 Task: Look for space in Jumri Tilaiya, India from 12th July, 2023 to 16th July, 2023 for 8 adults in price range Rs.10000 to Rs.16000. Place can be private room with 8 bedrooms having 8 beds and 8 bathrooms. Property type can be house, flat, guest house. Amenities needed are: wifi, TV, free parkinig on premises, gym, breakfast. Booking option can be shelf check-in. Required host language is English.
Action: Mouse moved to (416, 92)
Screenshot: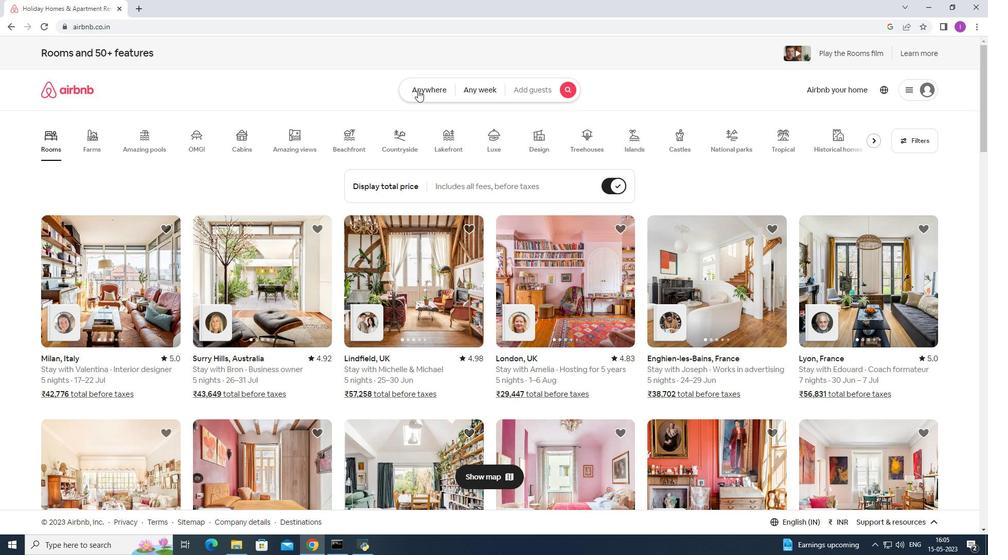 
Action: Mouse pressed left at (416, 92)
Screenshot: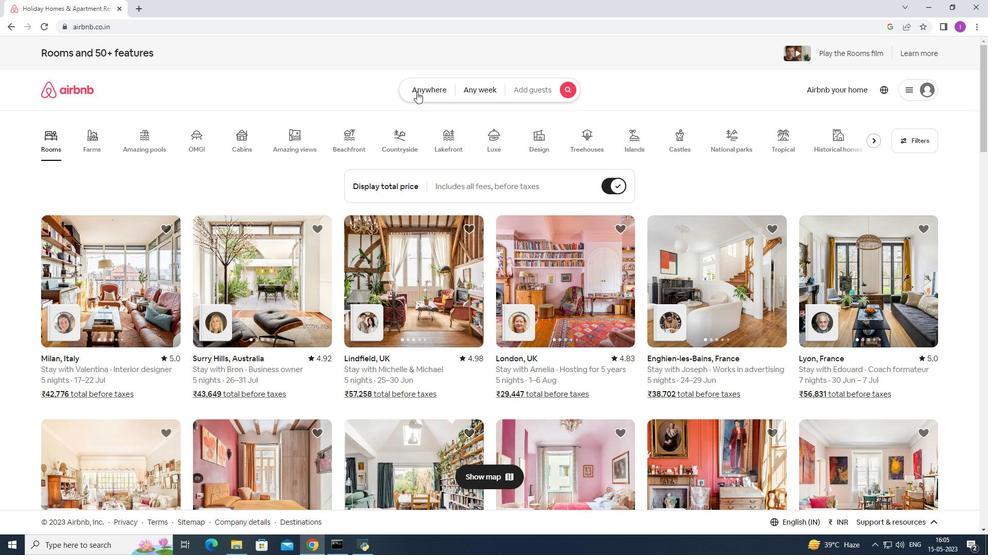 
Action: Mouse moved to (357, 133)
Screenshot: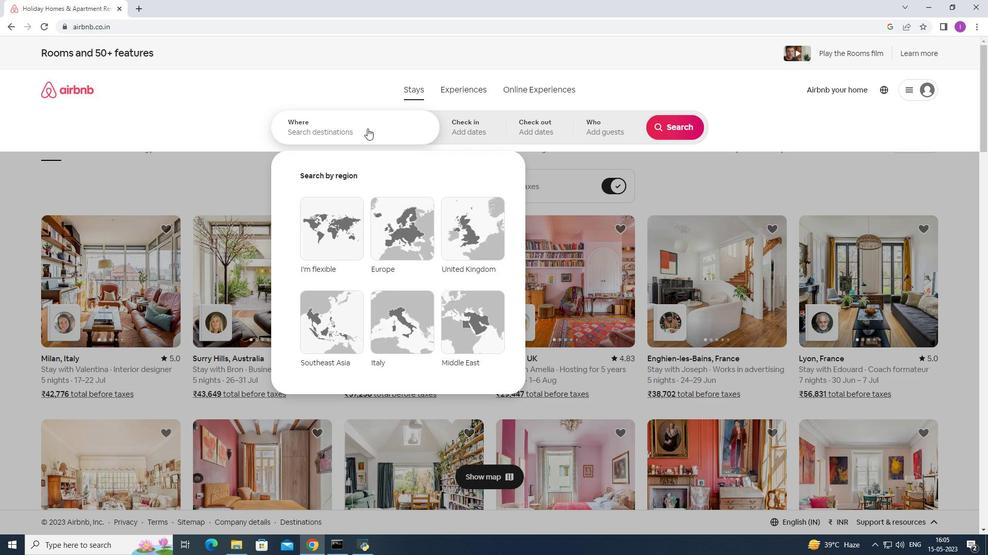 
Action: Mouse pressed left at (357, 133)
Screenshot: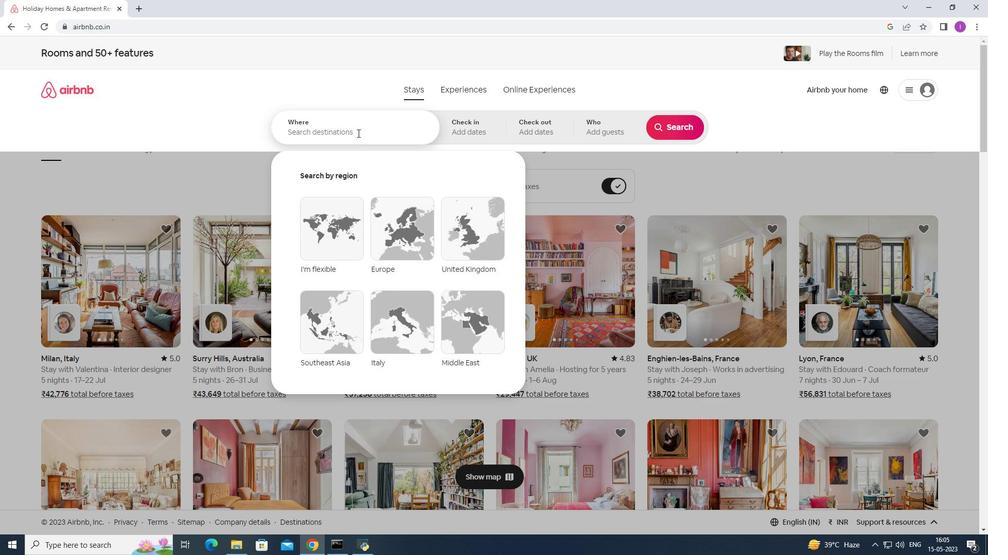 
Action: Mouse moved to (350, 129)
Screenshot: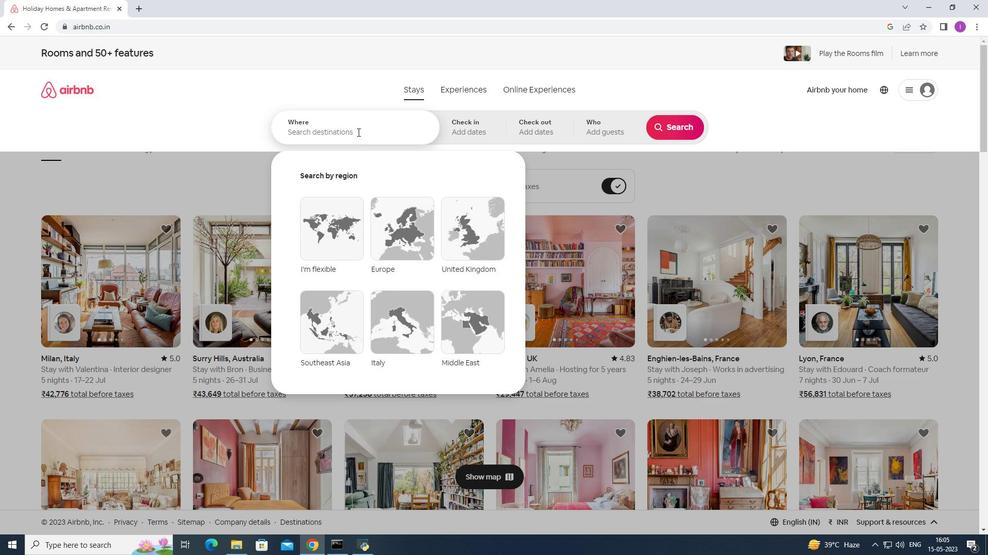 
Action: Key pressed <Key.shift><Key.shift><Key.shift><Key.shift><Key.shift><Key.shift>Jumri<Key.space><Key.shift>Tilaiya,<Key.shift>Indu<Key.backspace>ia
Screenshot: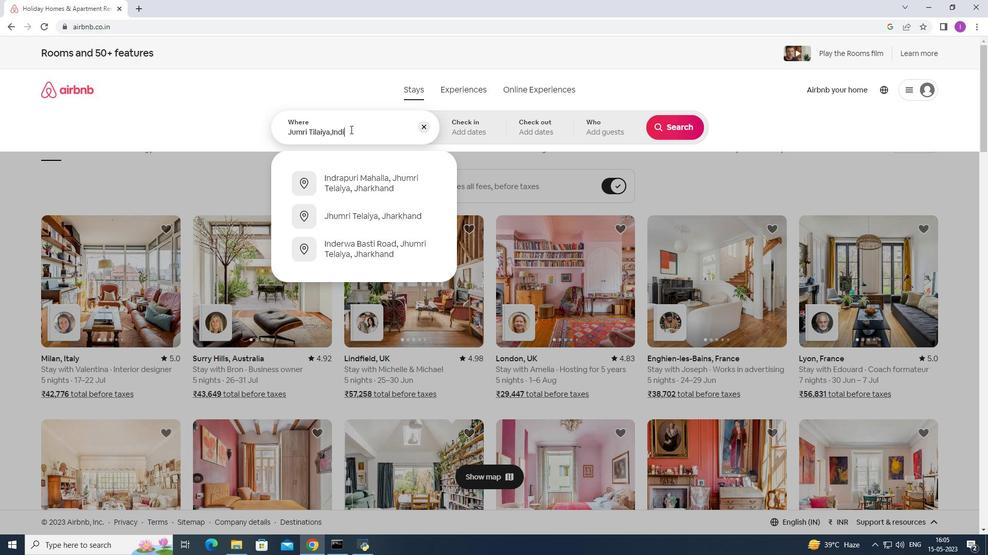 
Action: Mouse moved to (461, 128)
Screenshot: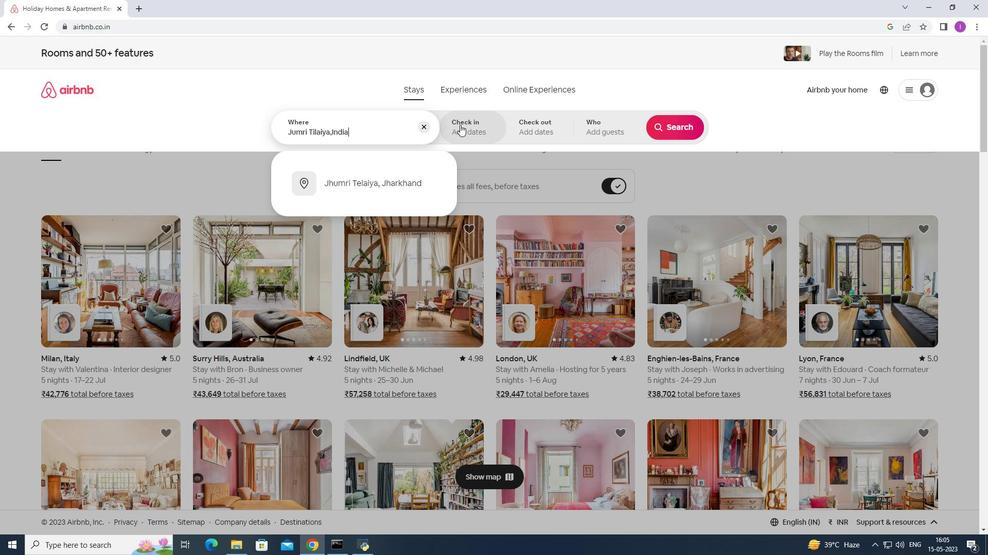 
Action: Mouse pressed left at (461, 128)
Screenshot: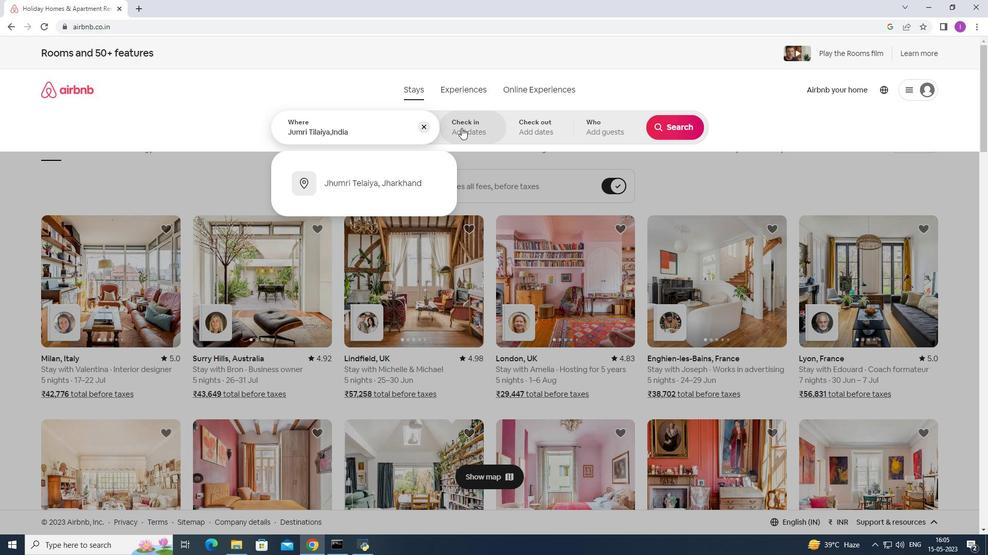 
Action: Mouse moved to (677, 210)
Screenshot: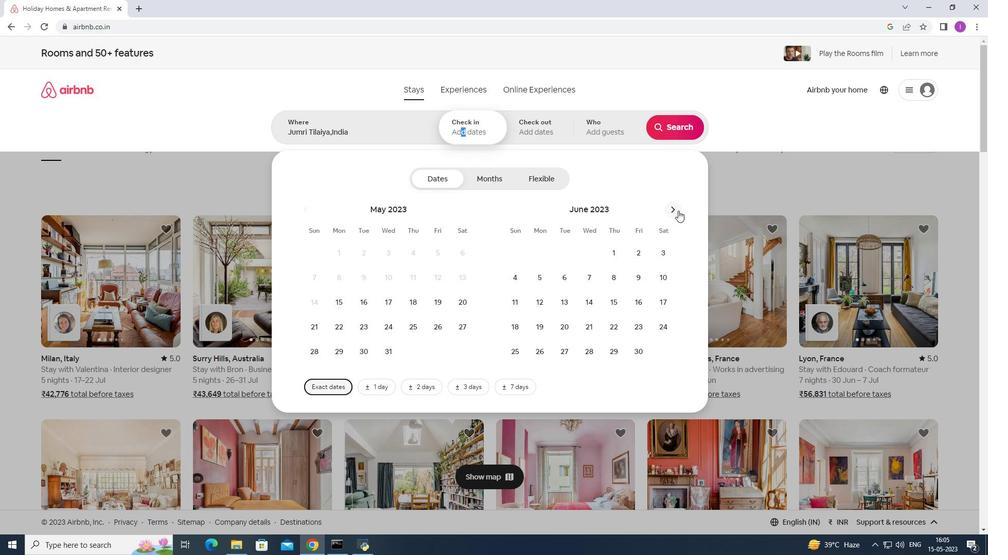 
Action: Mouse pressed left at (677, 210)
Screenshot: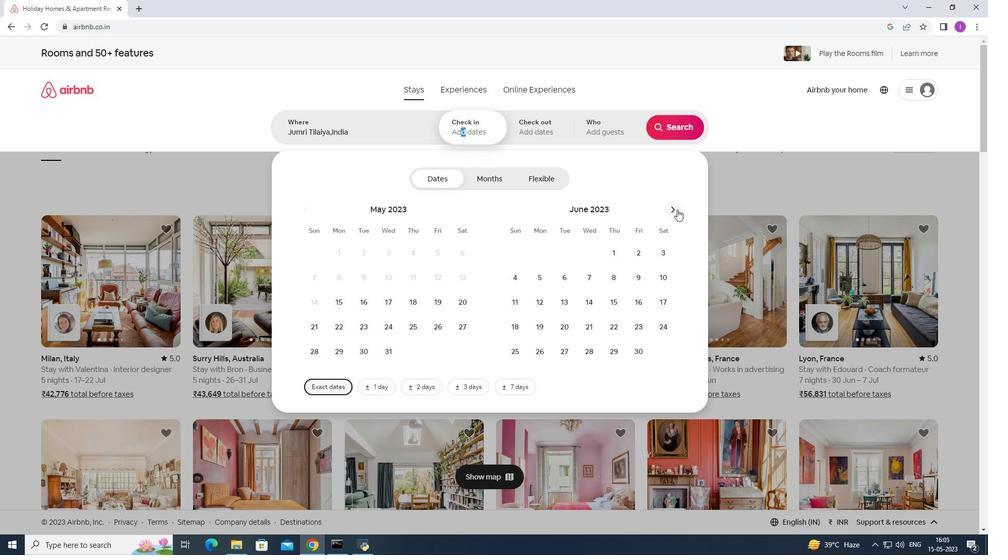 
Action: Mouse moved to (591, 304)
Screenshot: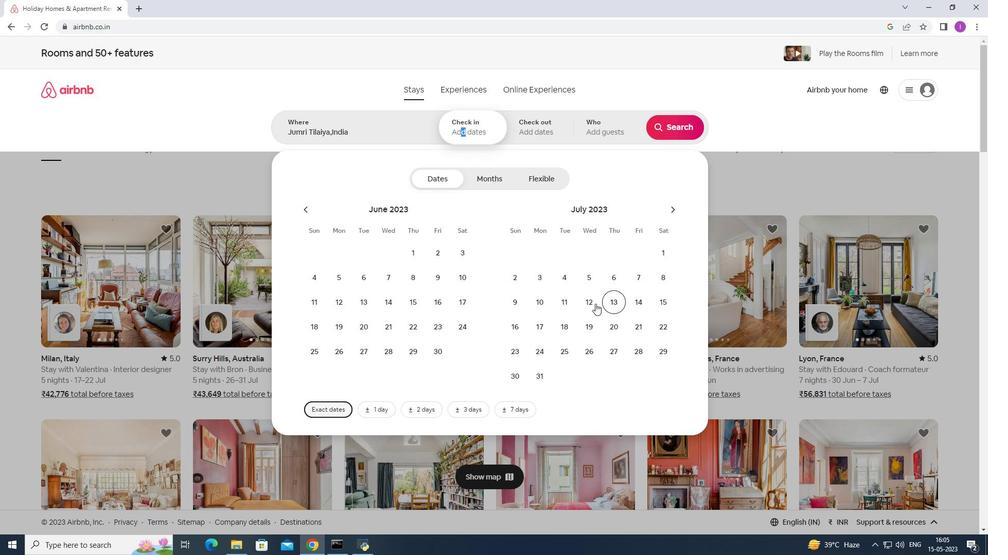 
Action: Mouse pressed left at (591, 304)
Screenshot: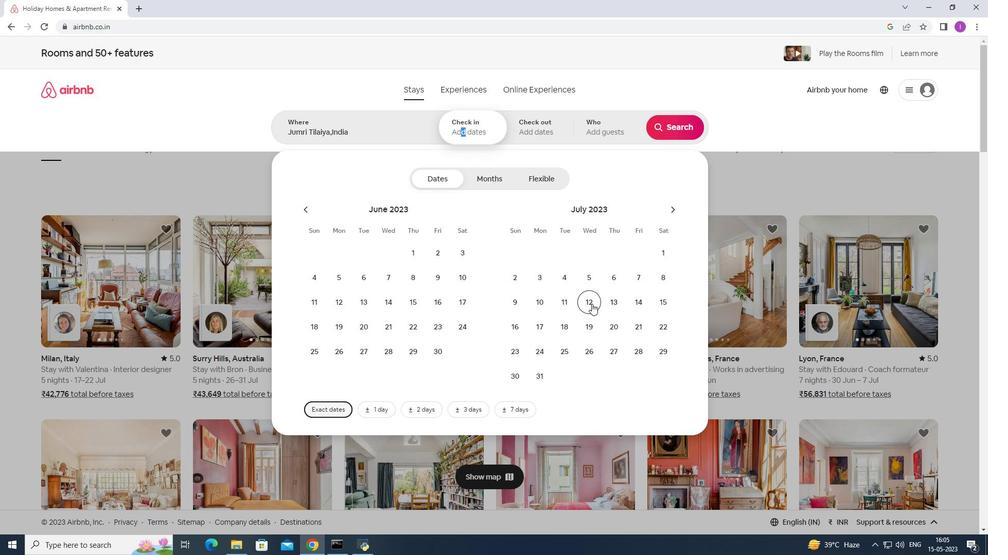 
Action: Mouse moved to (513, 330)
Screenshot: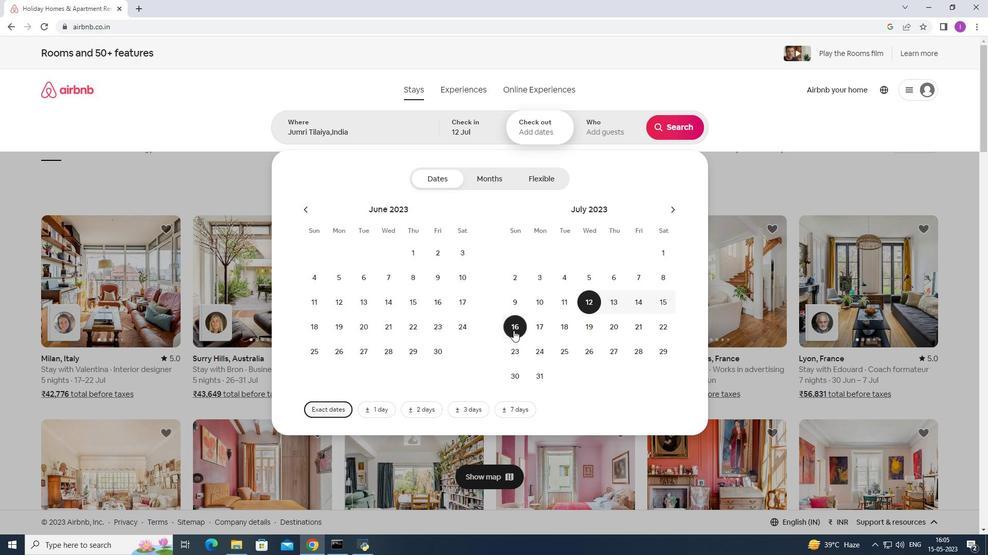 
Action: Mouse pressed left at (513, 330)
Screenshot: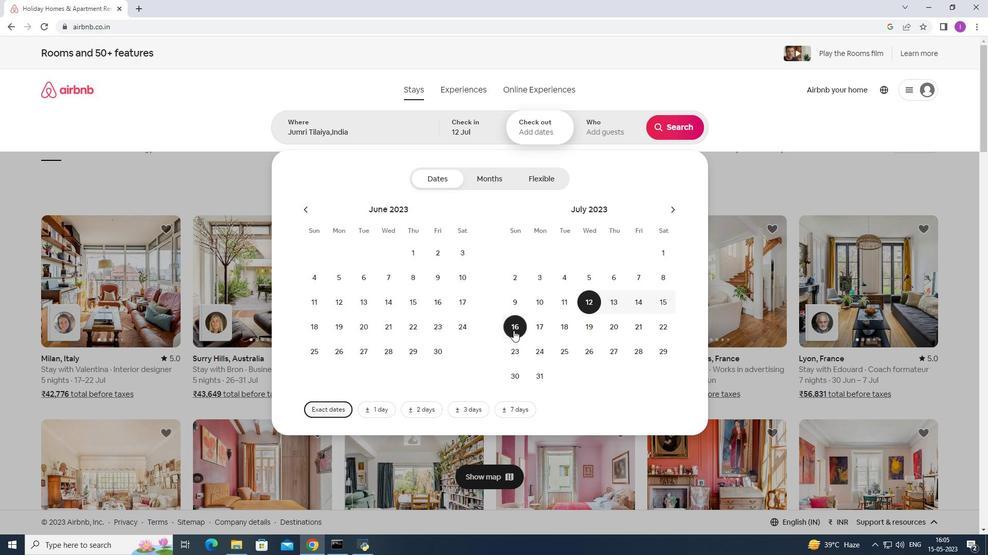 
Action: Mouse moved to (598, 135)
Screenshot: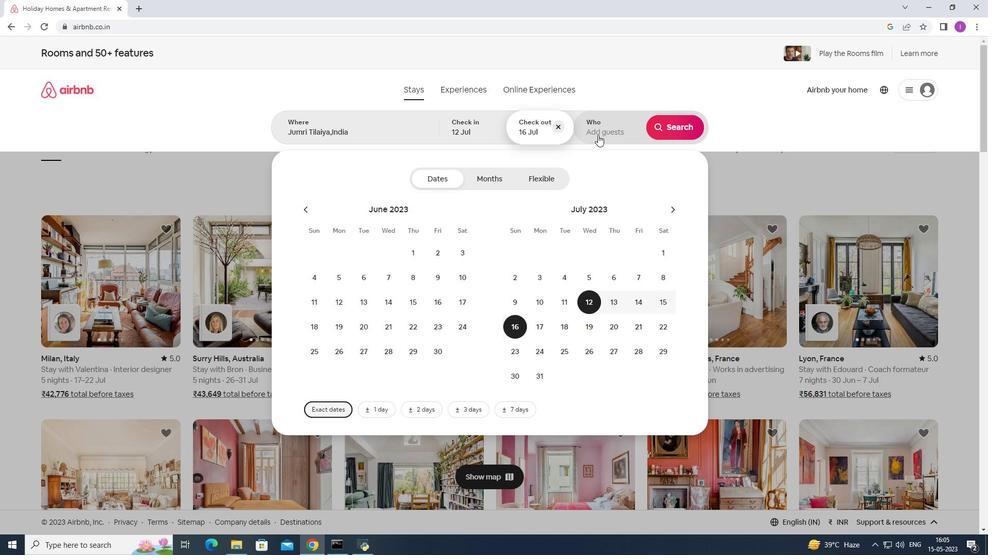 
Action: Mouse pressed left at (598, 135)
Screenshot: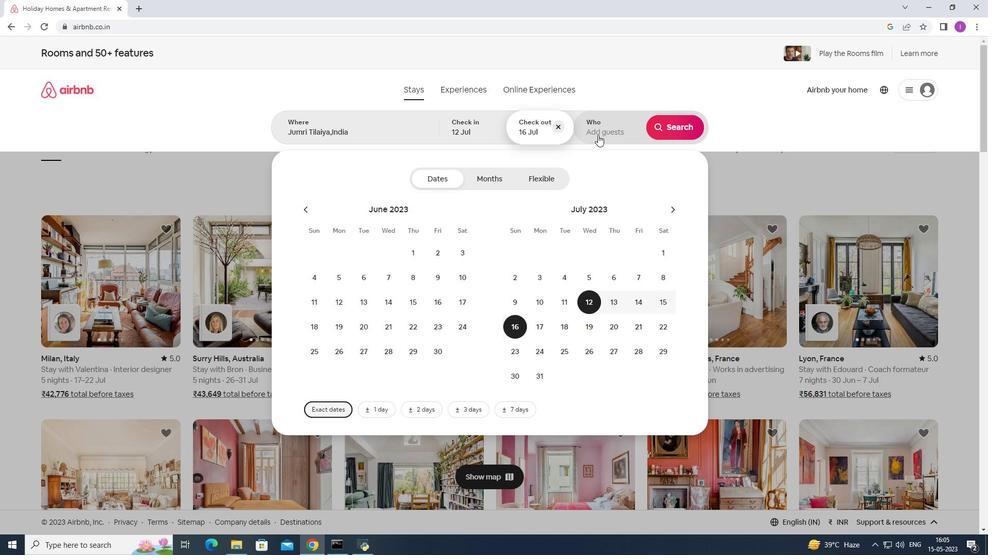 
Action: Mouse moved to (678, 185)
Screenshot: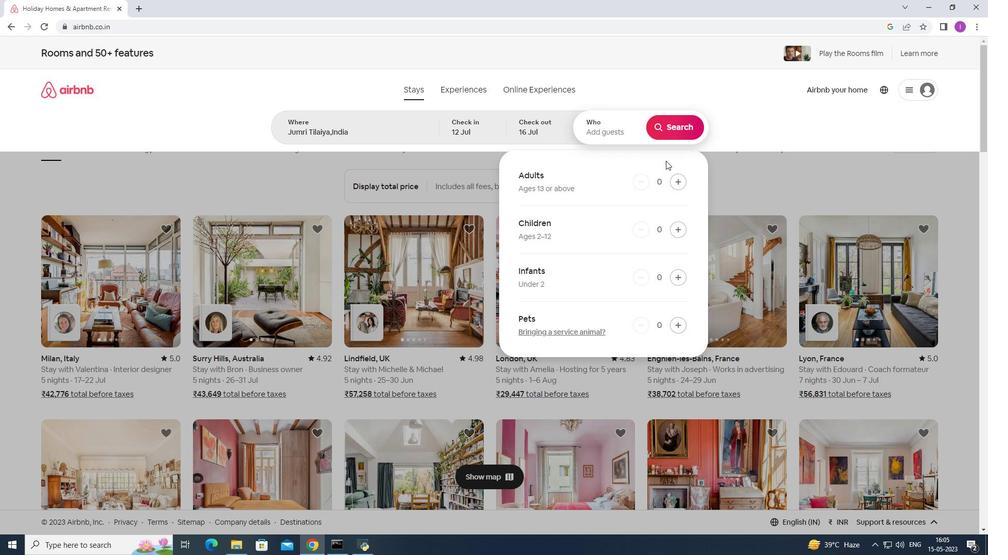 
Action: Mouse pressed left at (678, 185)
Screenshot: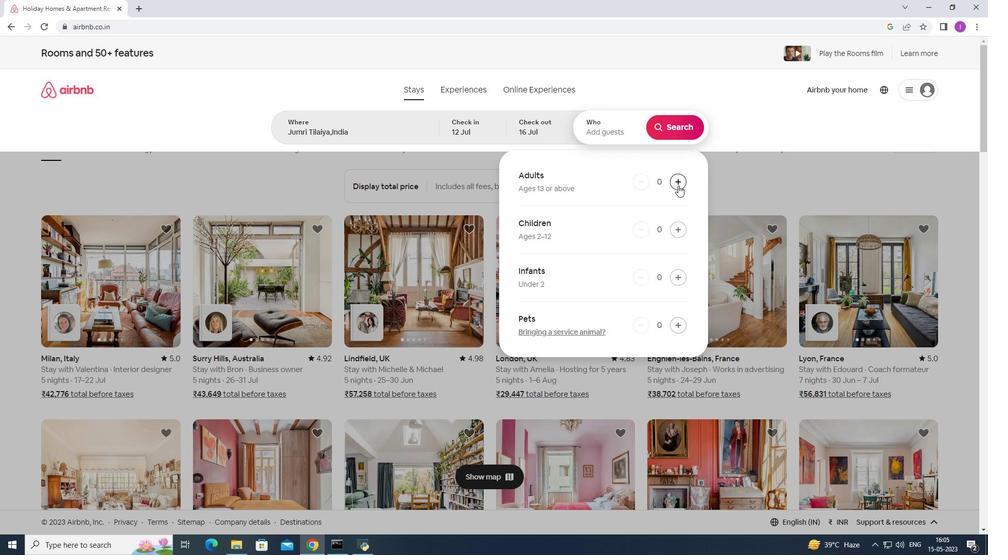 
Action: Mouse pressed left at (678, 185)
Screenshot: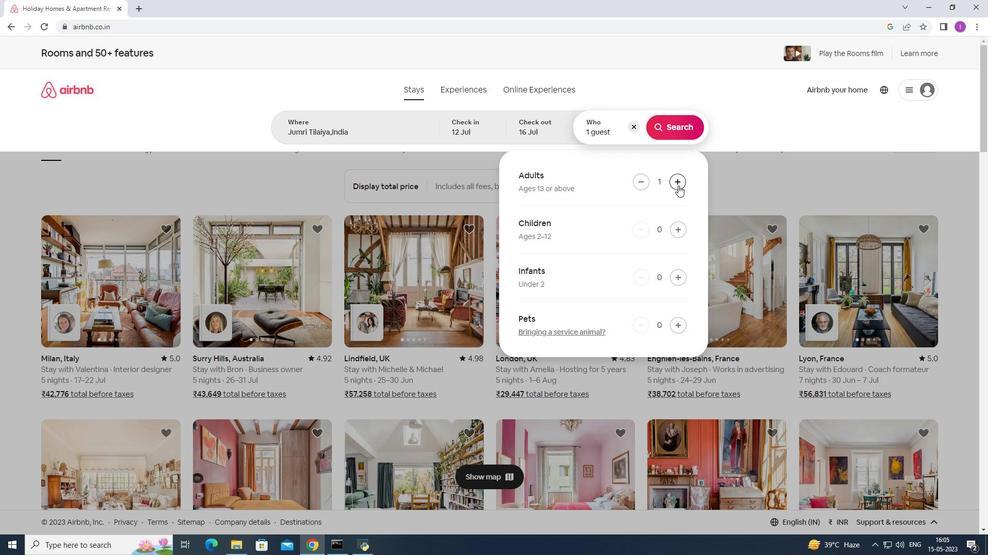 
Action: Mouse pressed left at (678, 185)
Screenshot: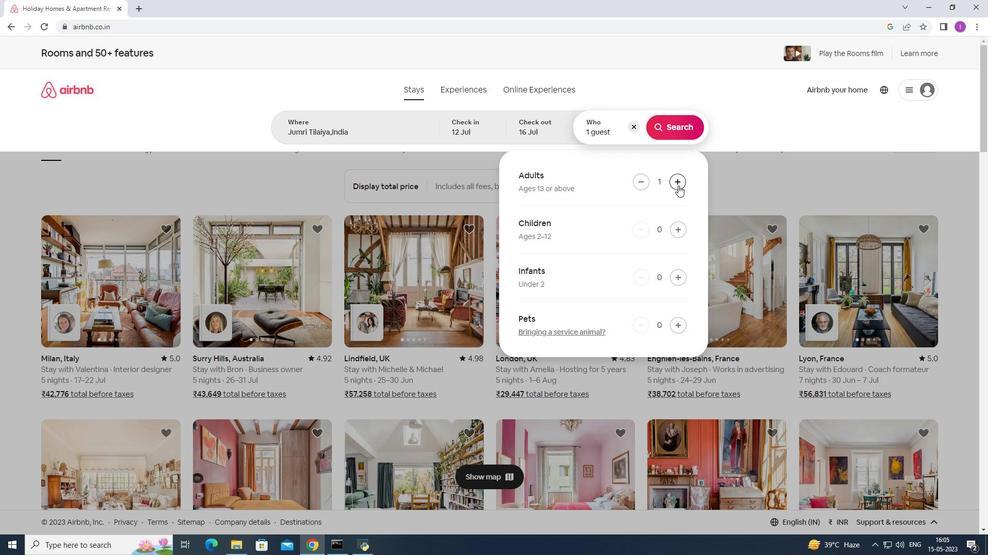 
Action: Mouse pressed left at (678, 185)
Screenshot: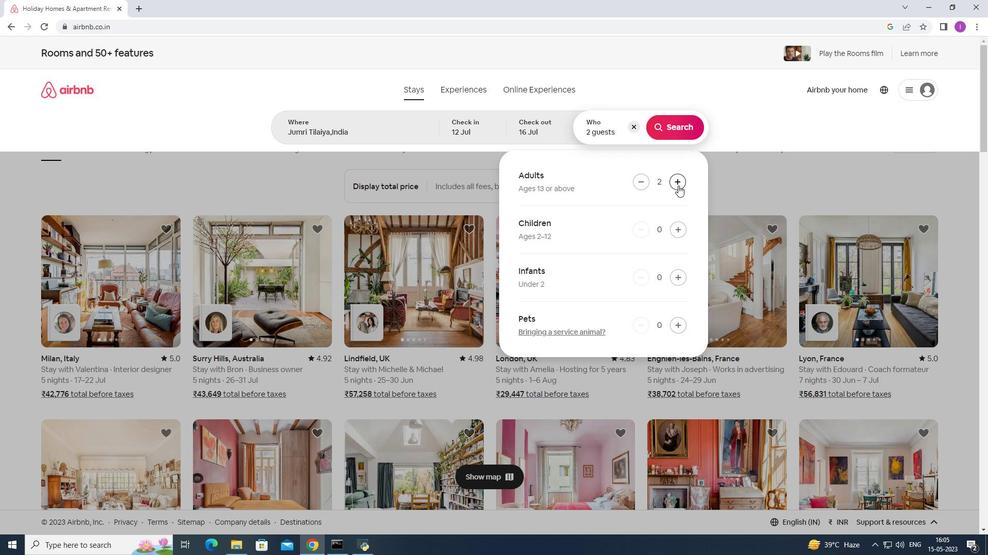 
Action: Mouse pressed left at (678, 185)
Screenshot: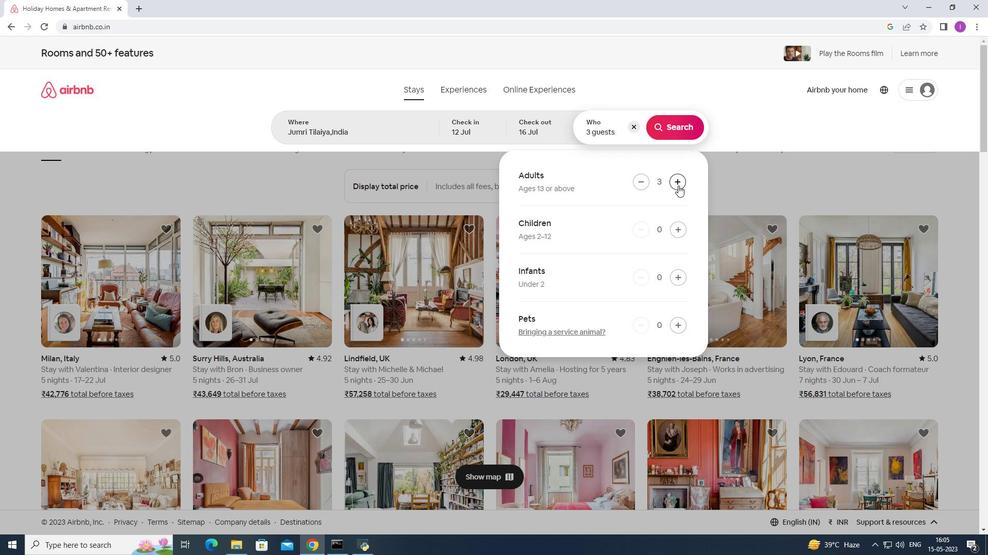 
Action: Mouse pressed left at (678, 185)
Screenshot: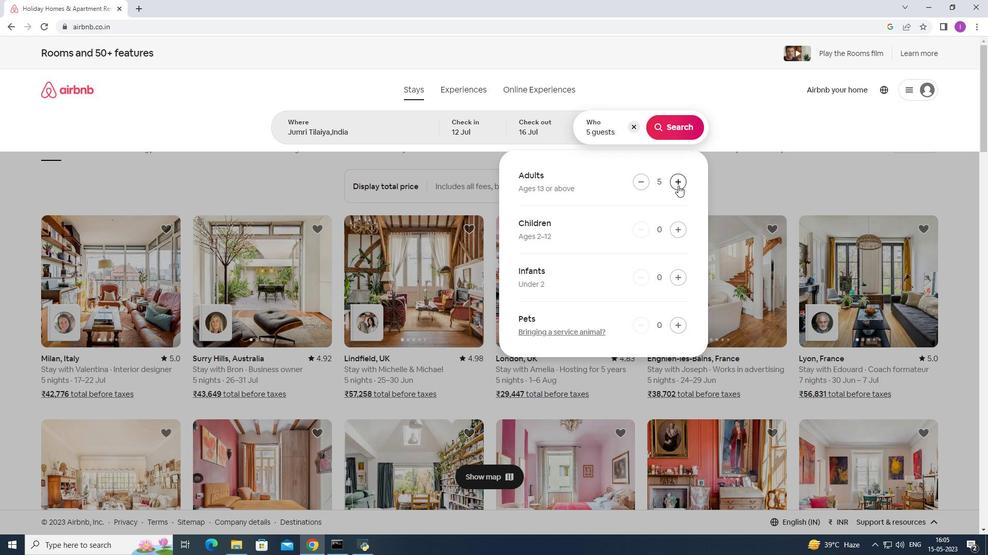 
Action: Mouse pressed left at (678, 185)
Screenshot: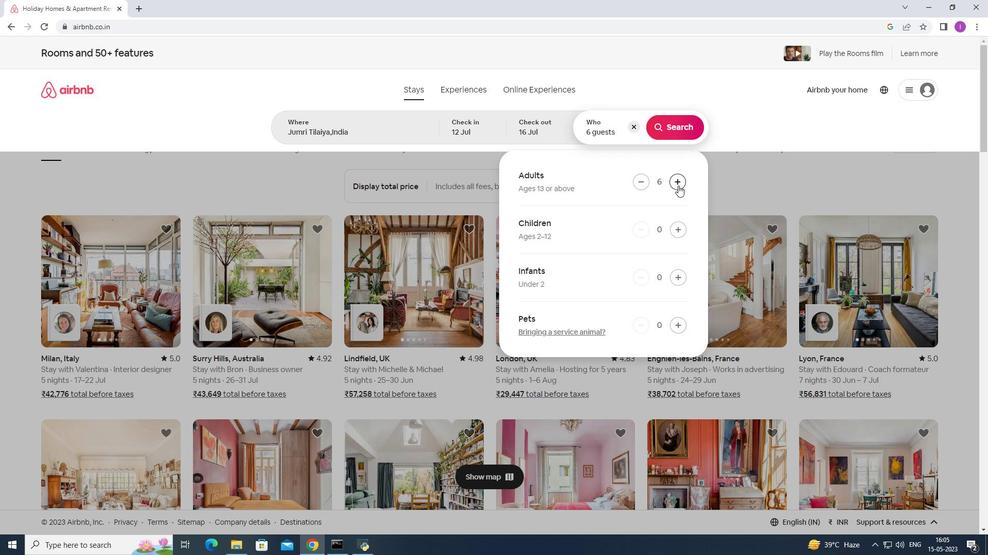 
Action: Mouse pressed left at (678, 185)
Screenshot: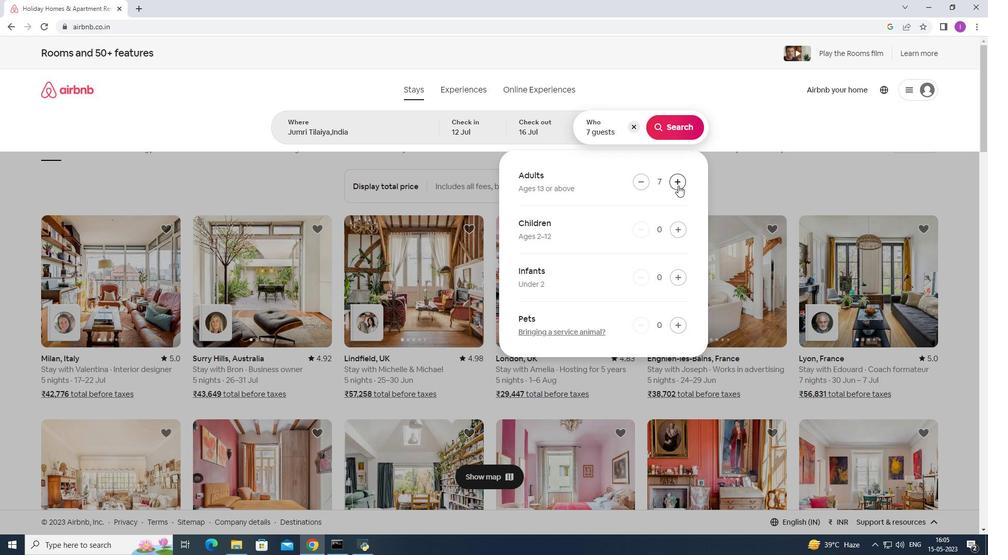 
Action: Mouse moved to (673, 136)
Screenshot: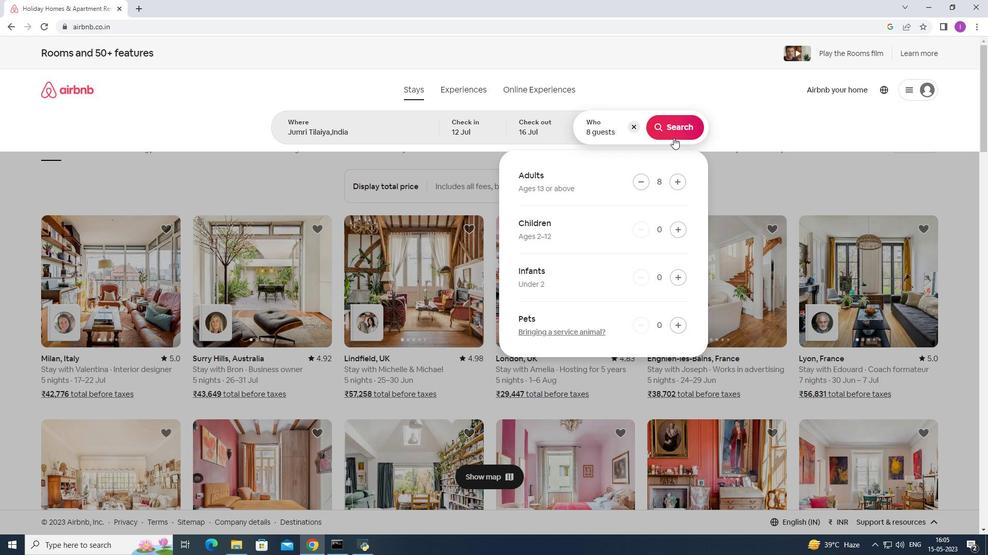 
Action: Mouse pressed left at (673, 136)
Screenshot: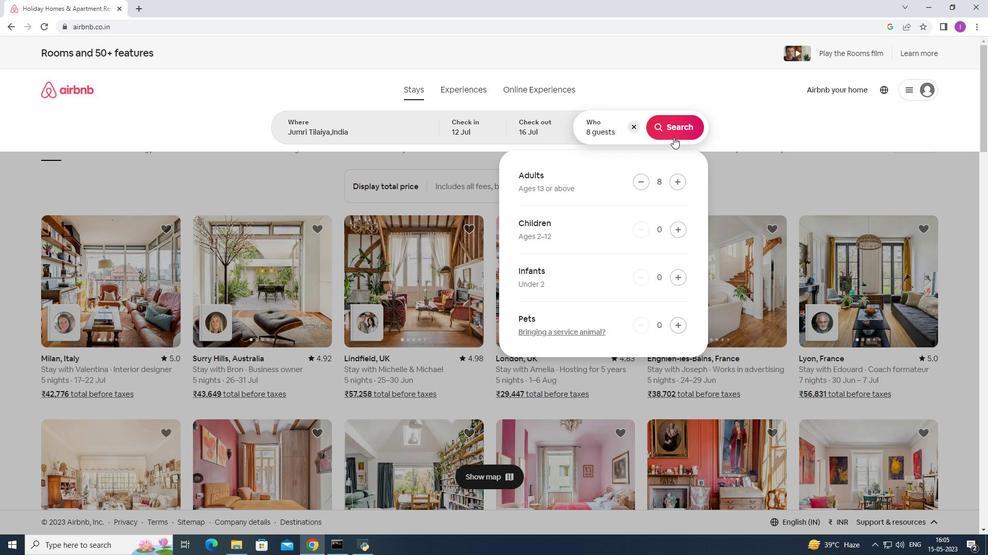 
Action: Mouse moved to (942, 93)
Screenshot: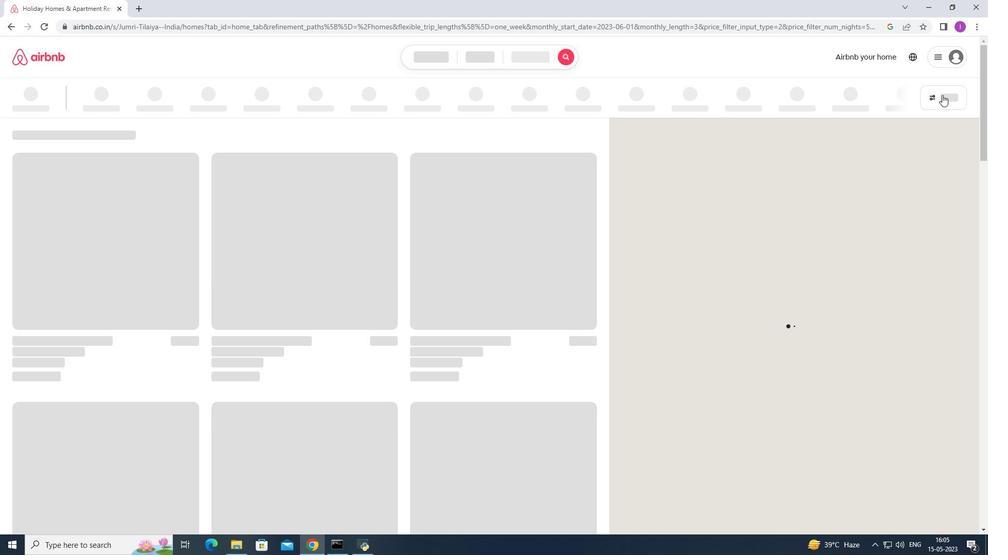 
Action: Mouse pressed left at (942, 93)
Screenshot: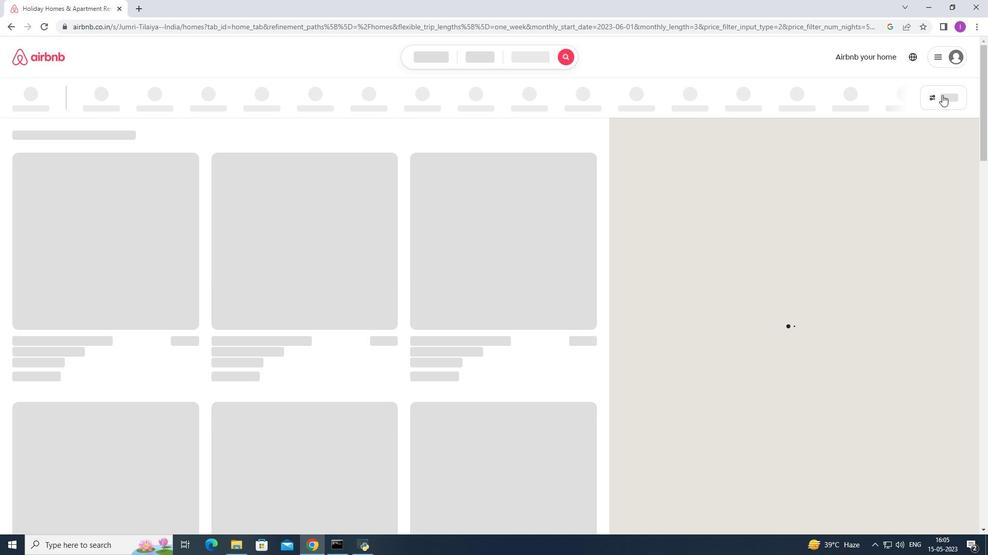
Action: Mouse moved to (567, 352)
Screenshot: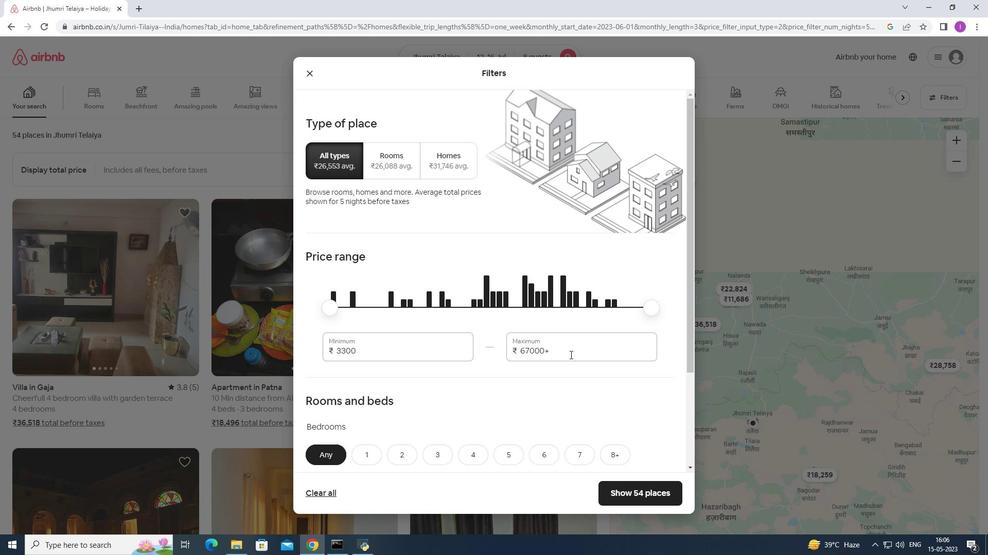 
Action: Mouse pressed left at (567, 352)
Screenshot: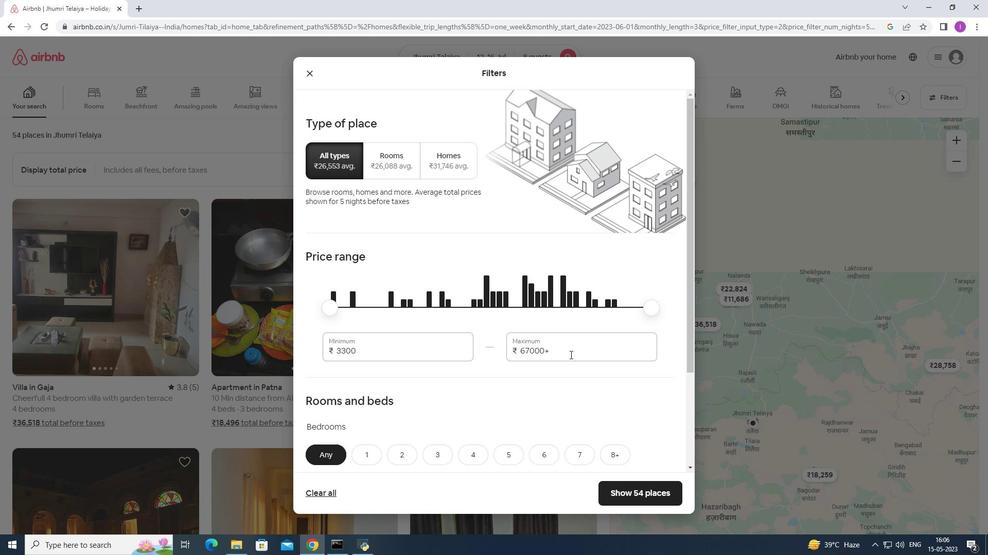 
Action: Mouse moved to (549, 364)
Screenshot: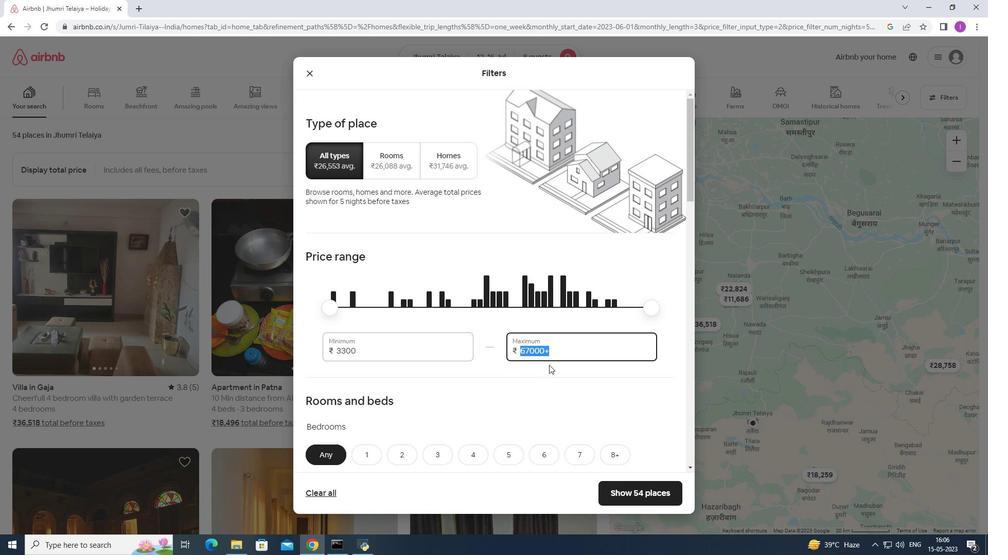 
Action: Key pressed 16
Screenshot: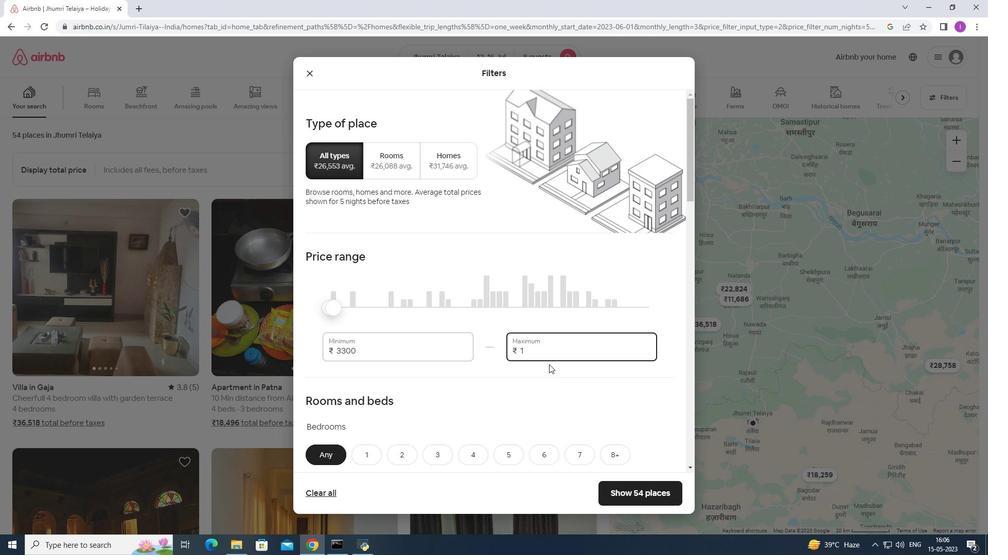 
Action: Mouse moved to (549, 364)
Screenshot: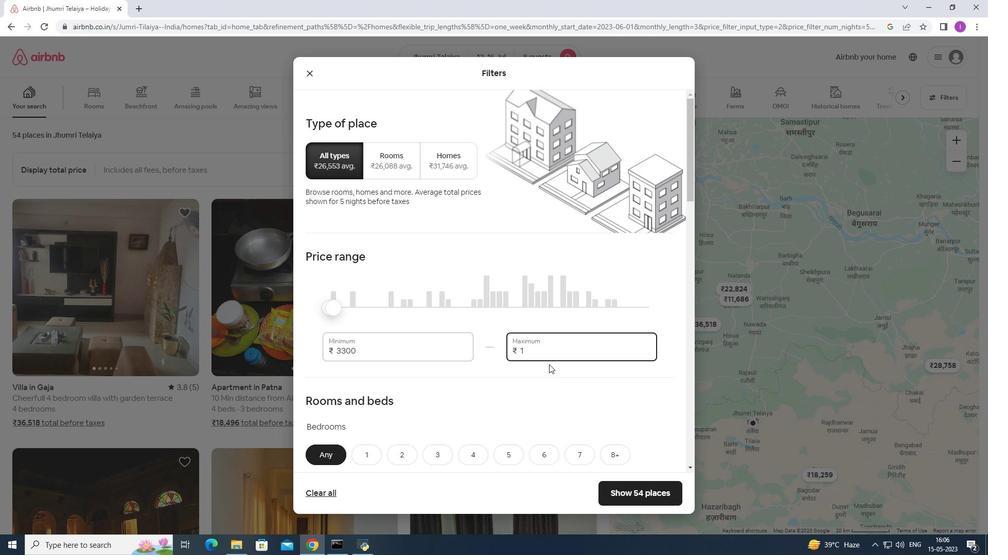 
Action: Key pressed 000
Screenshot: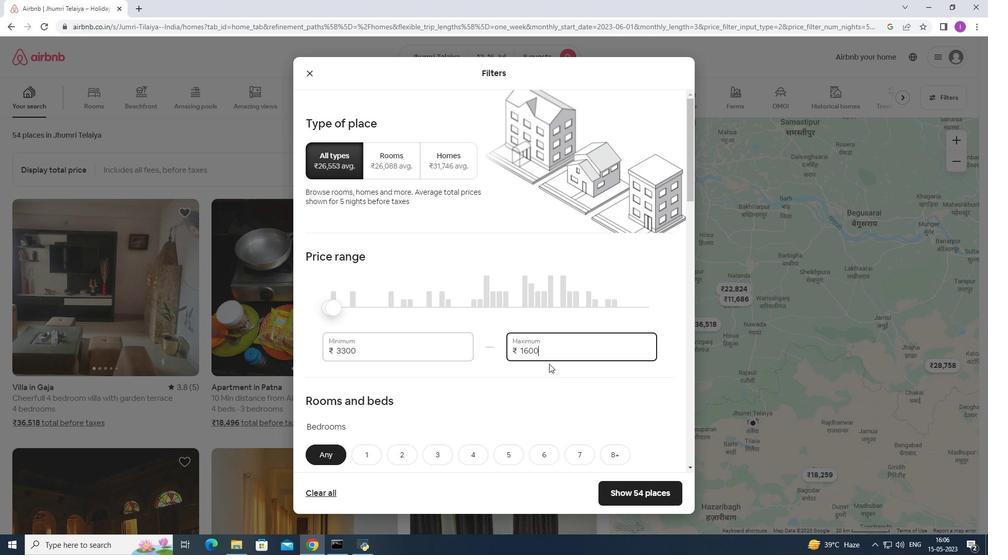 
Action: Mouse moved to (372, 353)
Screenshot: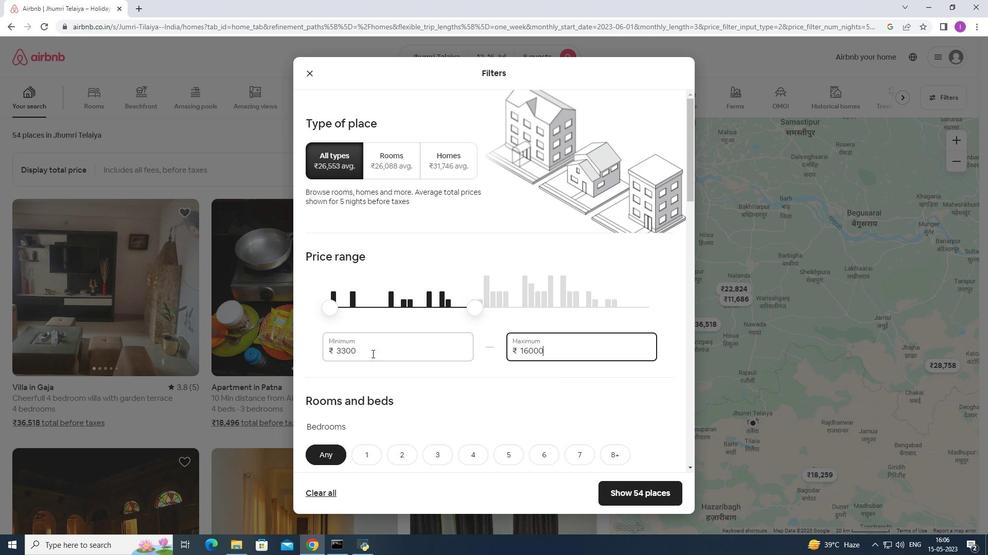 
Action: Mouse pressed left at (372, 353)
Screenshot: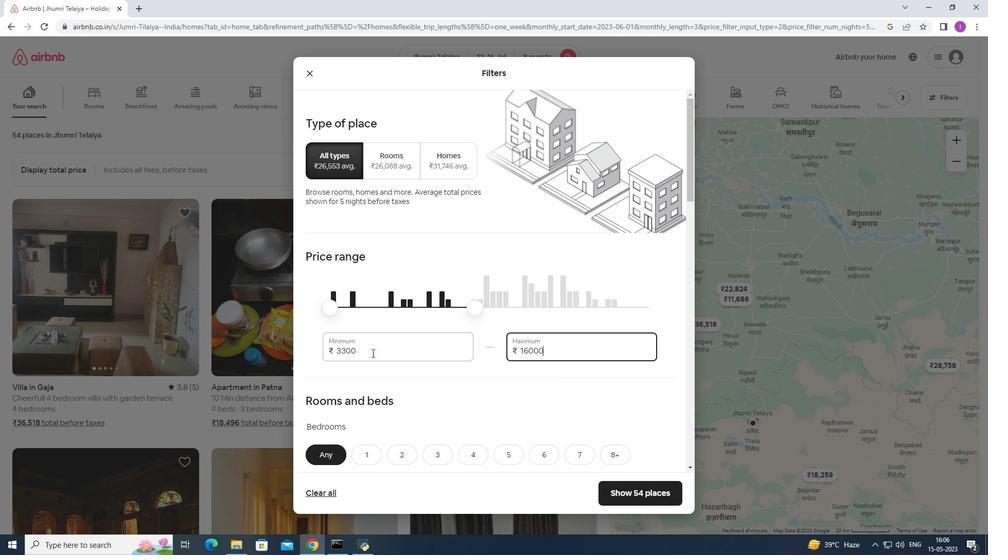 
Action: Mouse moved to (478, 371)
Screenshot: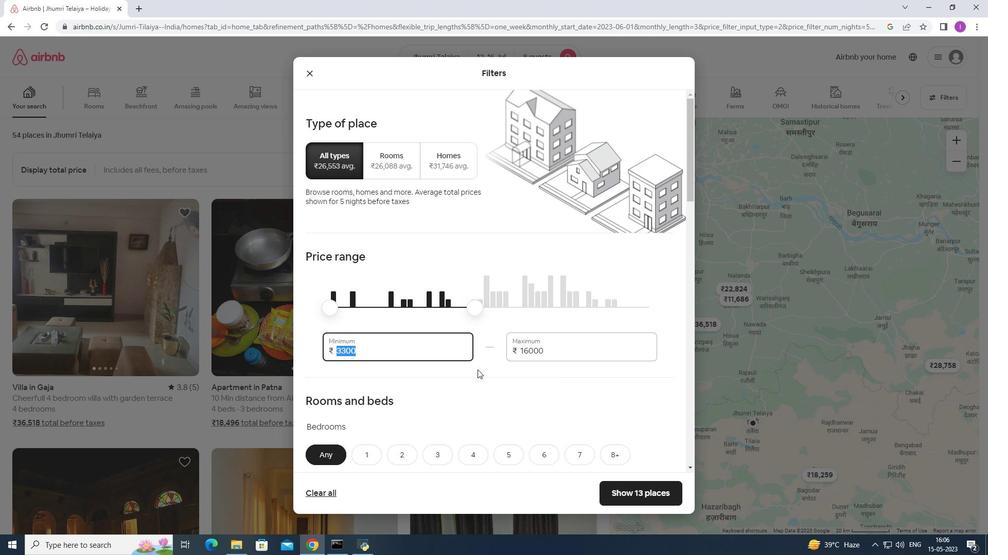 
Action: Key pressed 10
Screenshot: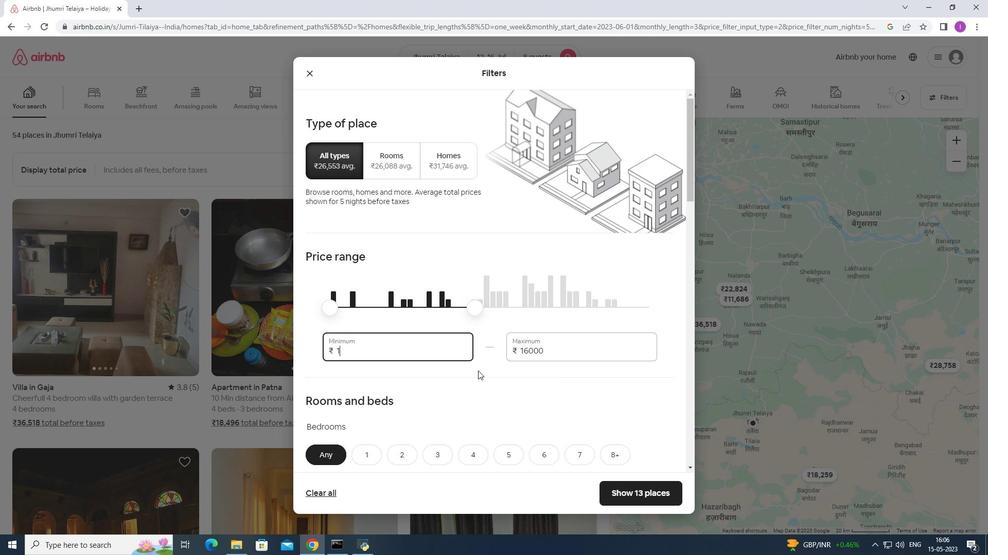 
Action: Mouse moved to (479, 370)
Screenshot: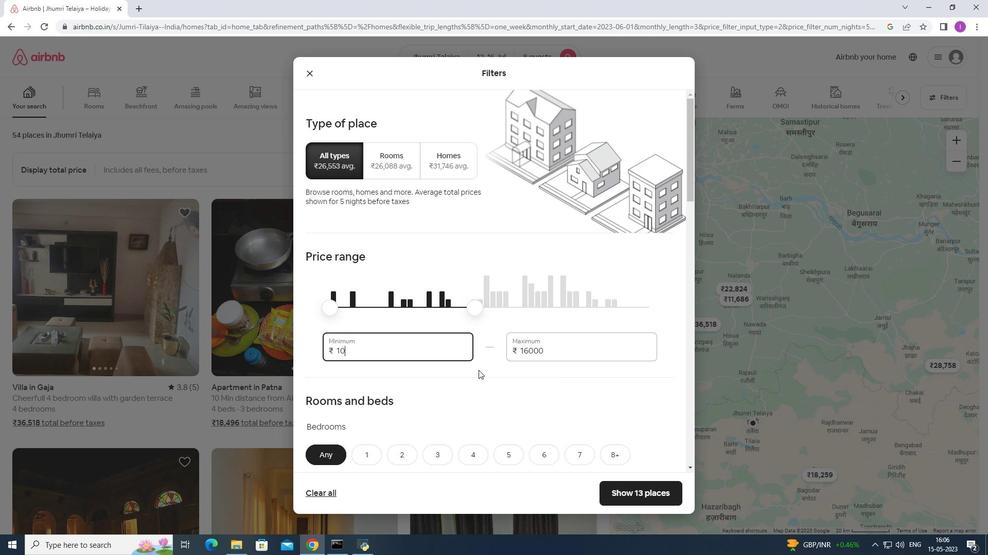 
Action: Key pressed 0
Screenshot: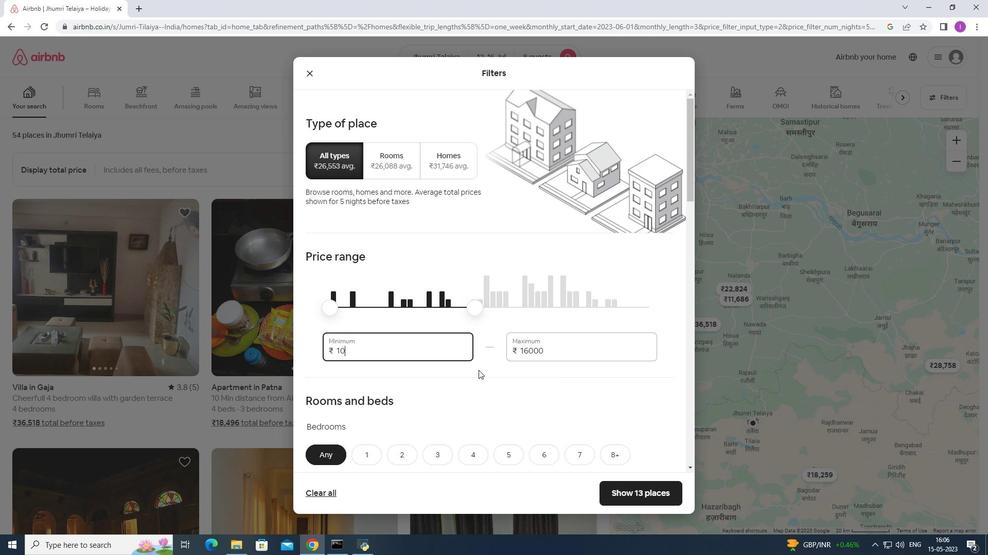 
Action: Mouse moved to (479, 370)
Screenshot: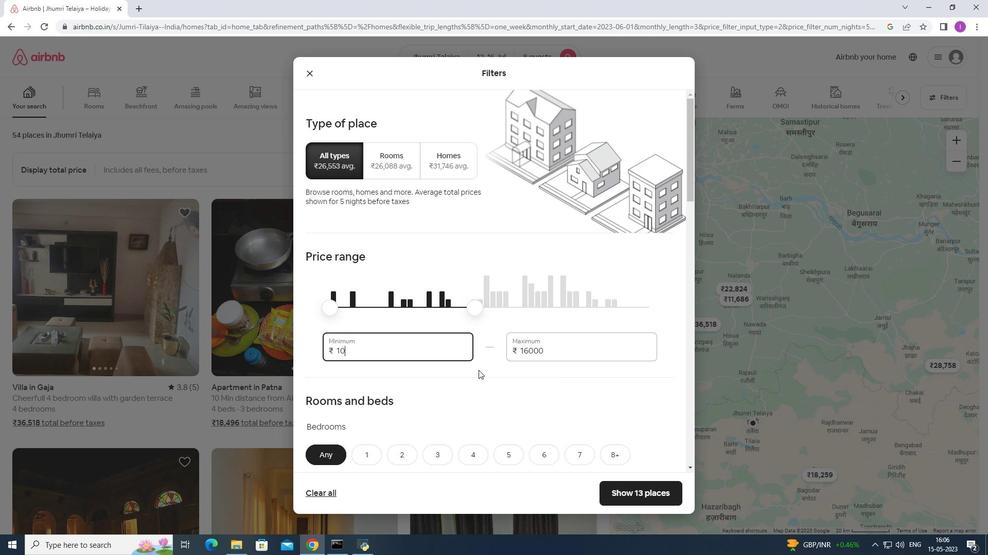 
Action: Key pressed 0
Screenshot: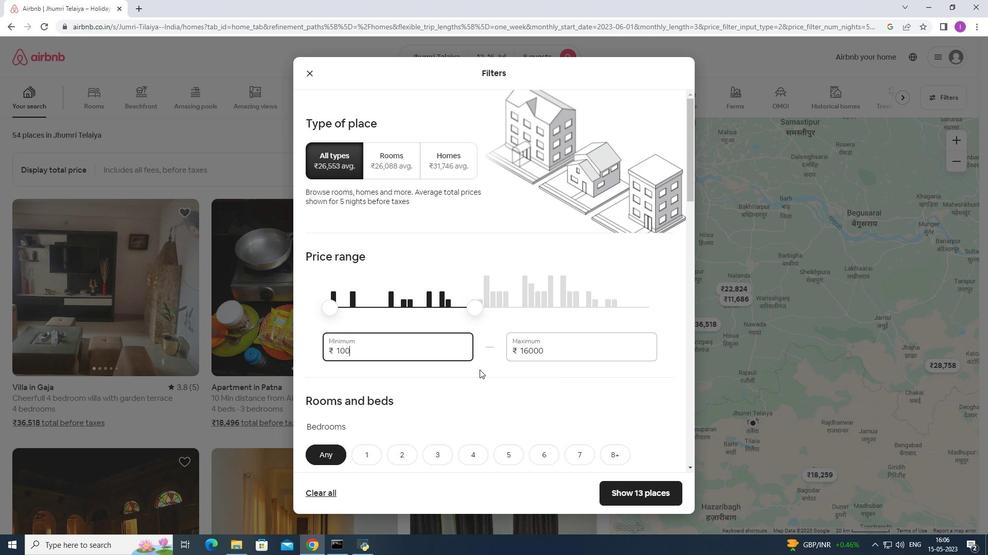 
Action: Mouse moved to (480, 369)
Screenshot: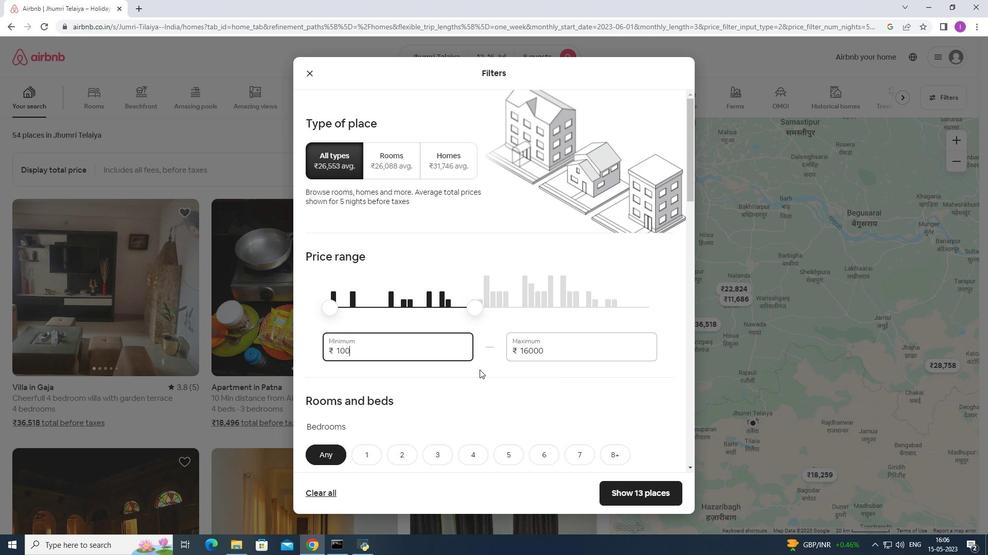 
Action: Key pressed 0
Screenshot: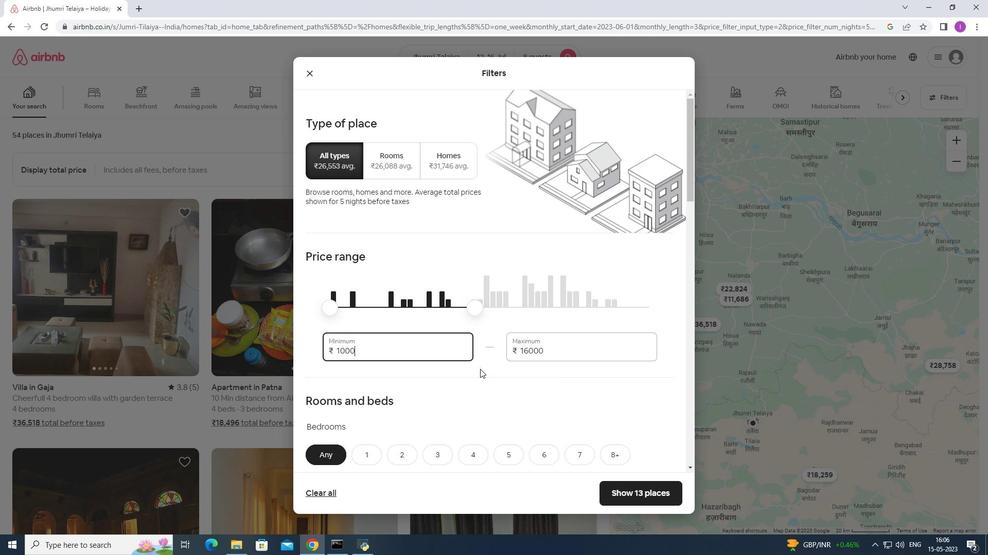 
Action: Mouse moved to (439, 380)
Screenshot: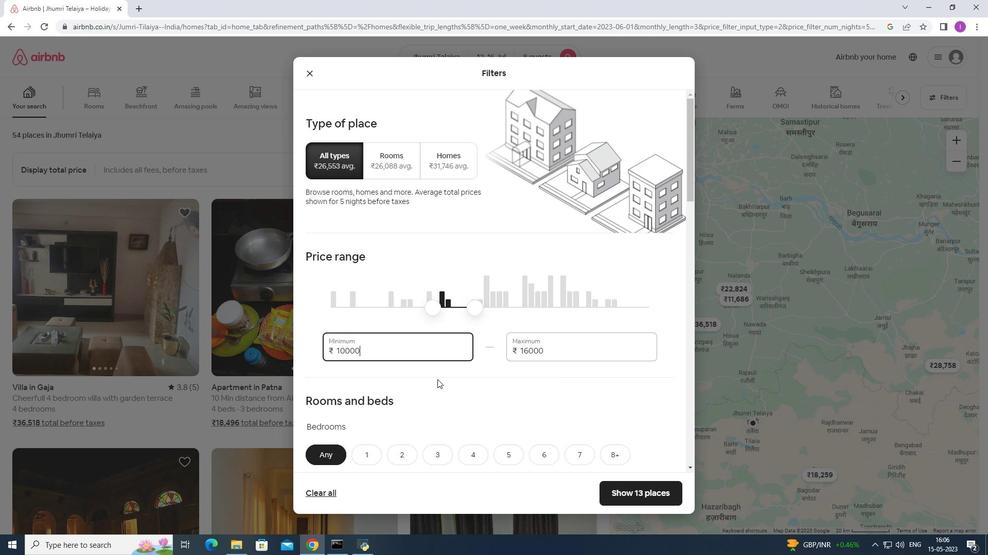 
Action: Mouse scrolled (439, 380) with delta (0, 0)
Screenshot: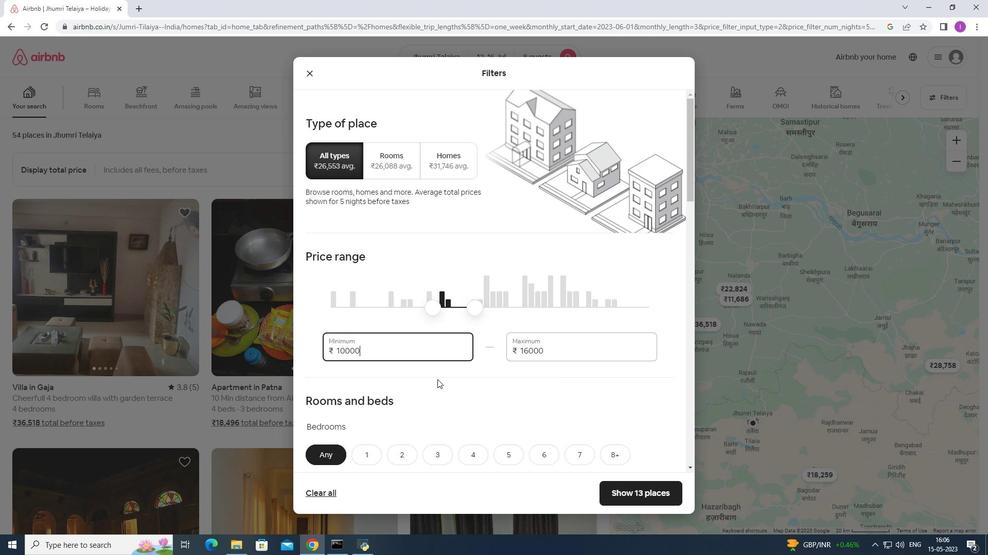 
Action: Mouse scrolled (439, 380) with delta (0, 0)
Screenshot: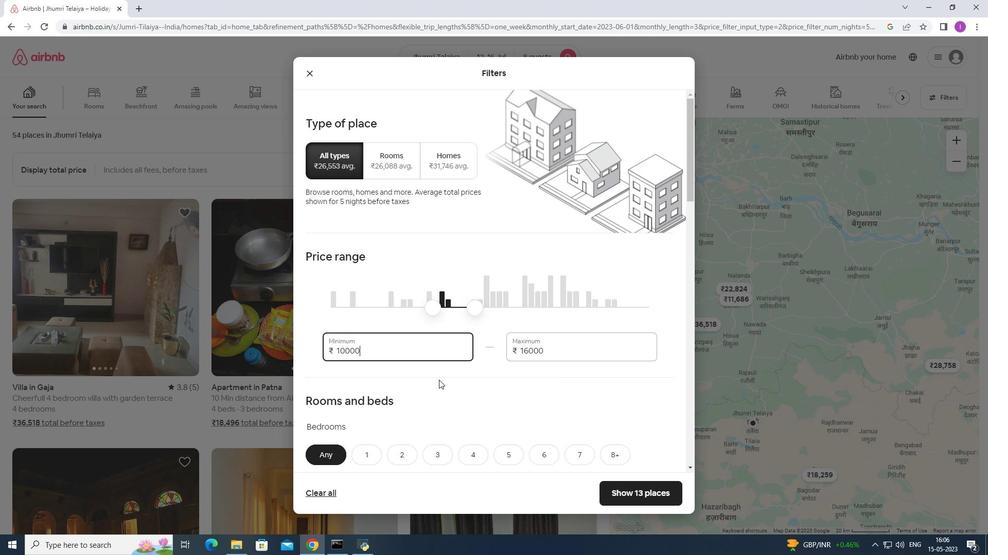 
Action: Mouse moved to (477, 349)
Screenshot: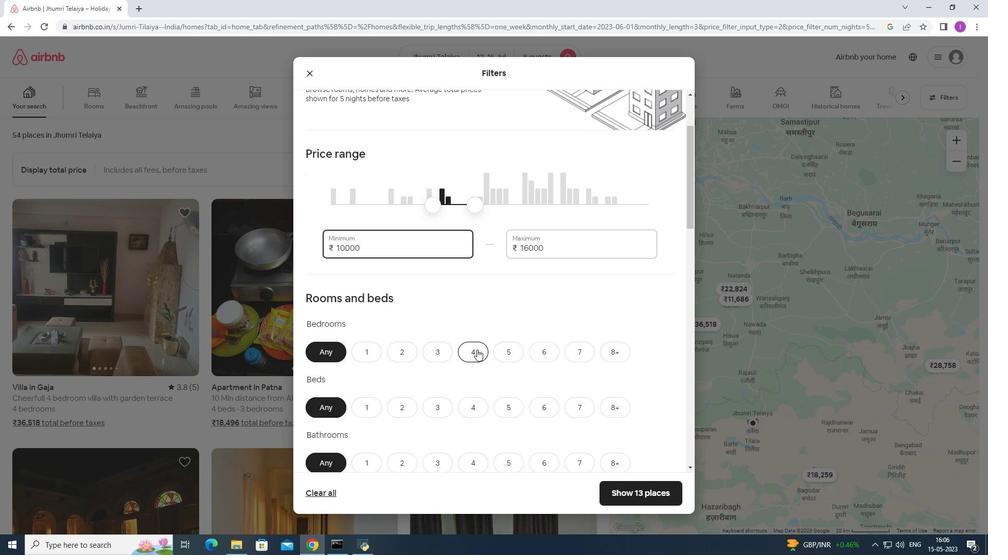 
Action: Mouse scrolled (477, 348) with delta (0, 0)
Screenshot: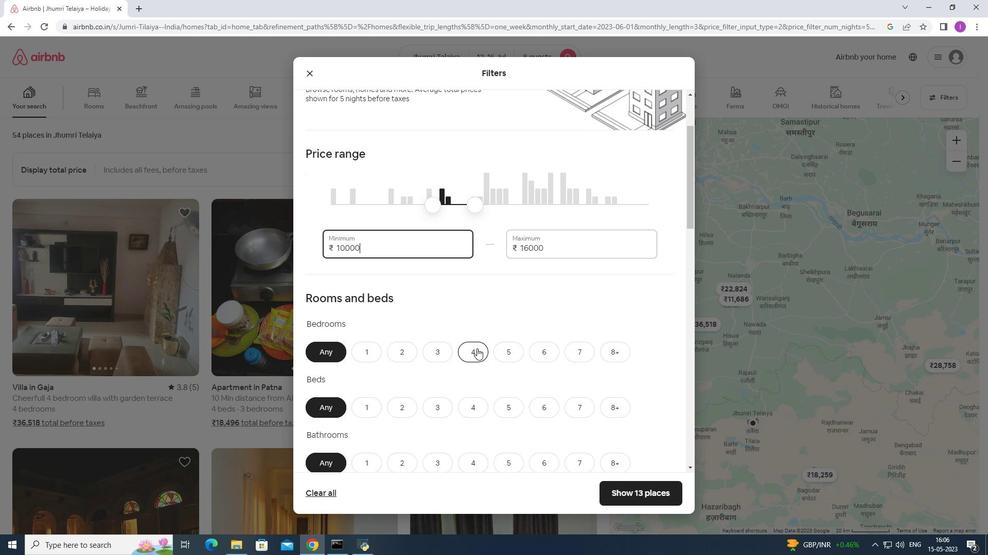 
Action: Mouse moved to (611, 298)
Screenshot: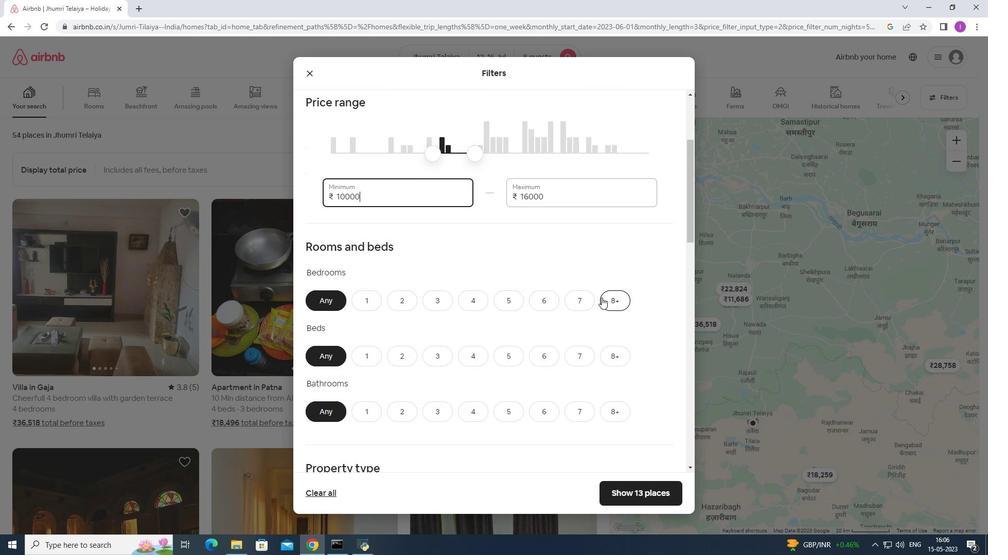 
Action: Mouse pressed left at (611, 298)
Screenshot: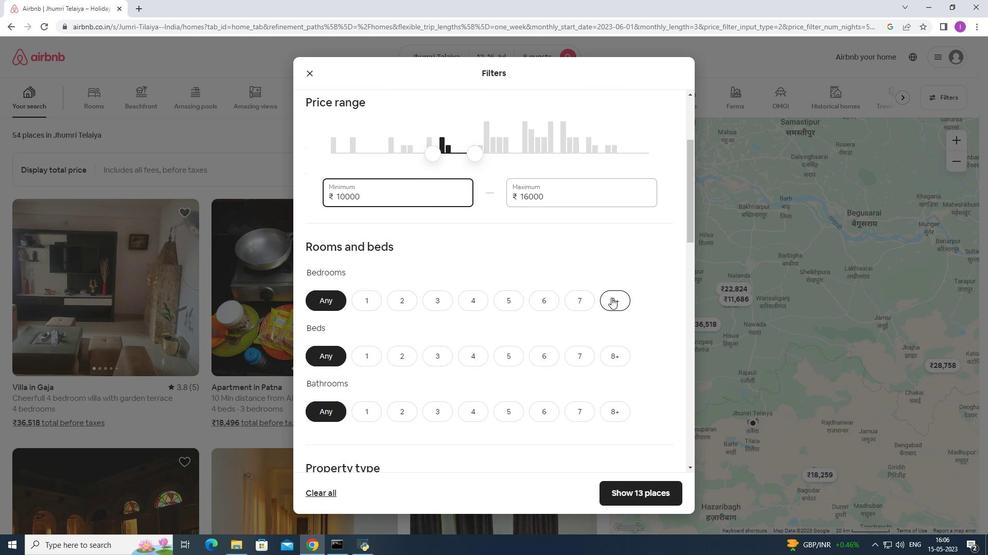 
Action: Mouse moved to (621, 353)
Screenshot: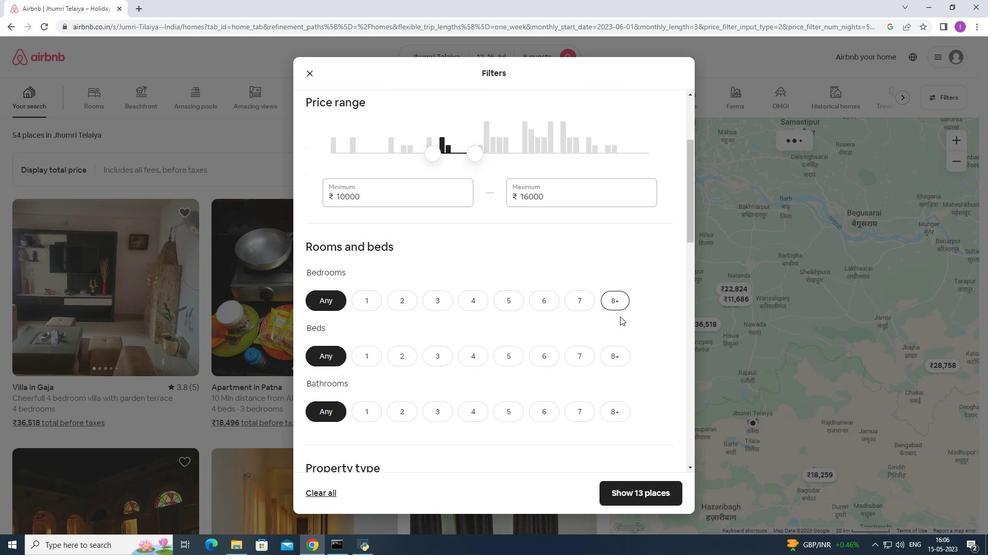 
Action: Mouse pressed left at (621, 353)
Screenshot: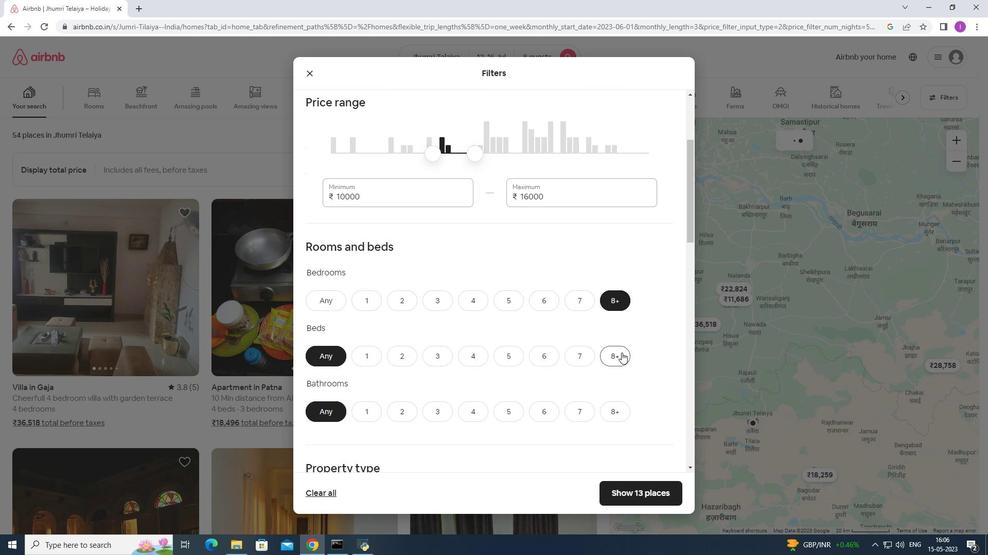 
Action: Mouse moved to (610, 405)
Screenshot: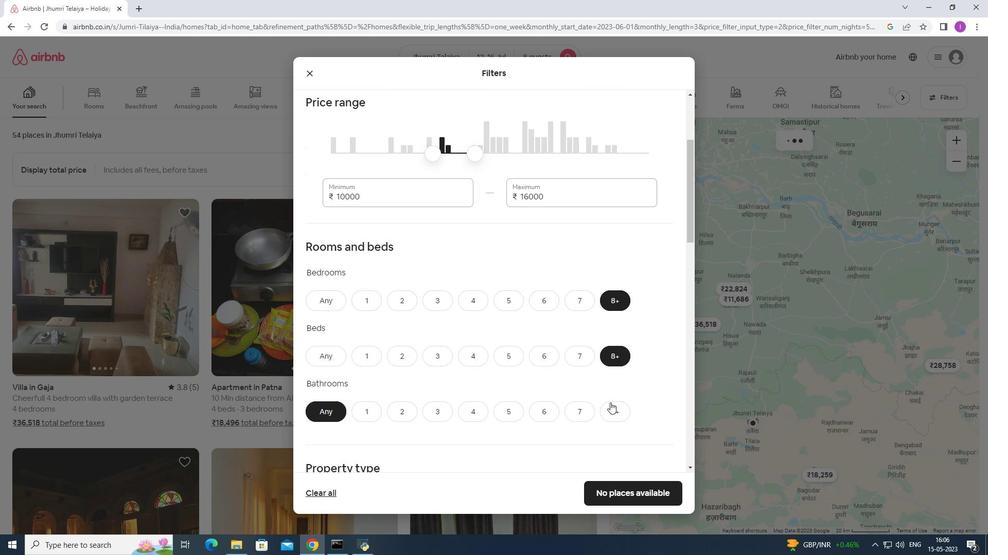 
Action: Mouse pressed left at (610, 405)
Screenshot: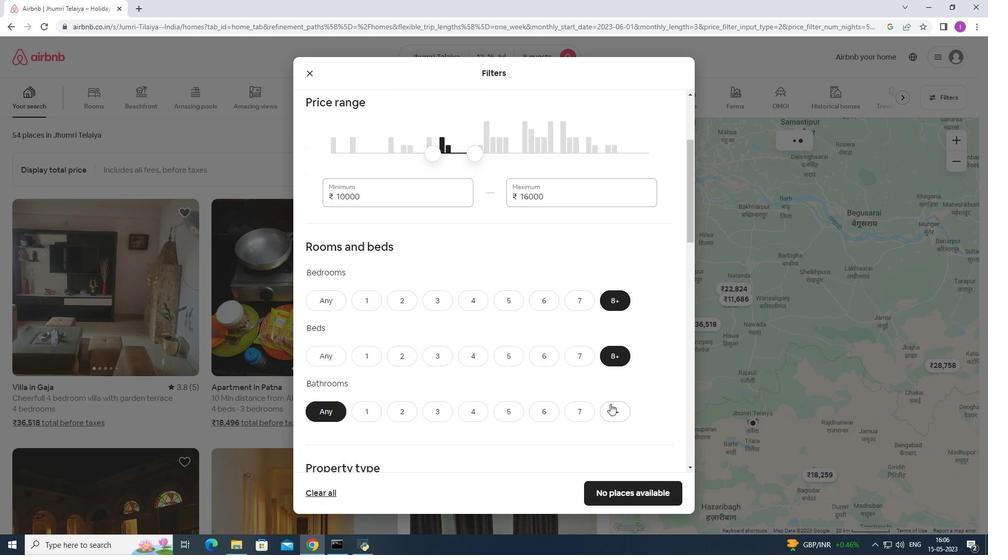 
Action: Mouse moved to (559, 361)
Screenshot: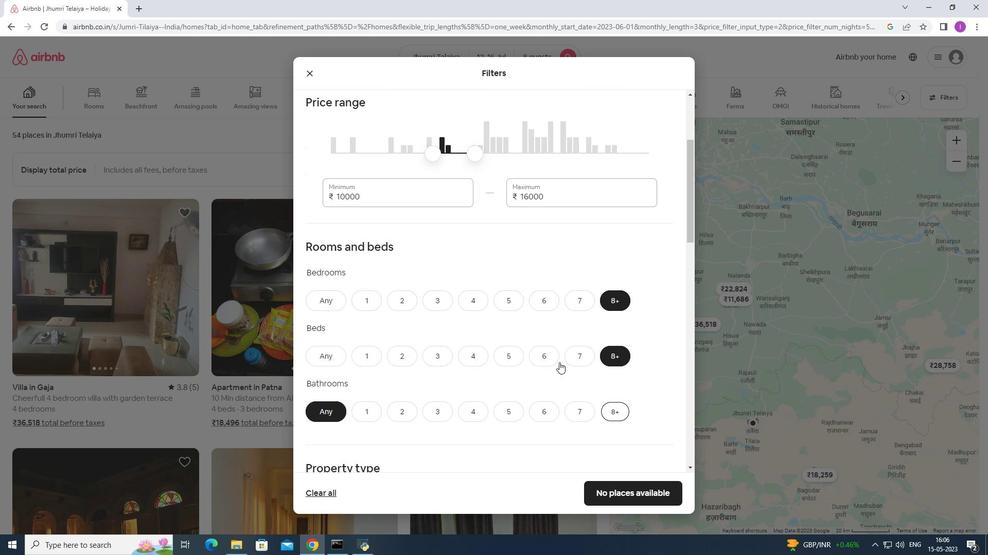 
Action: Mouse scrolled (559, 361) with delta (0, 0)
Screenshot: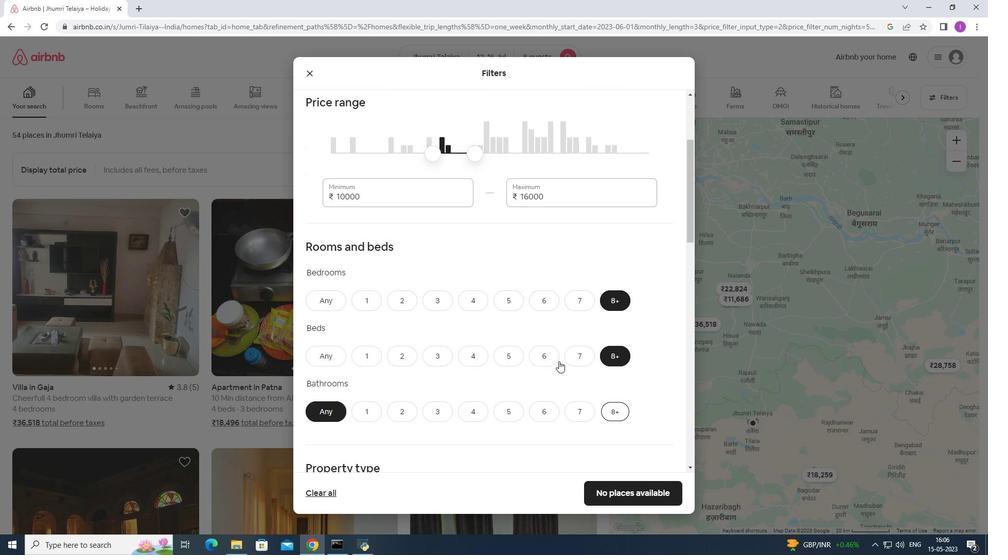 
Action: Mouse scrolled (559, 361) with delta (0, 0)
Screenshot: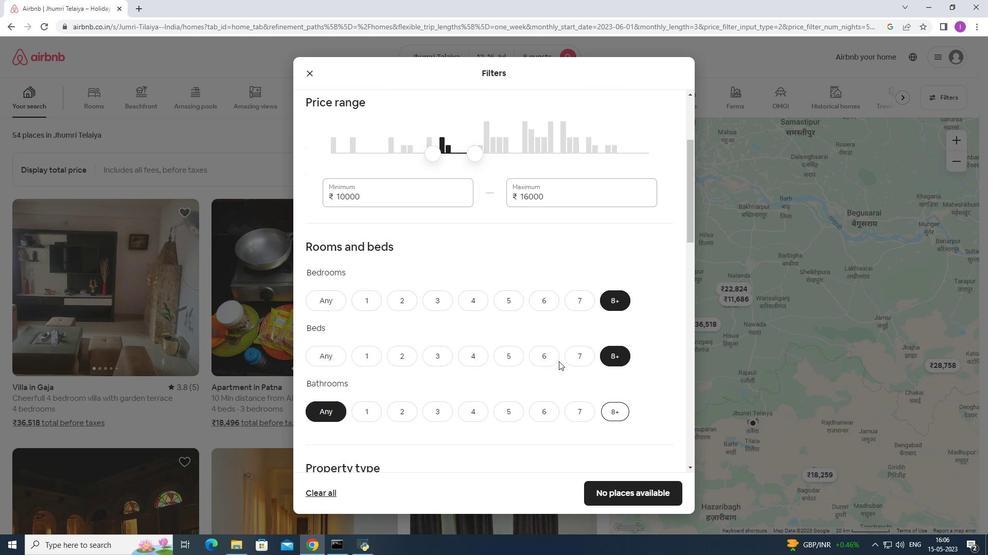 
Action: Mouse scrolled (559, 361) with delta (0, 0)
Screenshot: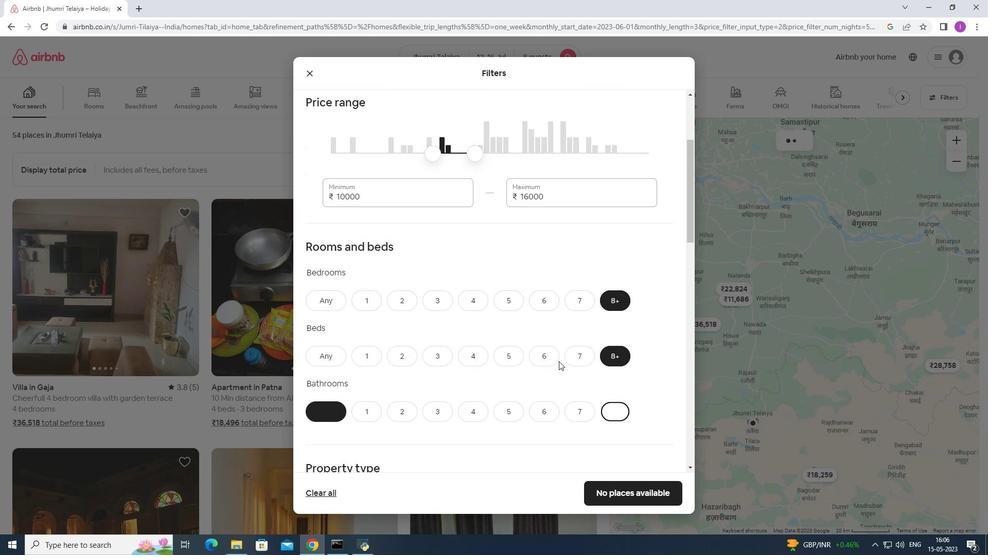 
Action: Mouse moved to (363, 363)
Screenshot: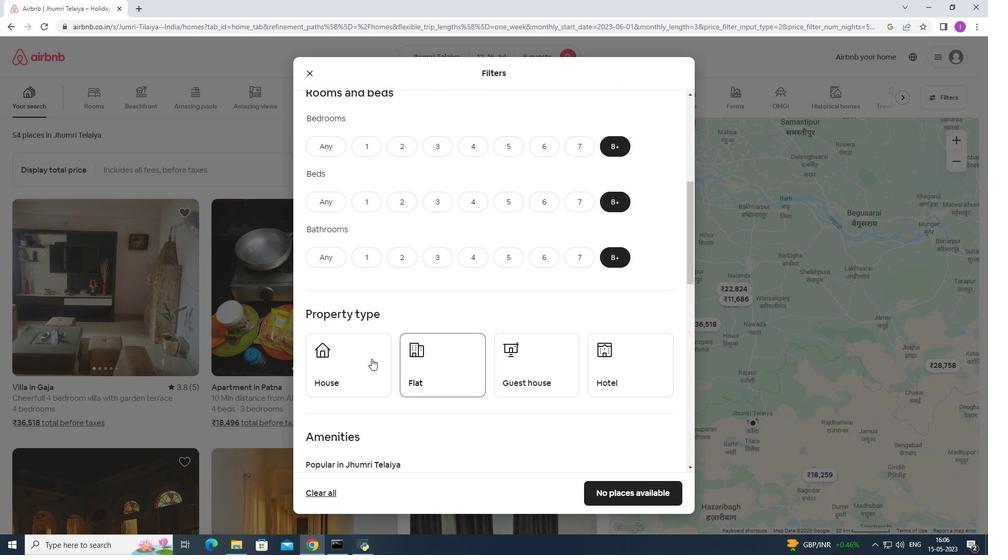 
Action: Mouse pressed left at (363, 363)
Screenshot: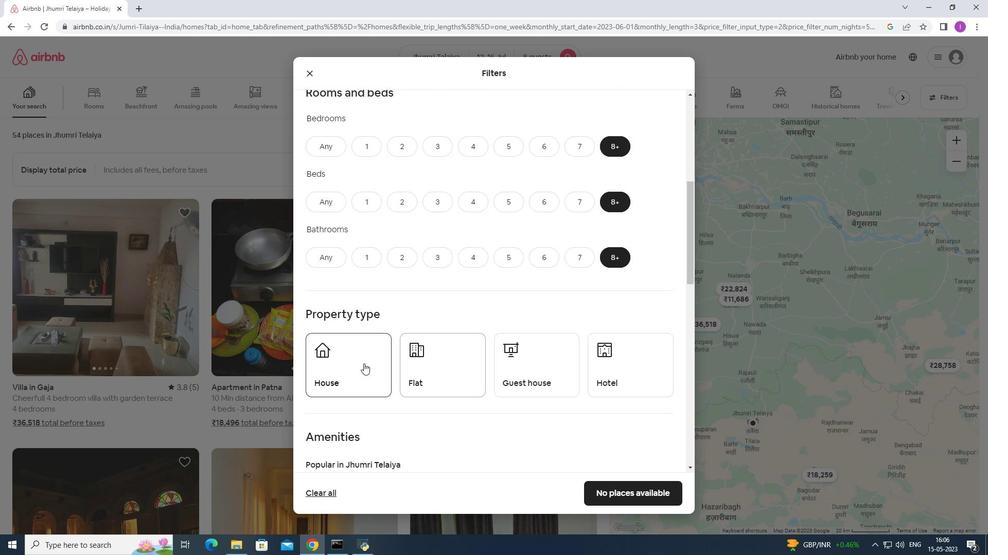 
Action: Mouse moved to (486, 363)
Screenshot: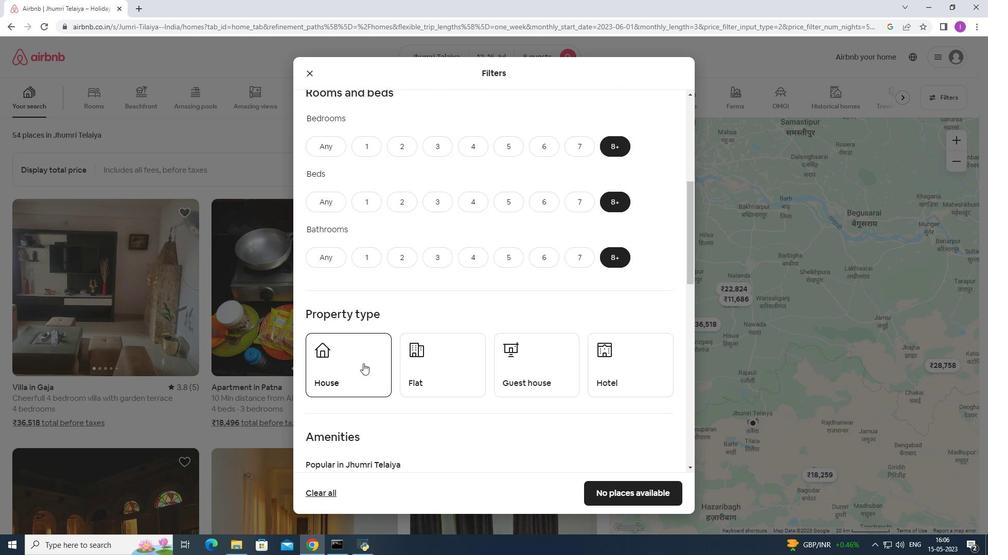 
Action: Mouse pressed left at (486, 363)
Screenshot: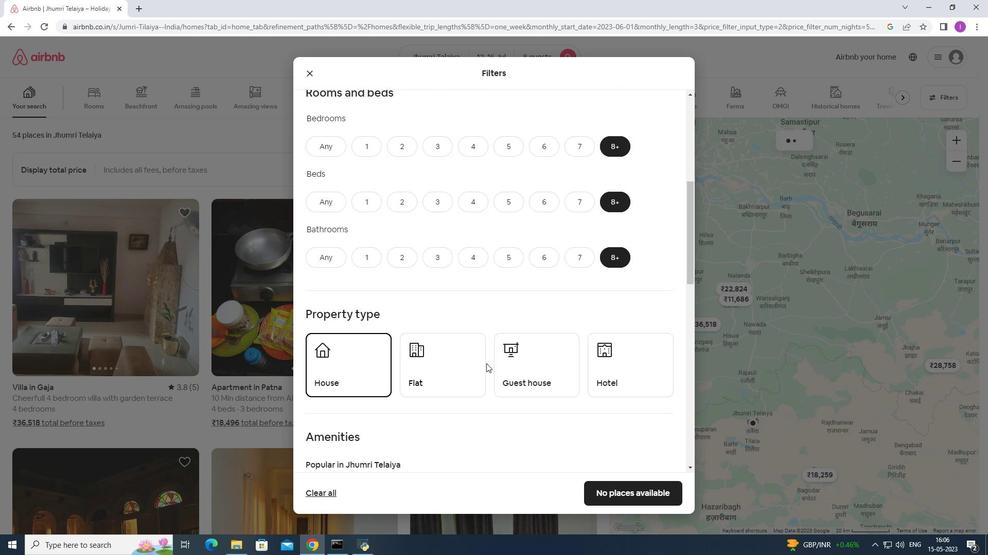
Action: Mouse moved to (467, 365)
Screenshot: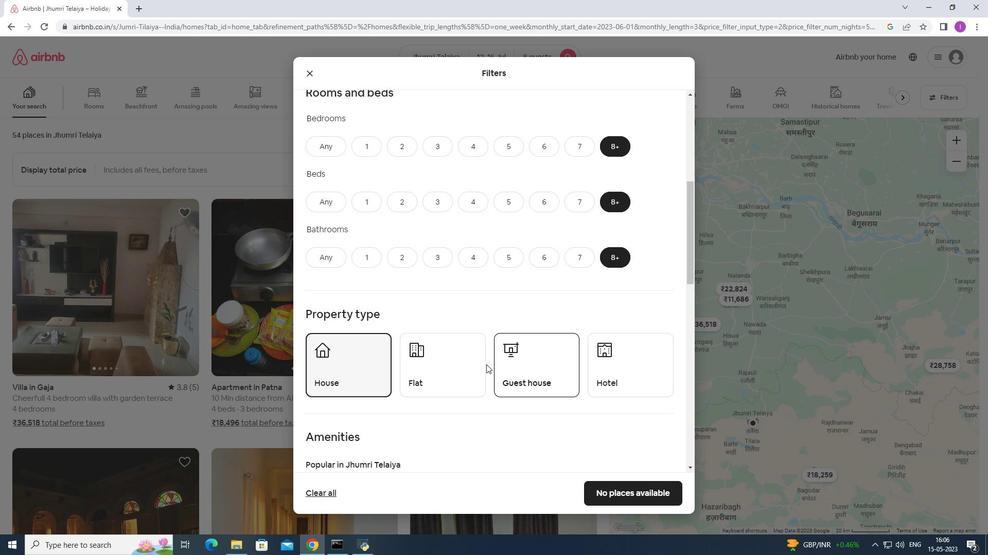 
Action: Mouse pressed left at (467, 365)
Screenshot: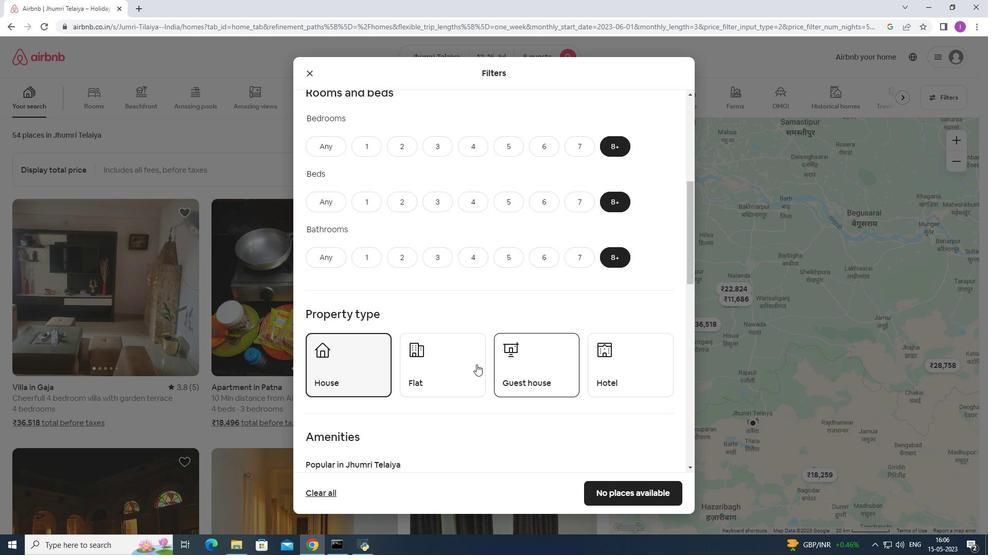 
Action: Mouse moved to (550, 366)
Screenshot: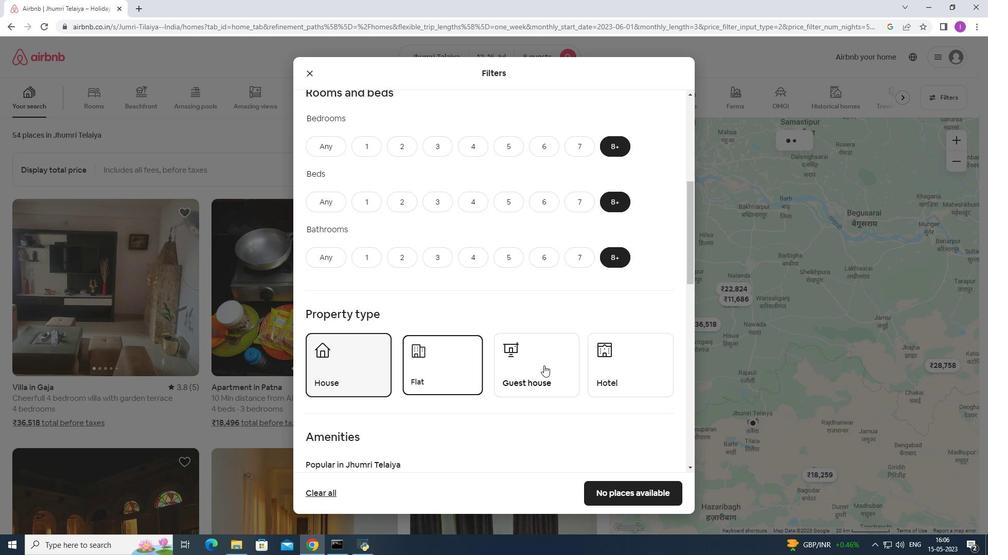 
Action: Mouse pressed left at (550, 366)
Screenshot: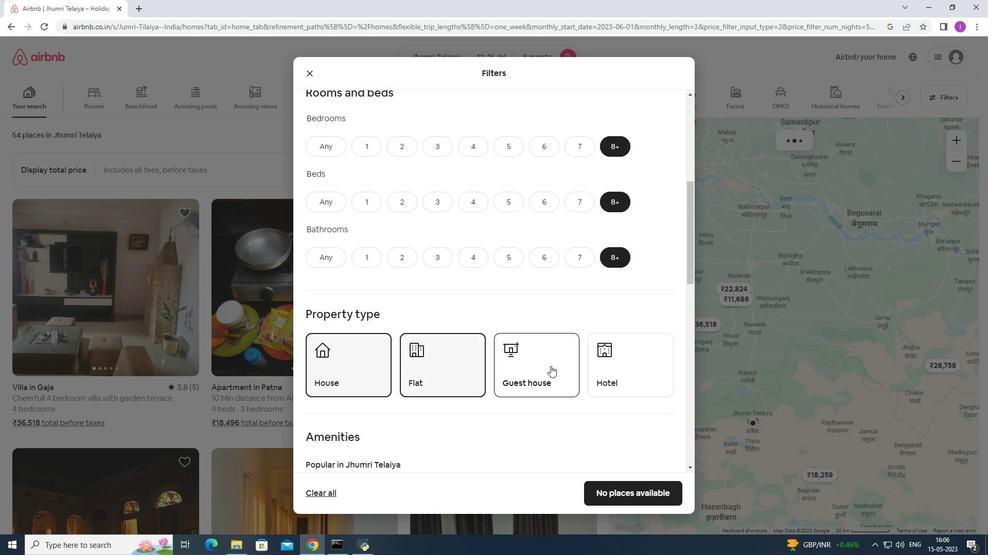 
Action: Mouse moved to (575, 367)
Screenshot: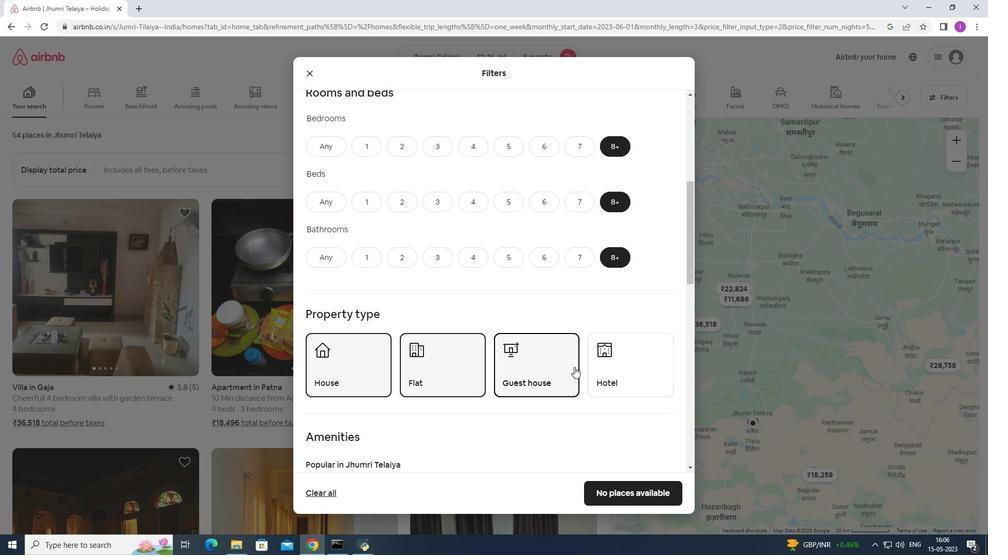 
Action: Mouse scrolled (575, 366) with delta (0, 0)
Screenshot: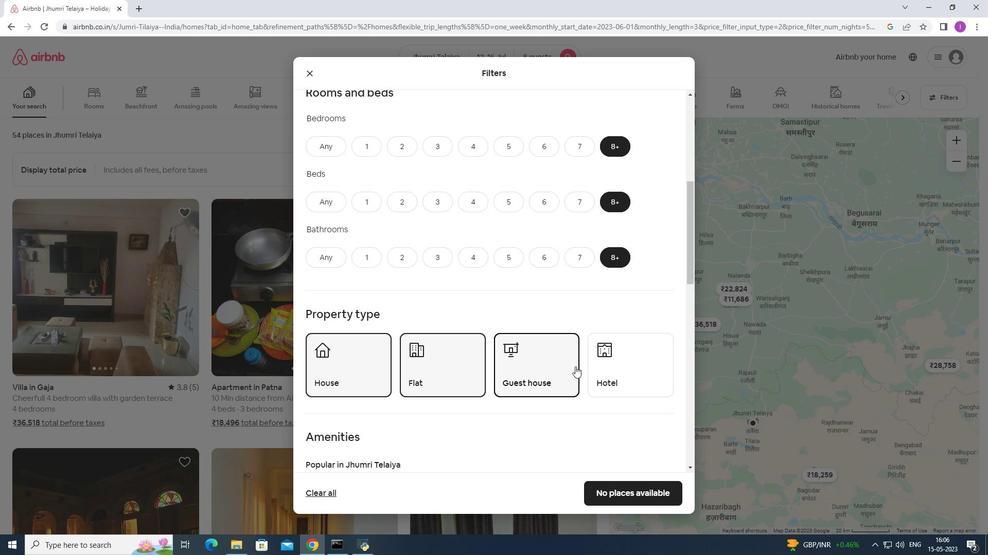 
Action: Mouse moved to (576, 367)
Screenshot: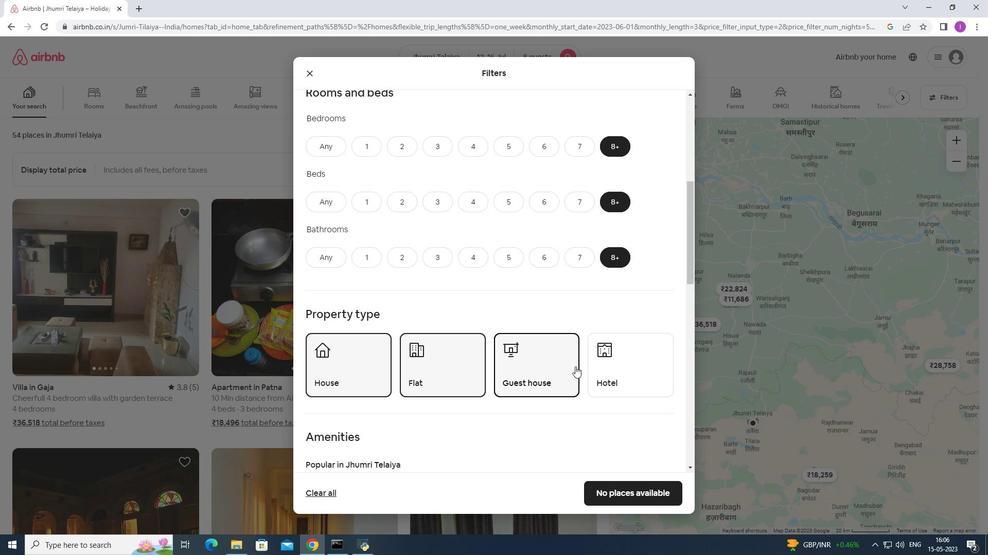
Action: Mouse scrolled (576, 366) with delta (0, 0)
Screenshot: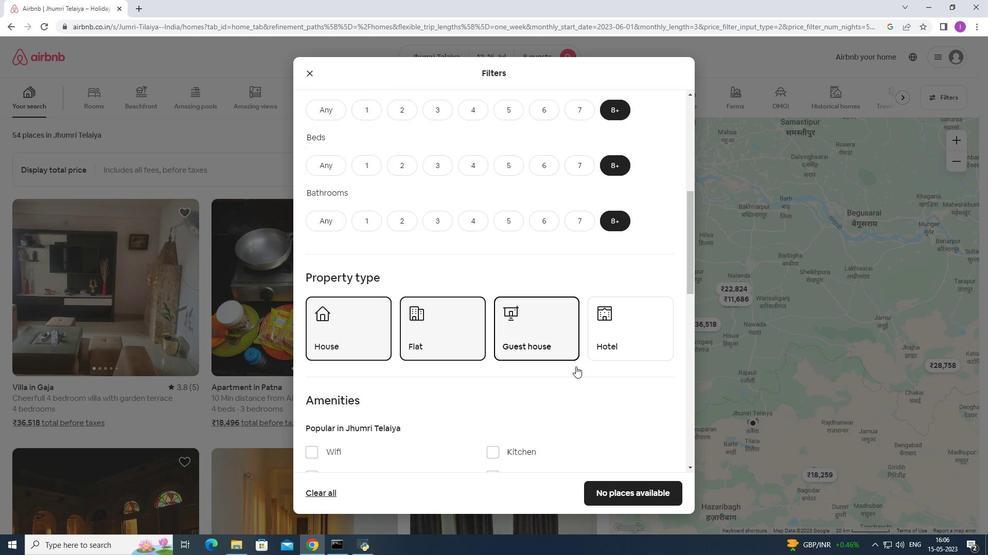 
Action: Mouse moved to (521, 356)
Screenshot: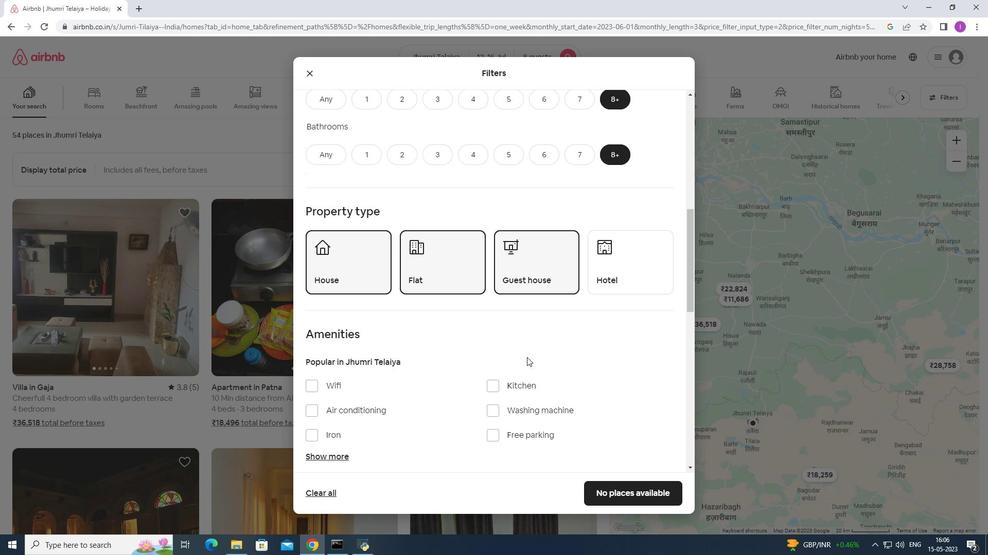 
Action: Mouse scrolled (521, 355) with delta (0, 0)
Screenshot: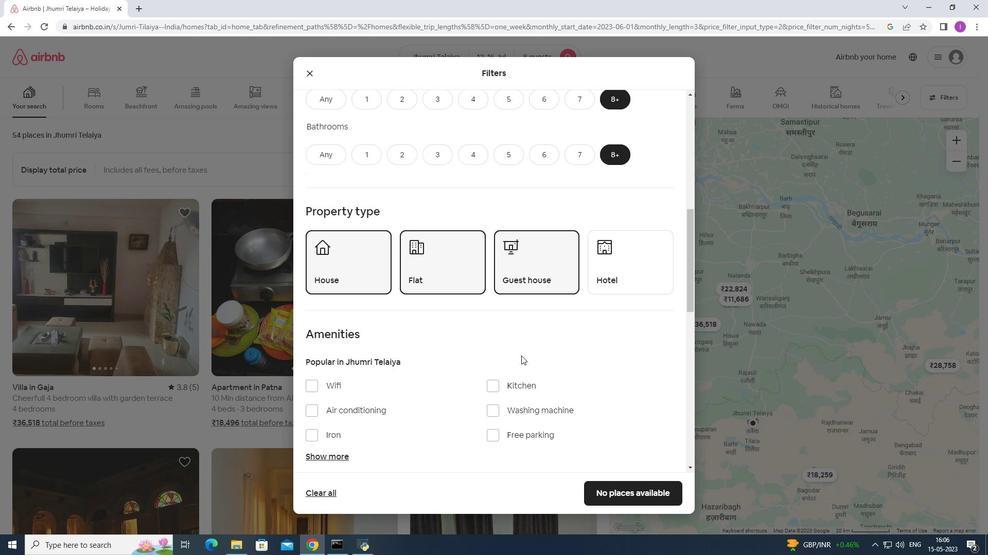 
Action: Mouse moved to (302, 333)
Screenshot: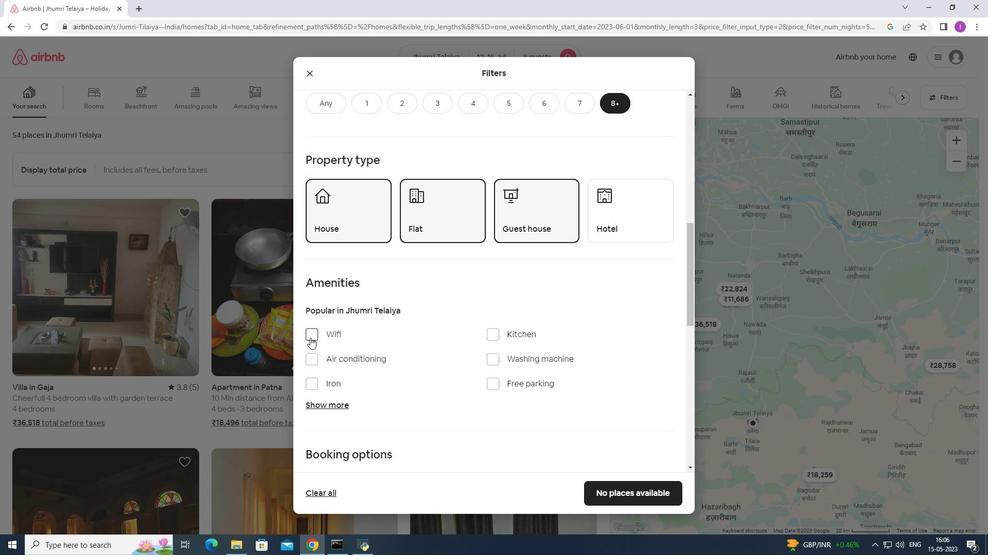 
Action: Mouse pressed left at (302, 333)
Screenshot: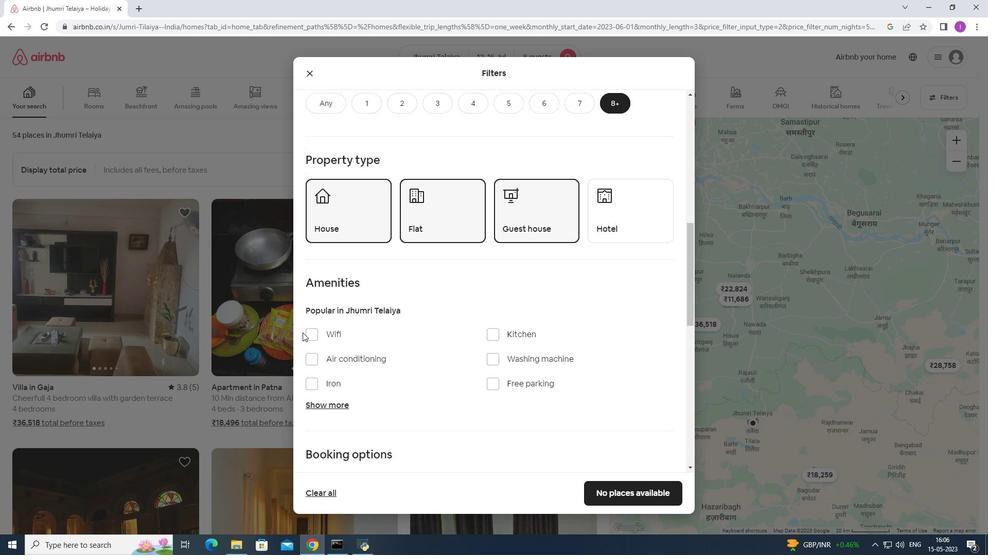 
Action: Mouse moved to (319, 333)
Screenshot: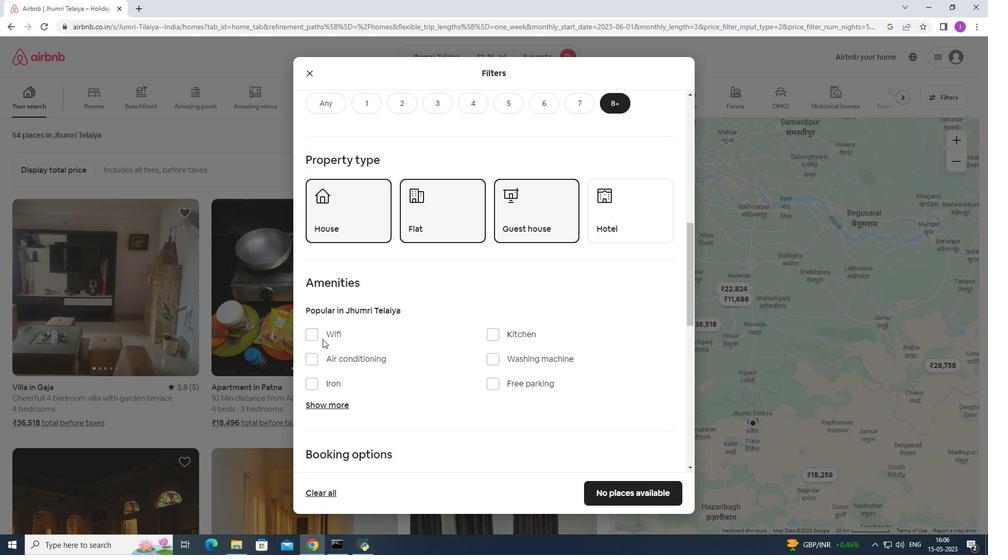 
Action: Mouse pressed left at (319, 333)
Screenshot: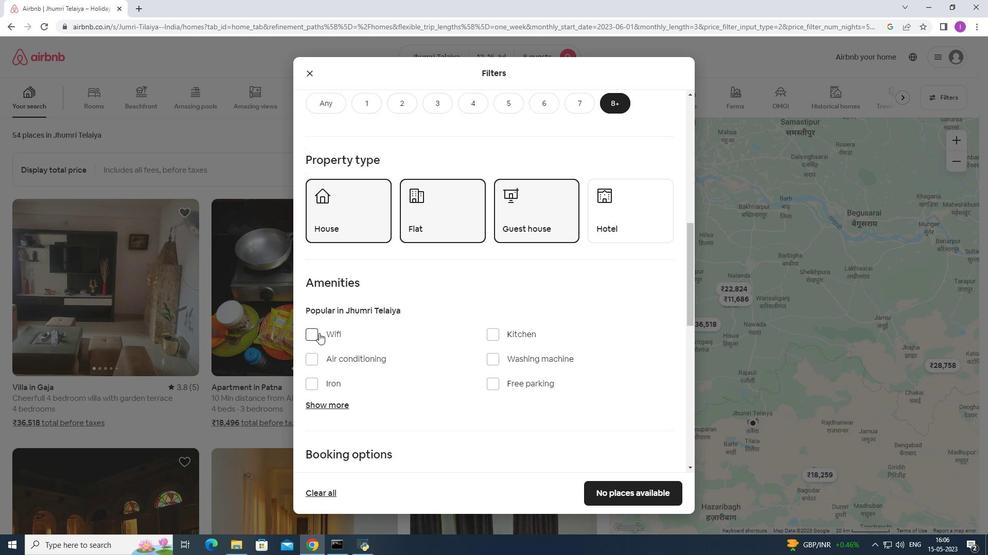 
Action: Mouse moved to (497, 382)
Screenshot: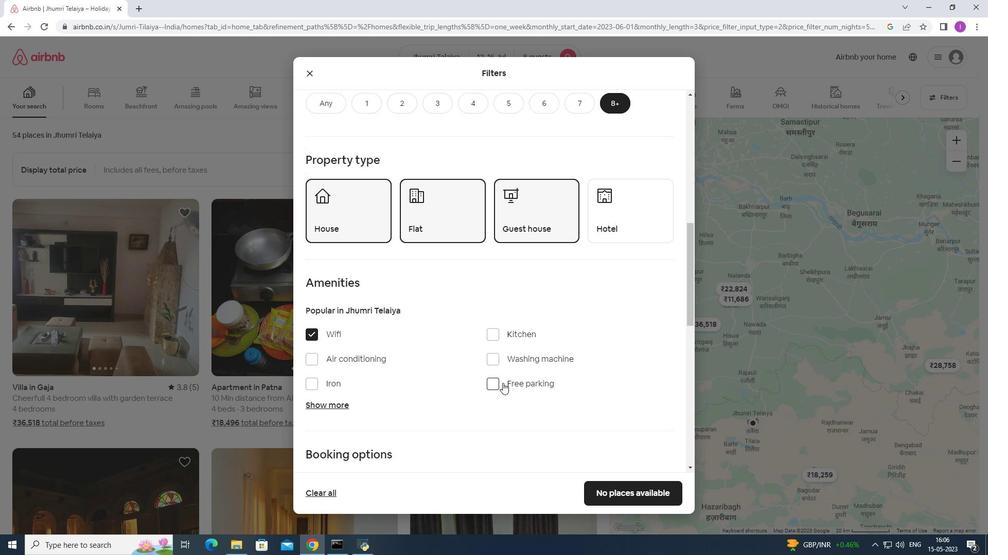 
Action: Mouse pressed left at (497, 382)
Screenshot: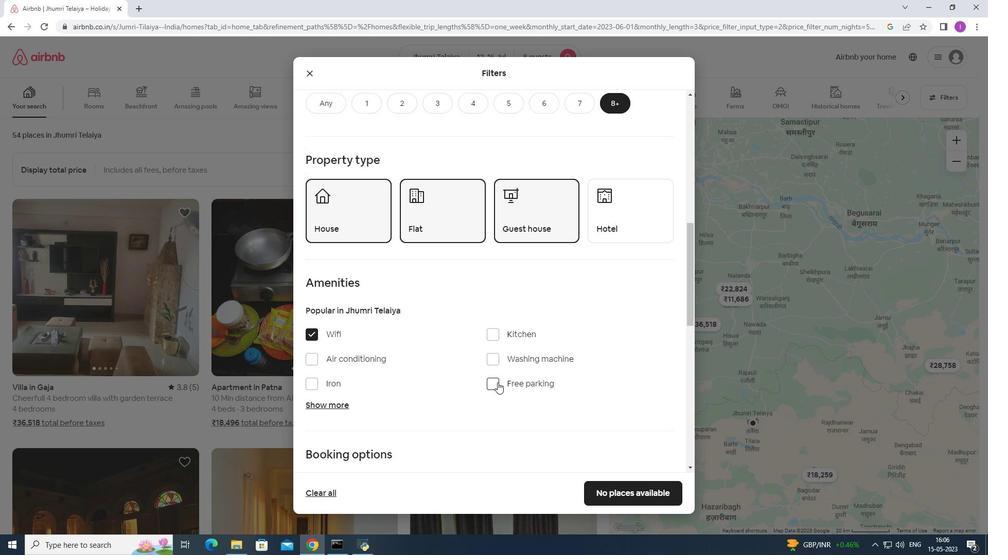 
Action: Mouse moved to (333, 405)
Screenshot: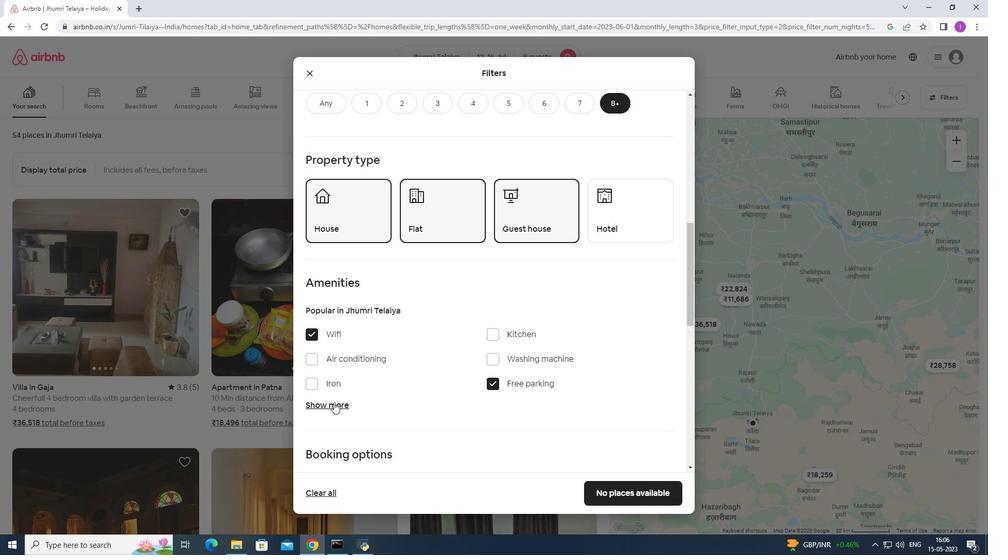 
Action: Mouse pressed left at (333, 405)
Screenshot: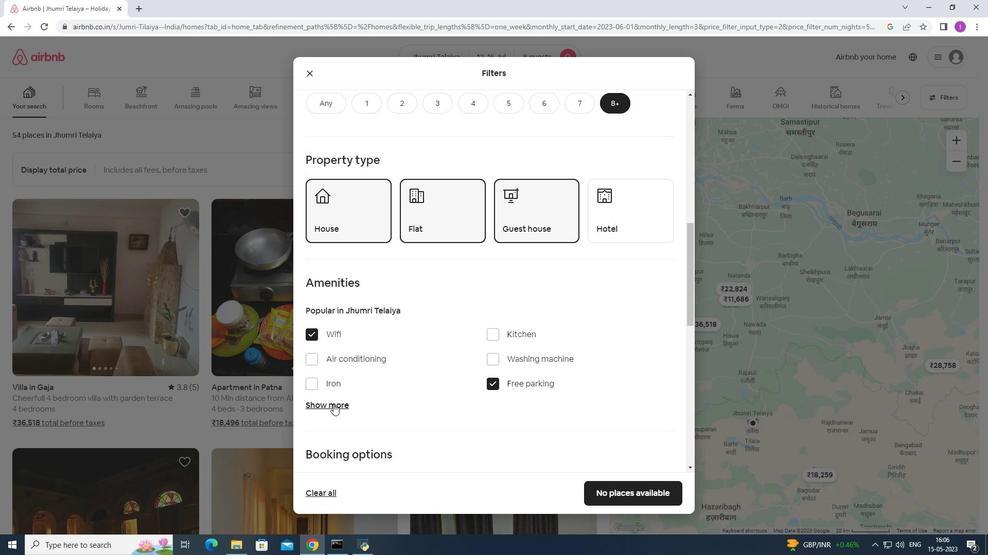 
Action: Mouse moved to (423, 402)
Screenshot: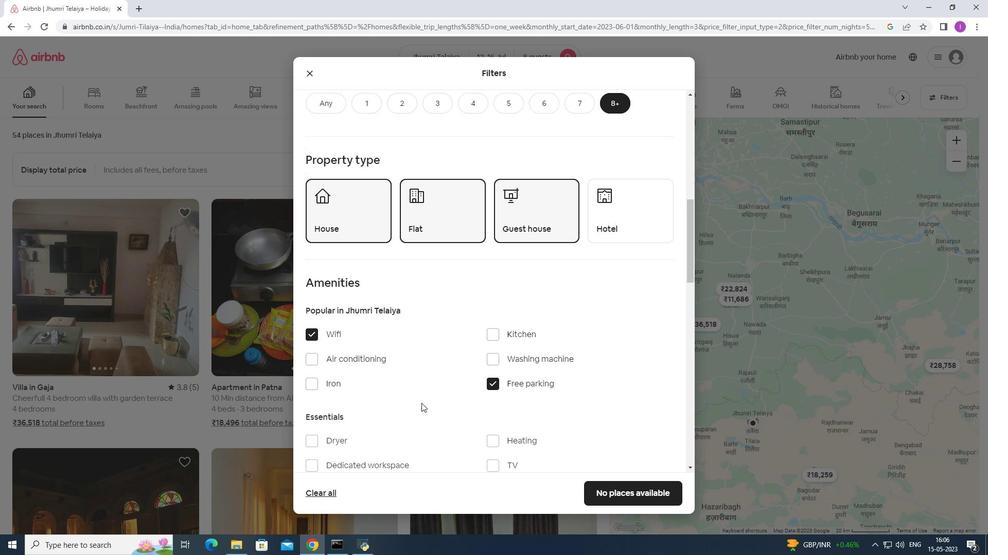 
Action: Mouse scrolled (423, 402) with delta (0, 0)
Screenshot: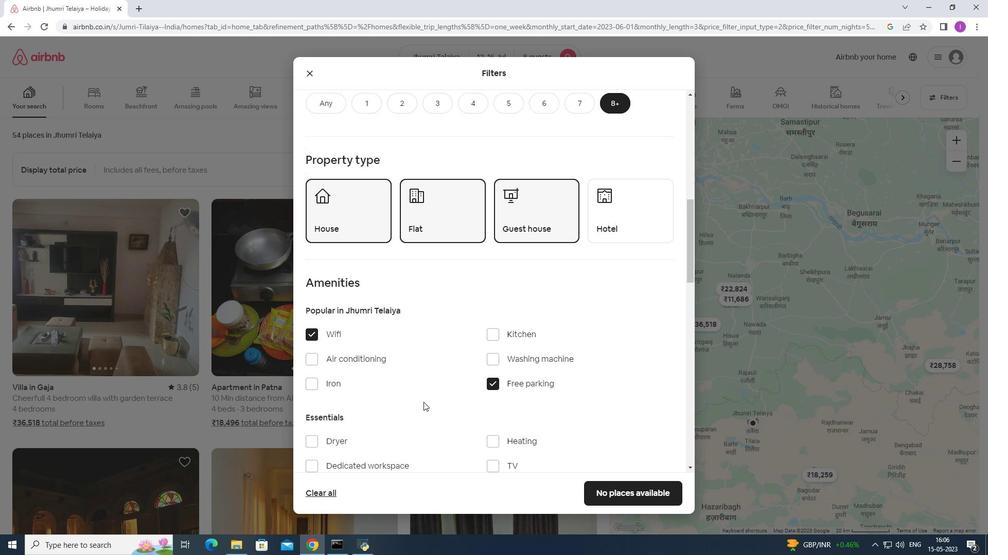 
Action: Mouse scrolled (423, 402) with delta (0, 0)
Screenshot: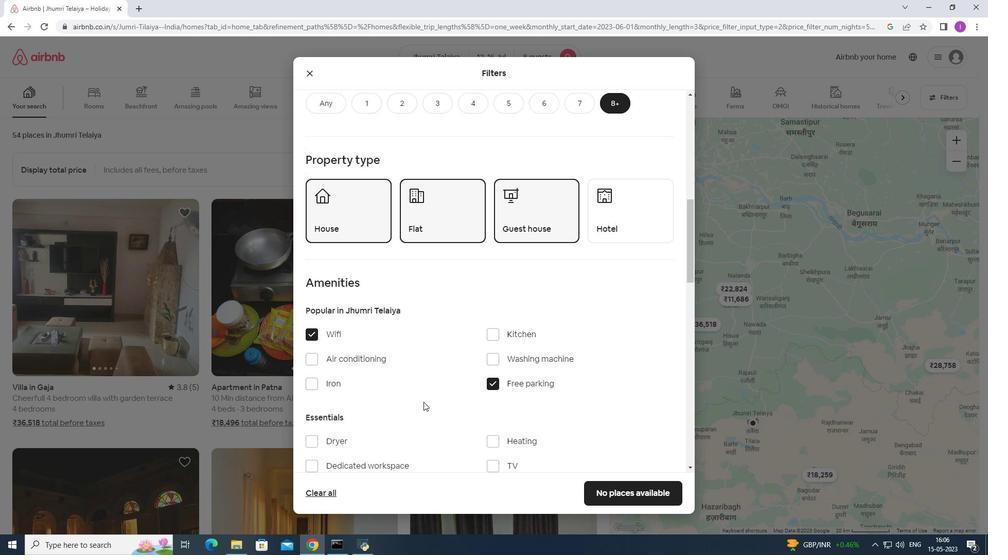 
Action: Mouse scrolled (423, 402) with delta (0, 0)
Screenshot: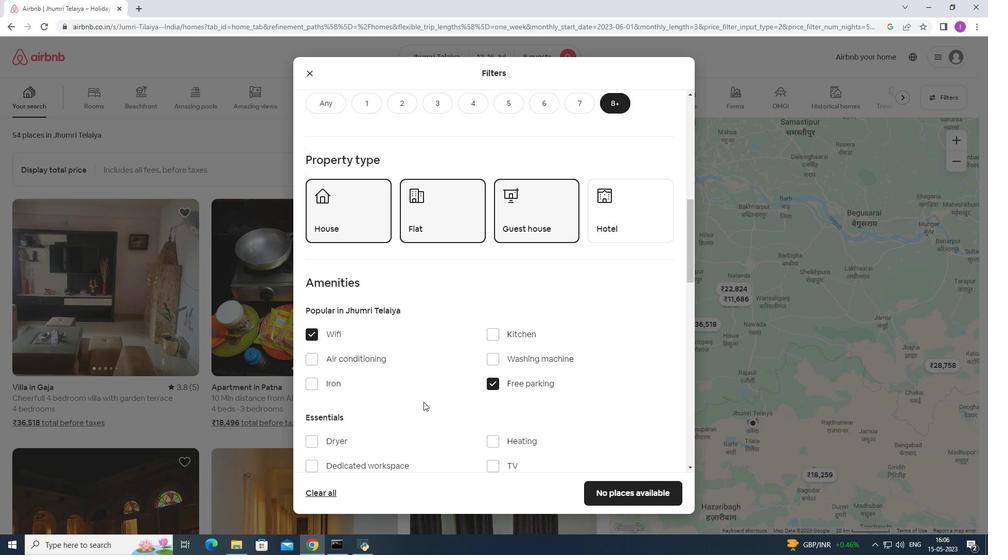 
Action: Mouse moved to (426, 399)
Screenshot: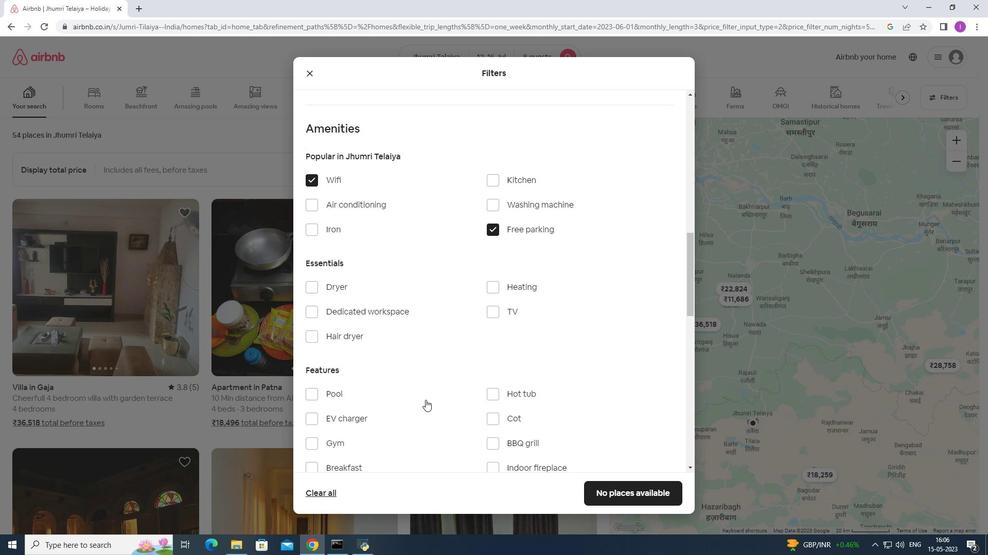 
Action: Mouse scrolled (426, 399) with delta (0, 0)
Screenshot: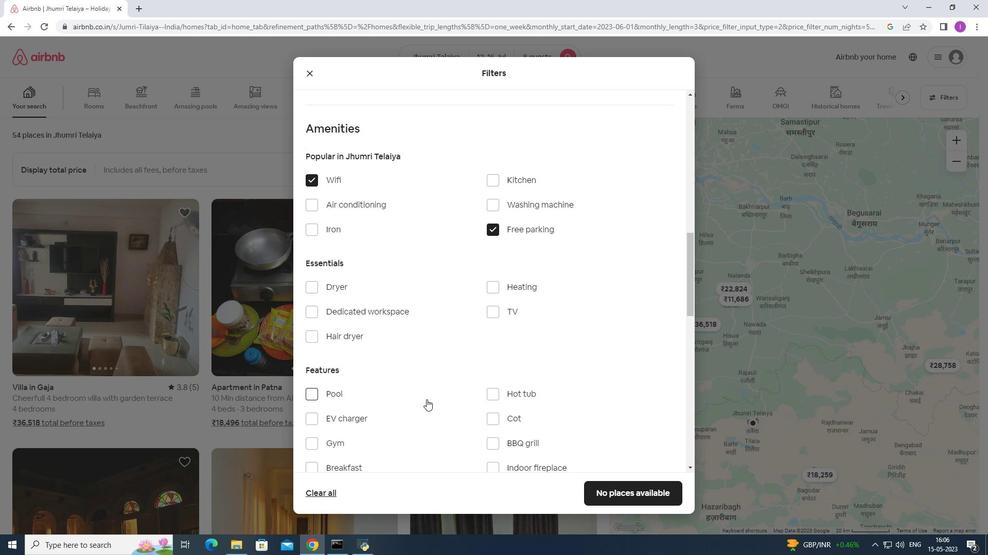 
Action: Mouse scrolled (426, 399) with delta (0, 0)
Screenshot: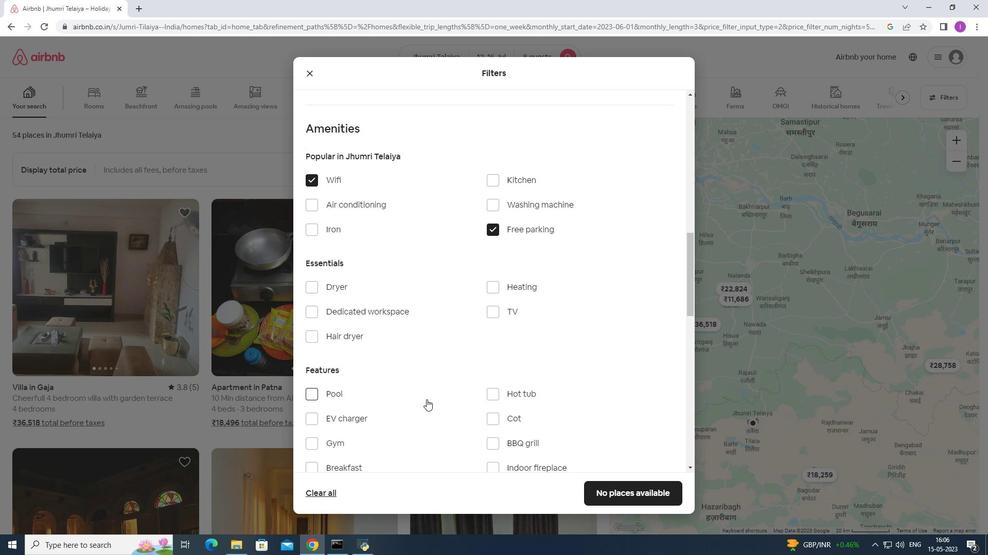 
Action: Mouse scrolled (426, 399) with delta (0, 0)
Screenshot: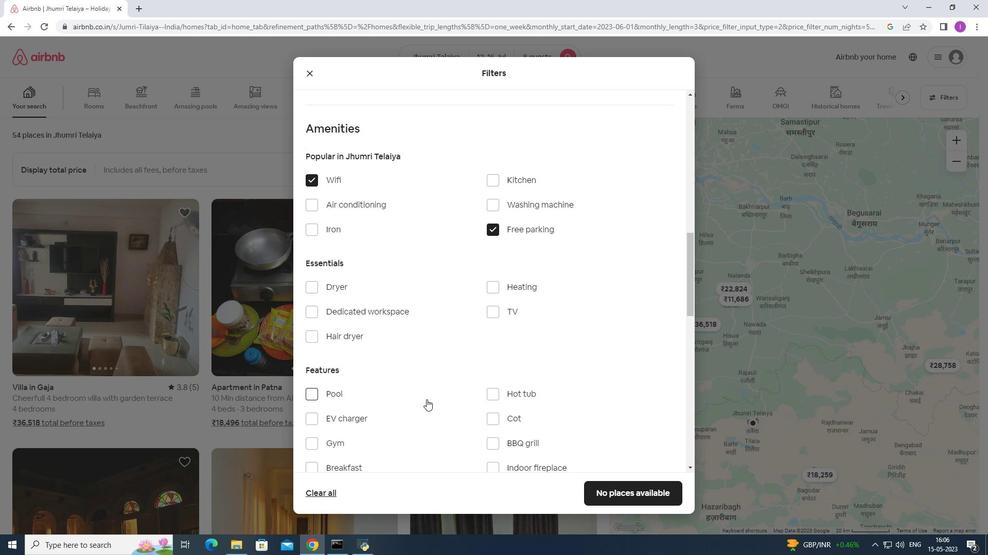 
Action: Mouse moved to (491, 158)
Screenshot: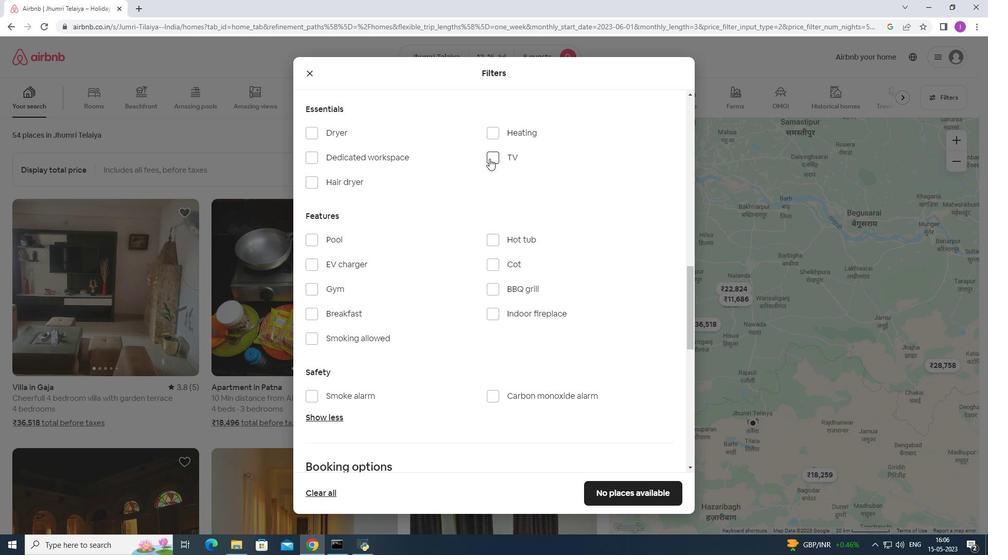 
Action: Mouse pressed left at (491, 158)
Screenshot: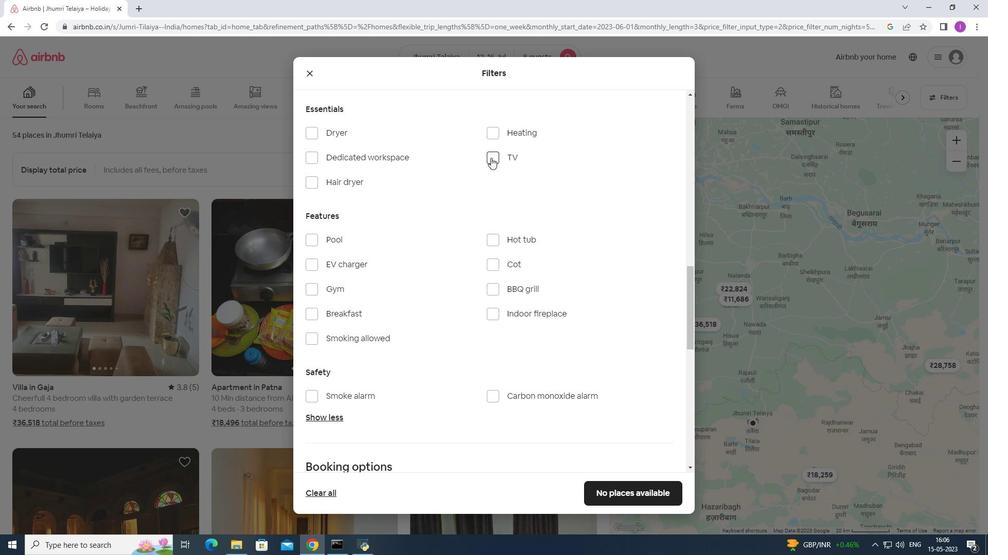 
Action: Mouse moved to (313, 291)
Screenshot: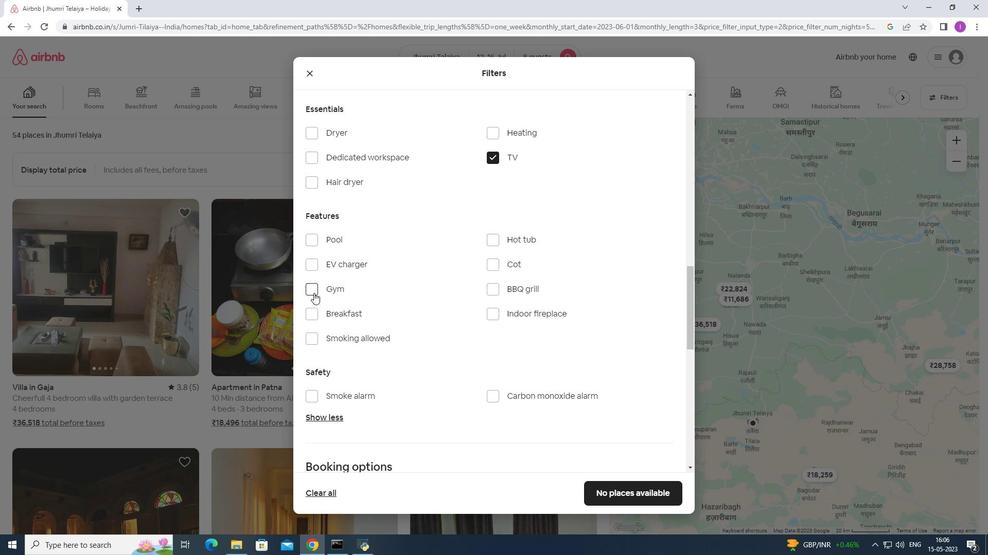 
Action: Mouse pressed left at (313, 291)
Screenshot: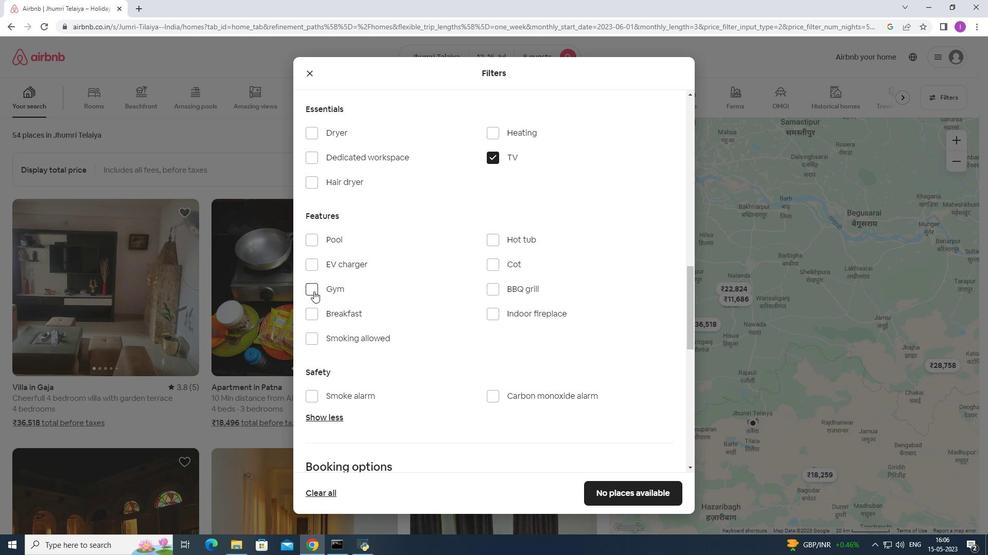 
Action: Mouse moved to (312, 319)
Screenshot: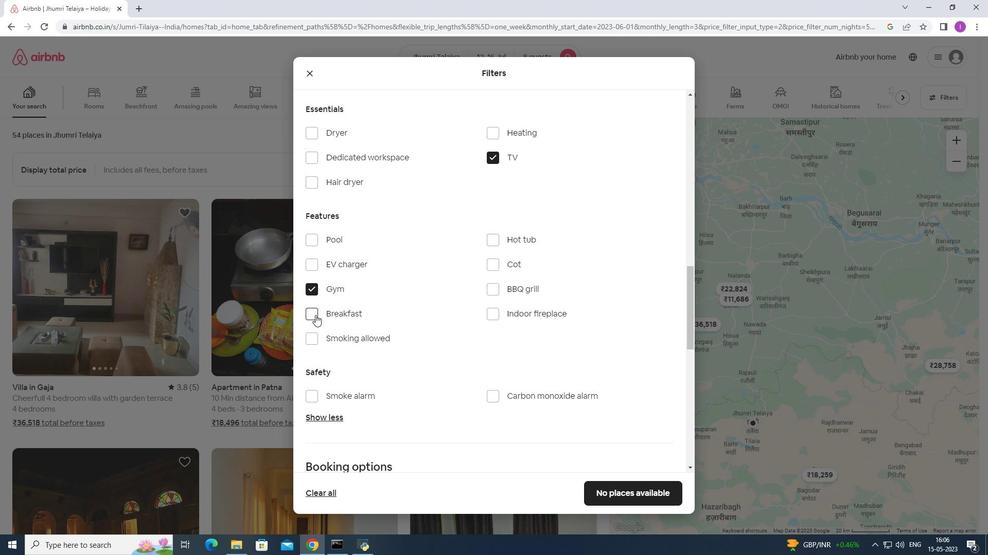 
Action: Mouse pressed left at (312, 319)
Screenshot: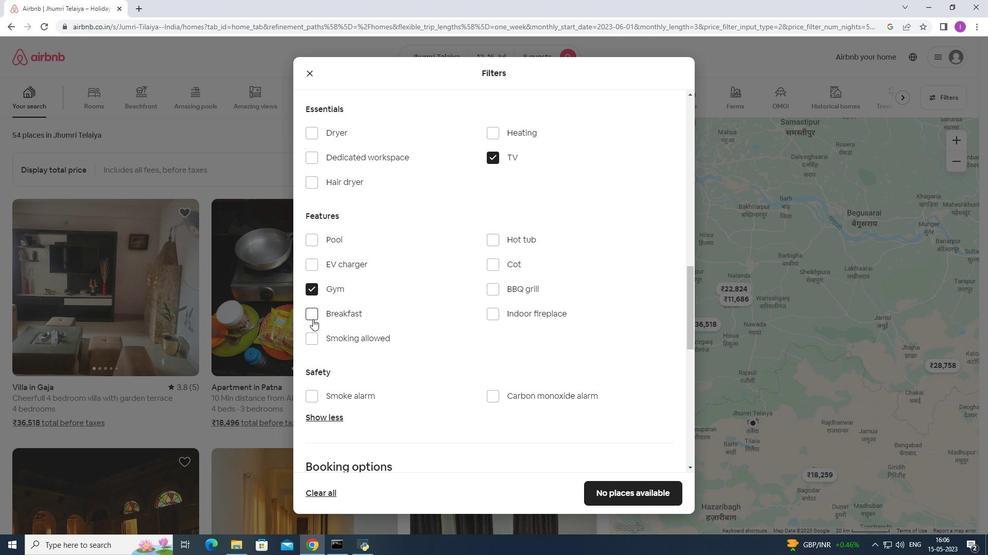 
Action: Mouse moved to (354, 322)
Screenshot: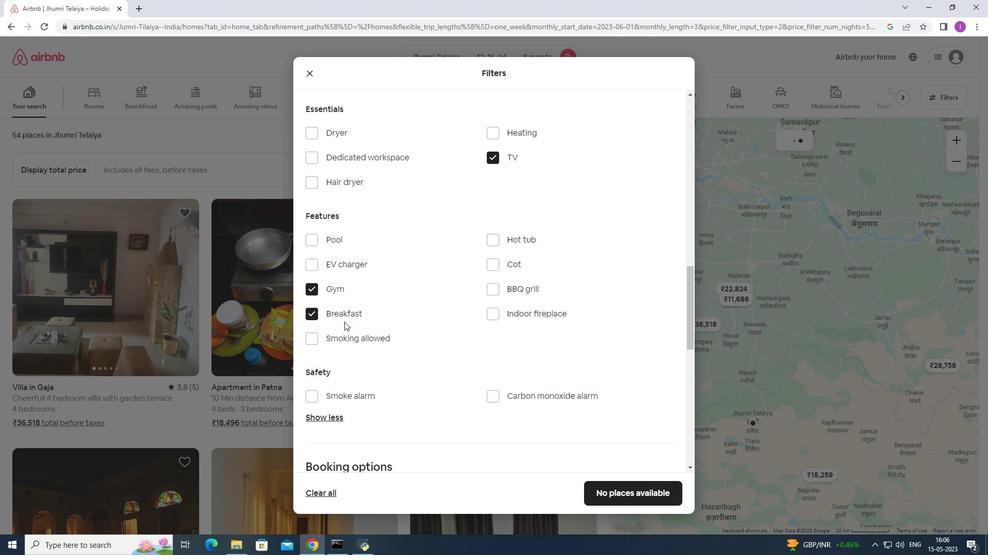 
Action: Mouse scrolled (354, 321) with delta (0, 0)
Screenshot: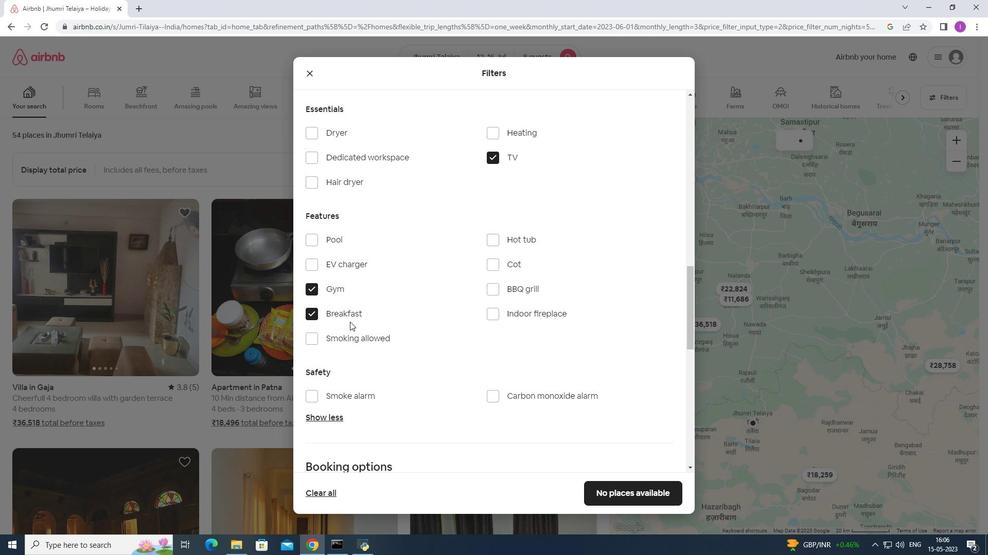 
Action: Mouse scrolled (354, 321) with delta (0, 0)
Screenshot: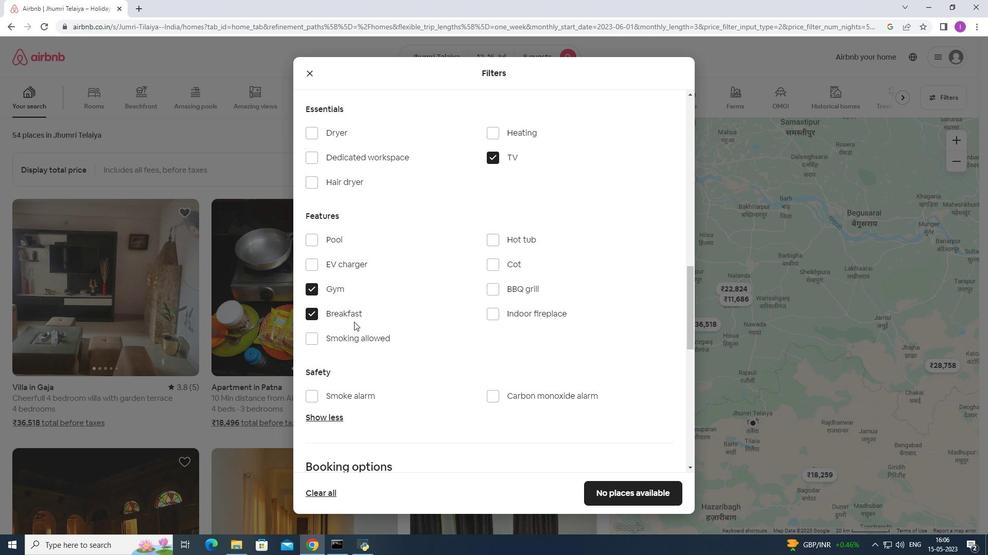 
Action: Mouse scrolled (354, 321) with delta (0, 0)
Screenshot: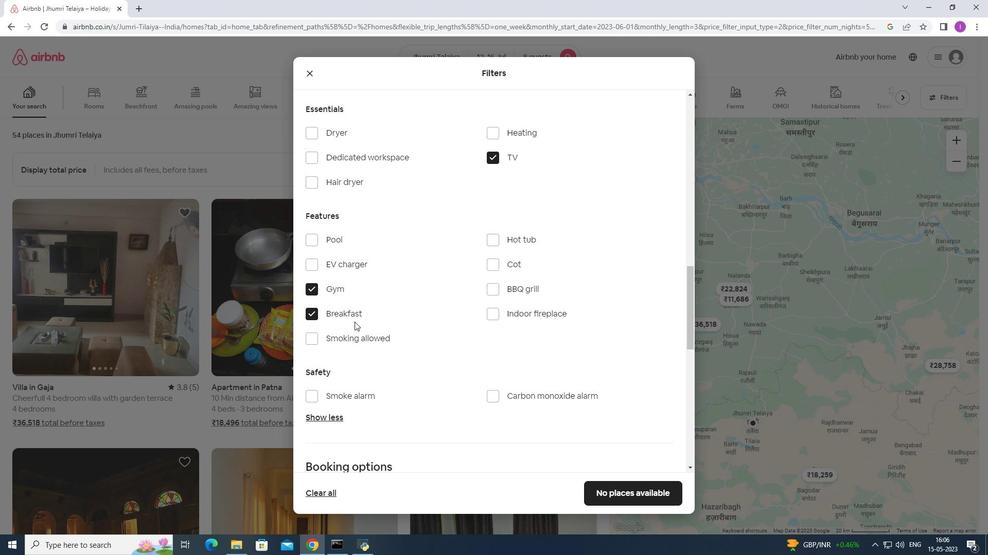 
Action: Mouse scrolled (354, 321) with delta (0, 0)
Screenshot: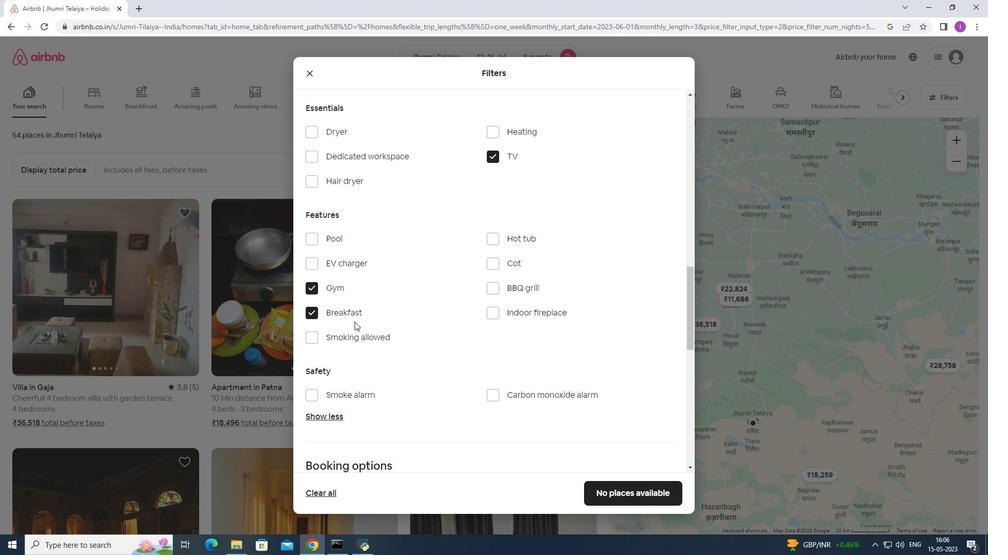 
Action: Mouse moved to (356, 322)
Screenshot: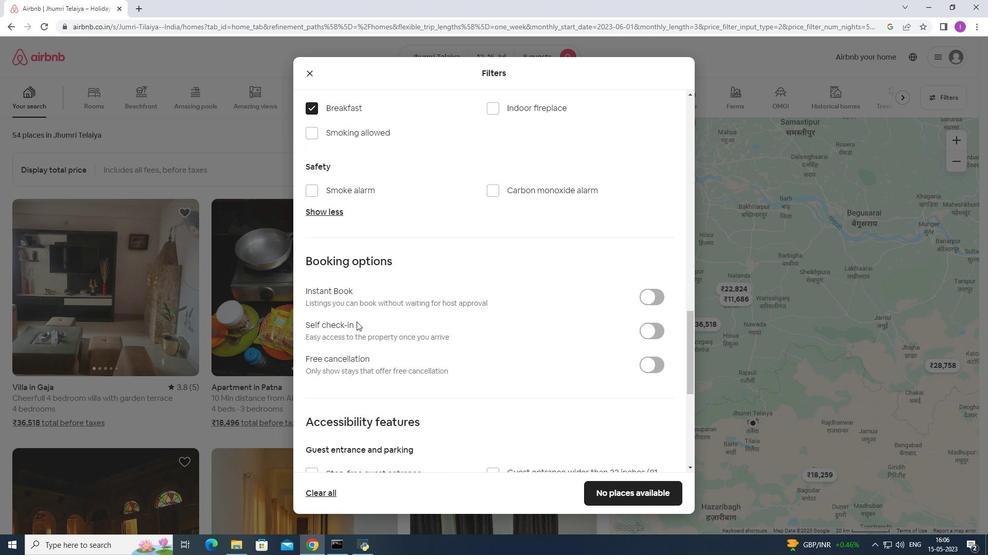 
Action: Mouse scrolled (356, 321) with delta (0, 0)
Screenshot: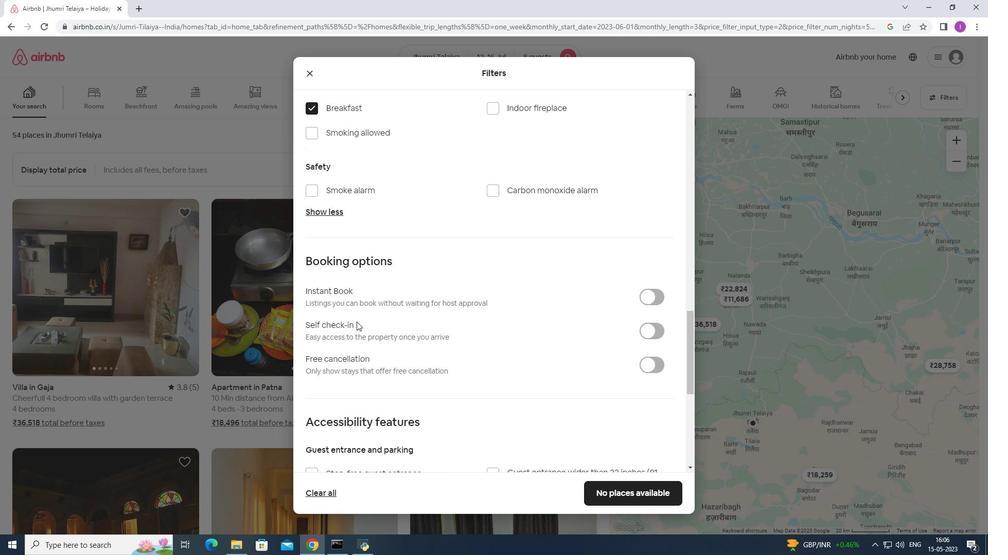 
Action: Mouse scrolled (356, 321) with delta (0, 0)
Screenshot: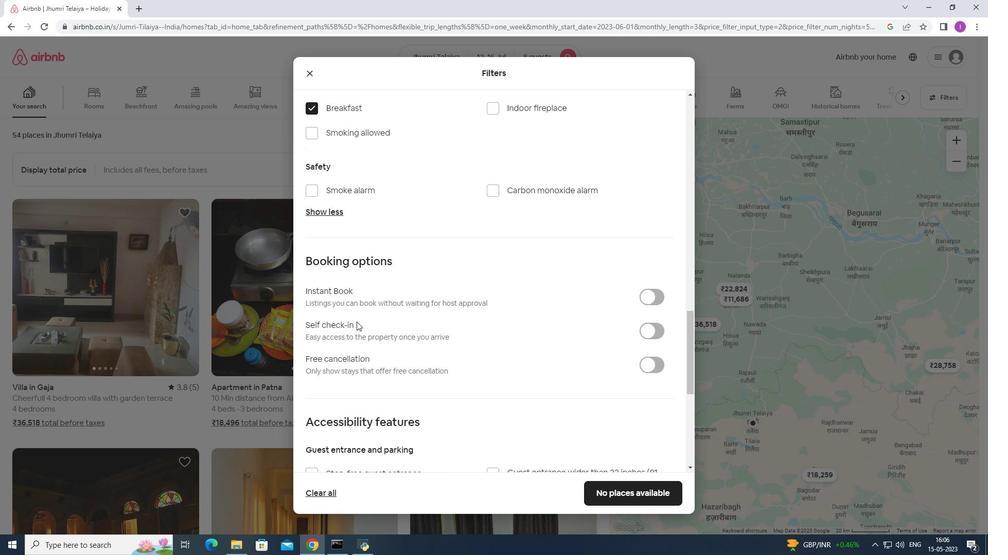 
Action: Mouse moved to (656, 234)
Screenshot: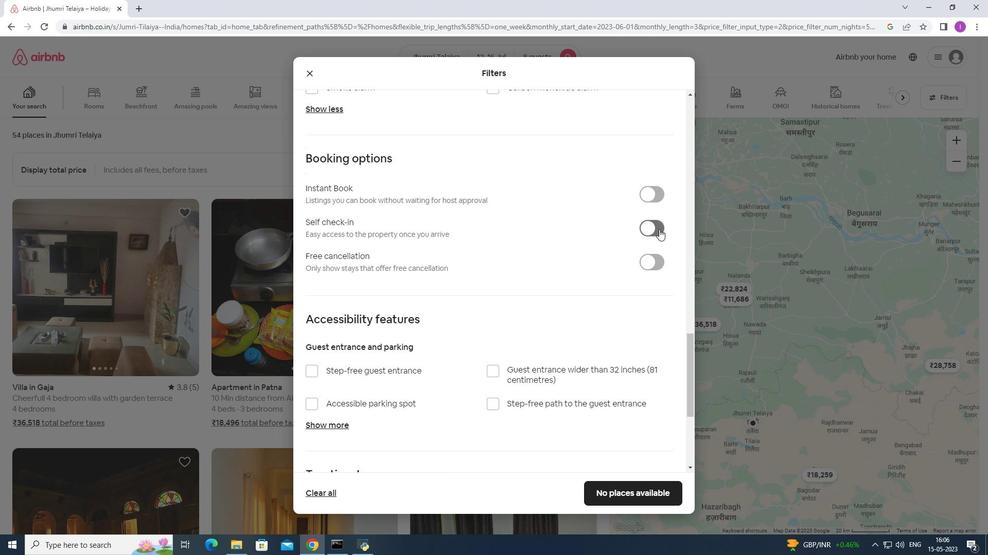 
Action: Mouse pressed left at (656, 234)
Screenshot: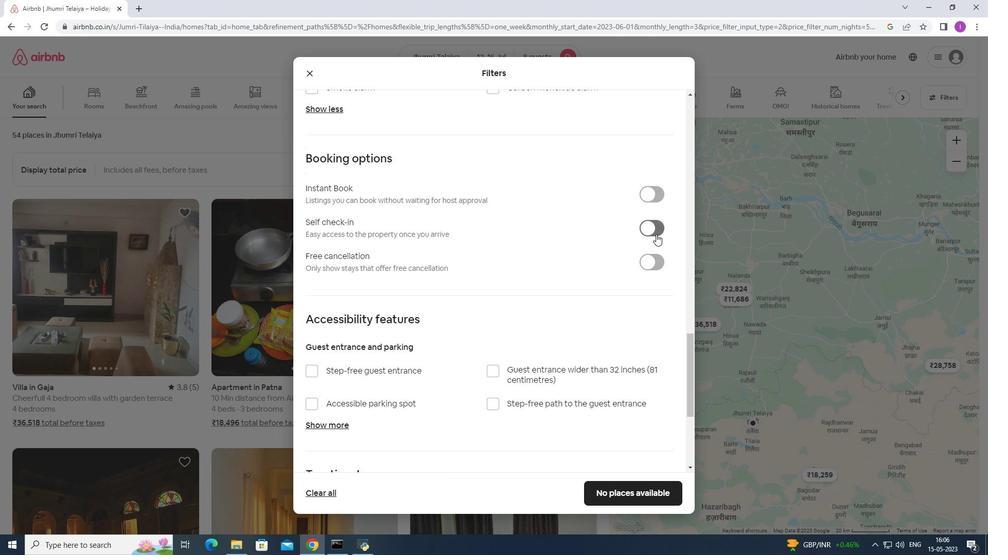 
Action: Mouse moved to (443, 338)
Screenshot: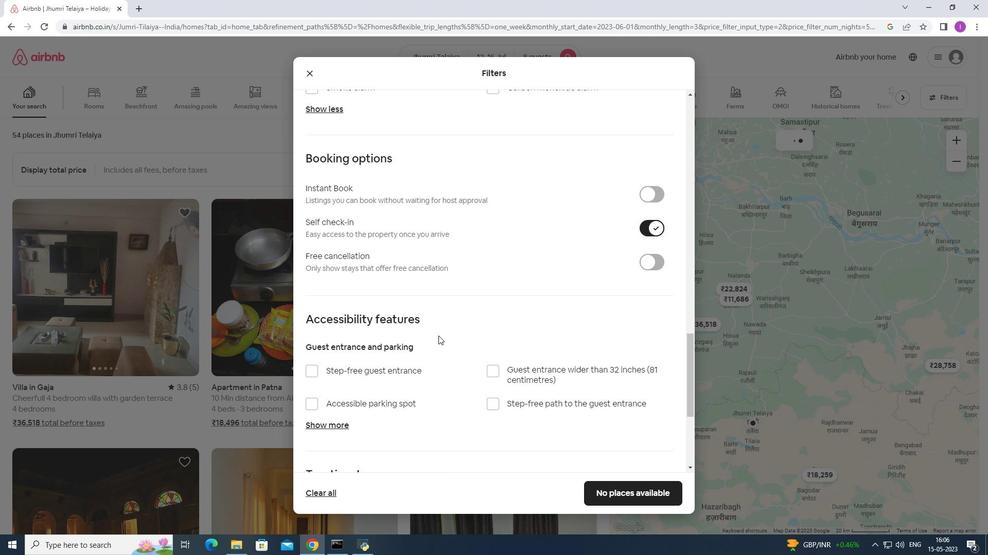 
Action: Mouse scrolled (443, 337) with delta (0, 0)
Screenshot: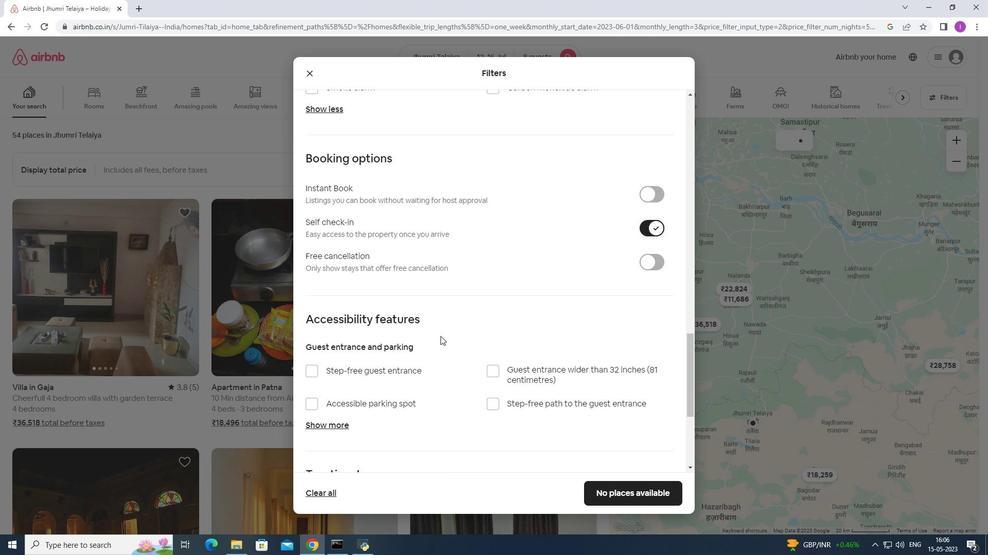 
Action: Mouse moved to (443, 339)
Screenshot: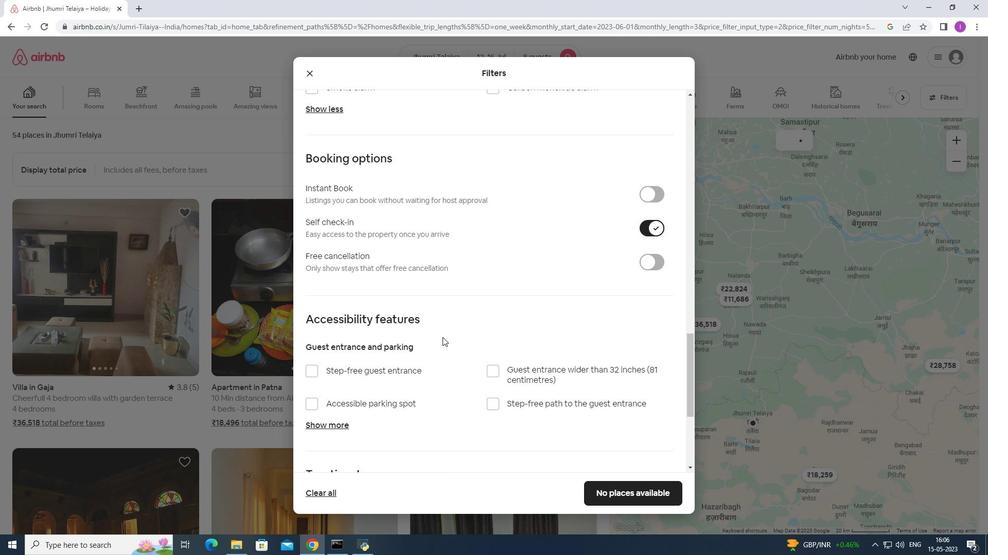
Action: Mouse scrolled (443, 338) with delta (0, 0)
Screenshot: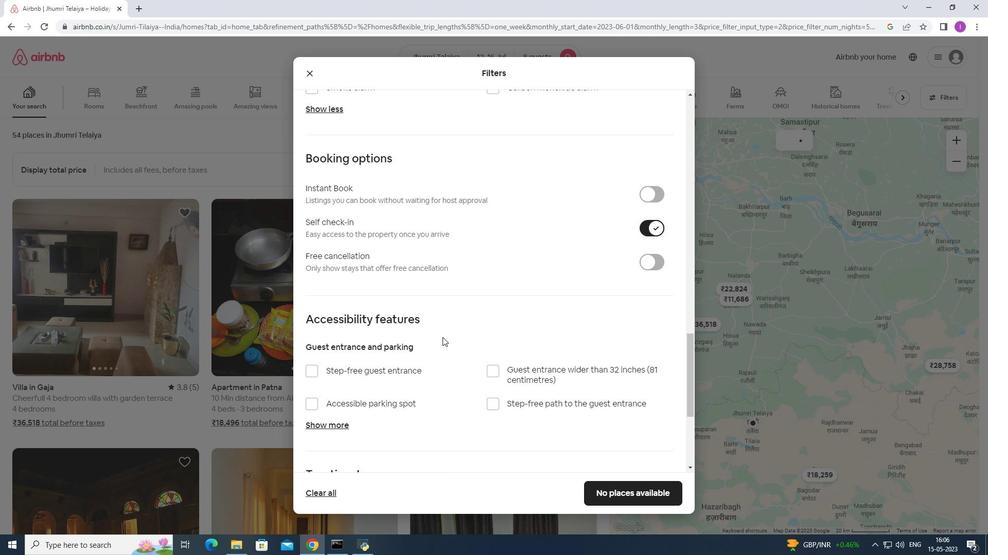 
Action: Mouse scrolled (443, 338) with delta (0, 0)
Screenshot: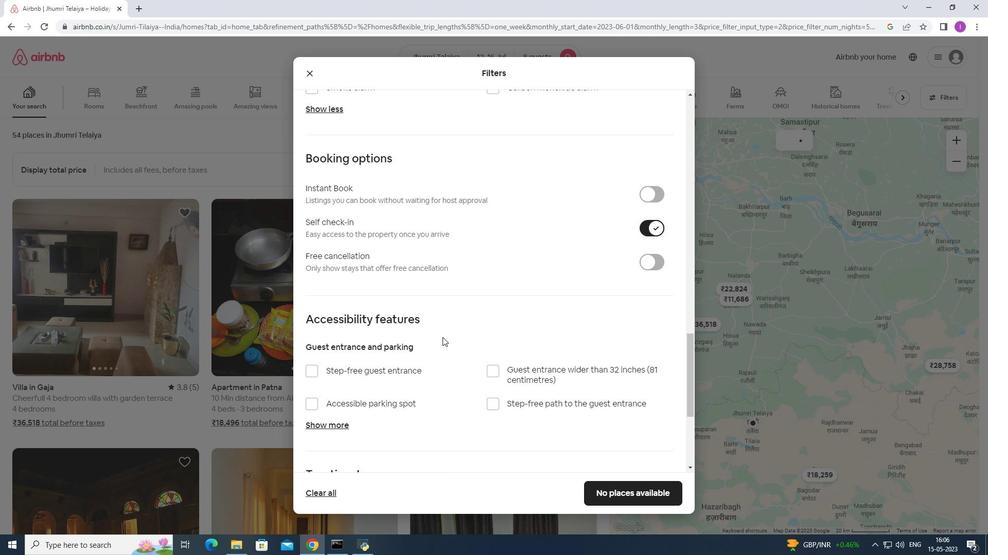 
Action: Mouse scrolled (443, 338) with delta (0, 0)
Screenshot: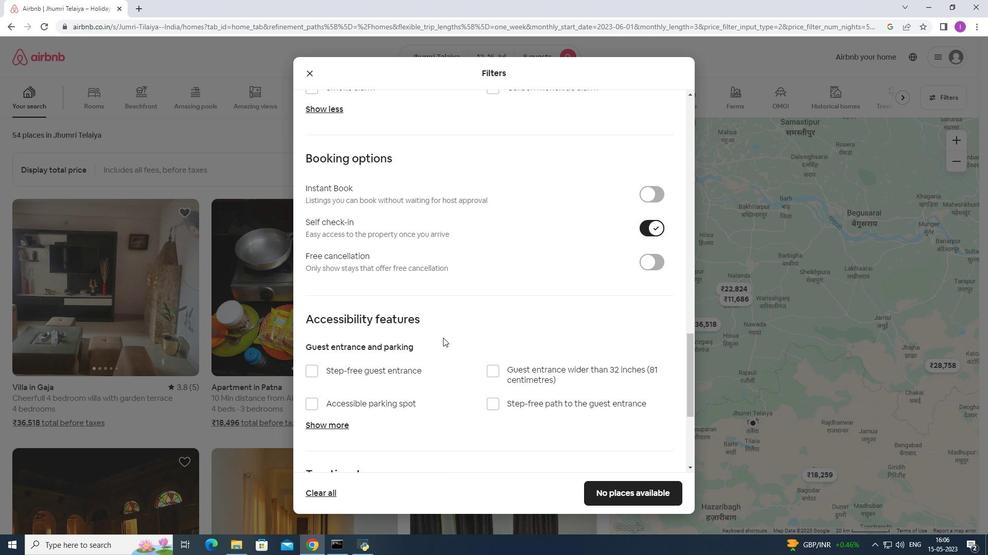 
Action: Mouse moved to (435, 325)
Screenshot: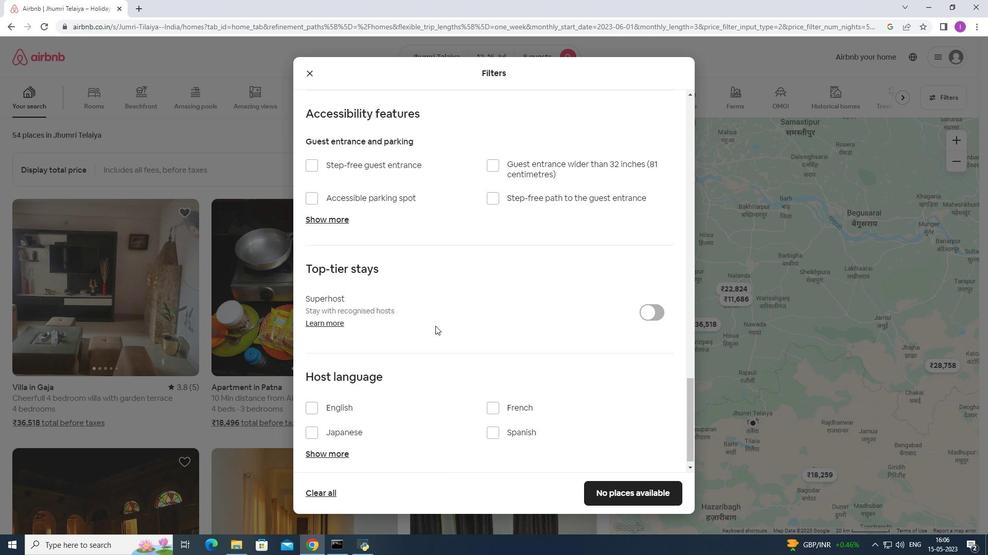 
Action: Mouse scrolled (435, 324) with delta (0, 0)
Screenshot: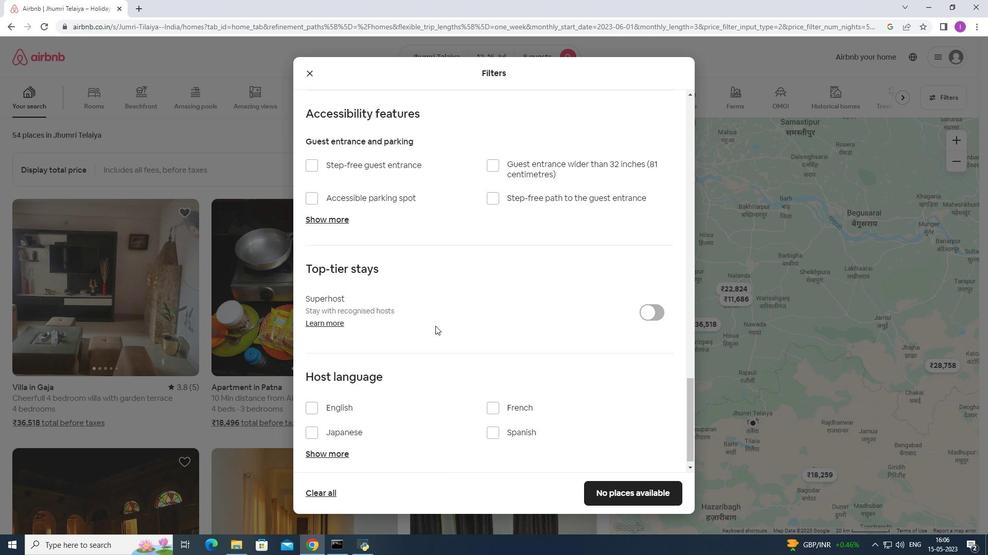 
Action: Mouse scrolled (435, 324) with delta (0, 0)
Screenshot: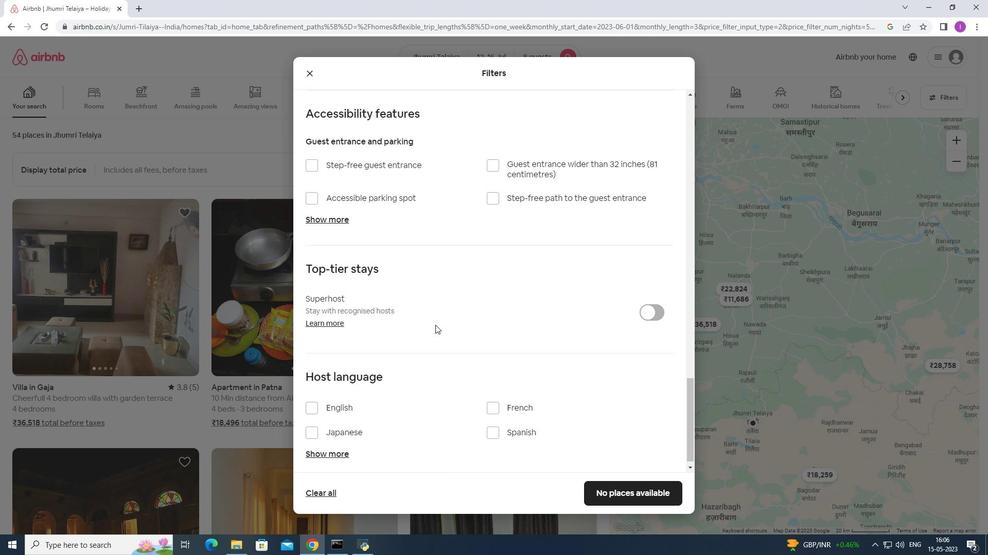 
Action: Mouse scrolled (435, 324) with delta (0, 0)
Screenshot: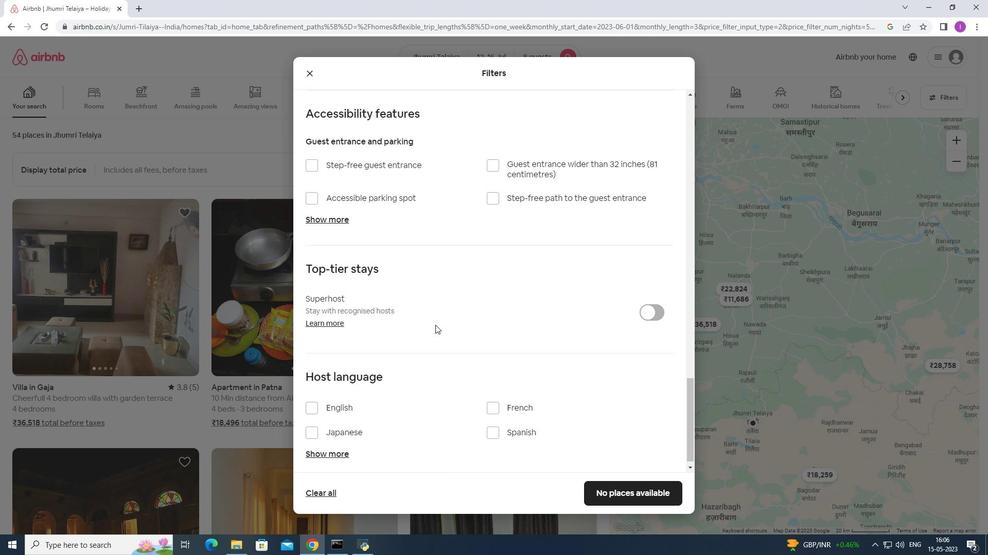 
Action: Mouse moved to (311, 398)
Screenshot: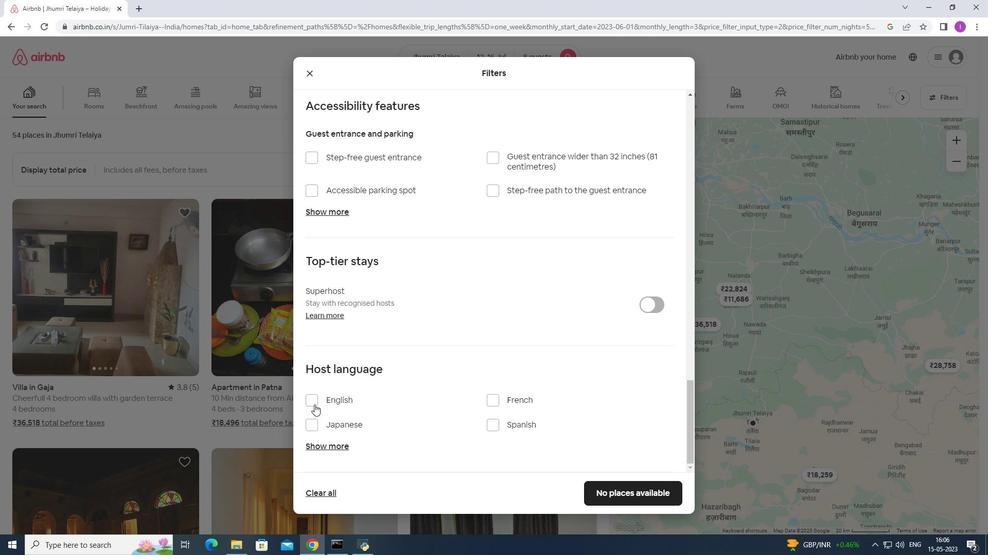 
Action: Mouse scrolled (311, 398) with delta (0, 0)
Screenshot: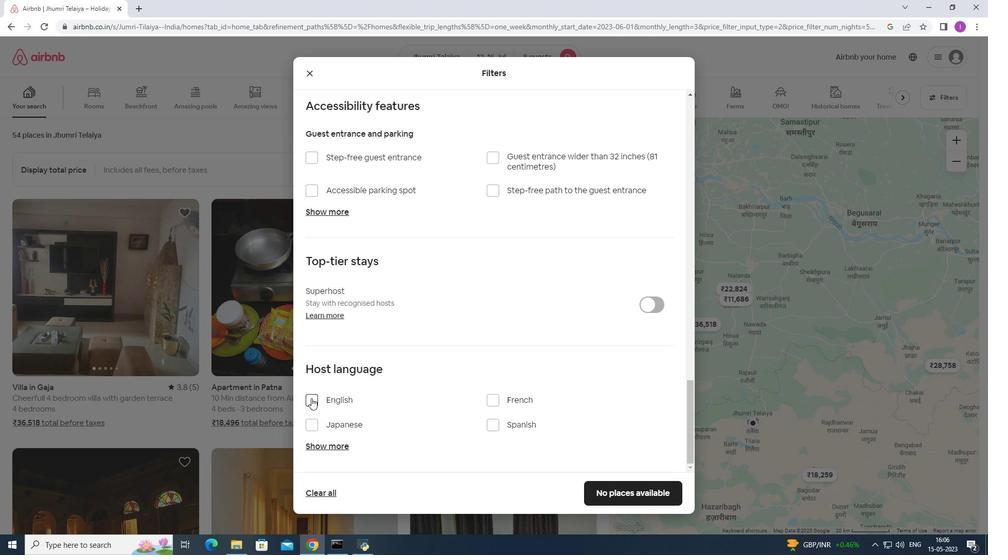 
Action: Mouse scrolled (311, 398) with delta (0, 0)
Screenshot: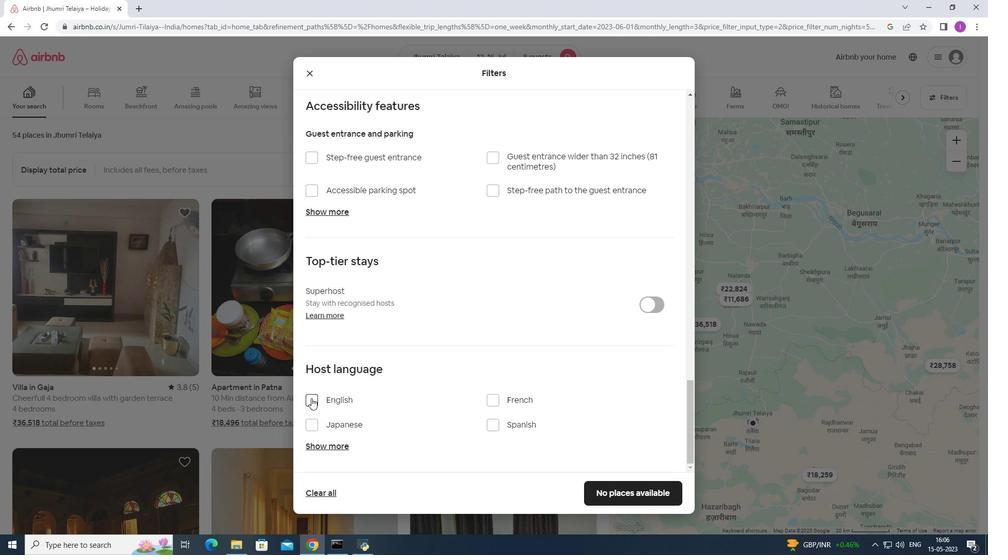 
Action: Mouse scrolled (311, 398) with delta (0, 0)
Screenshot: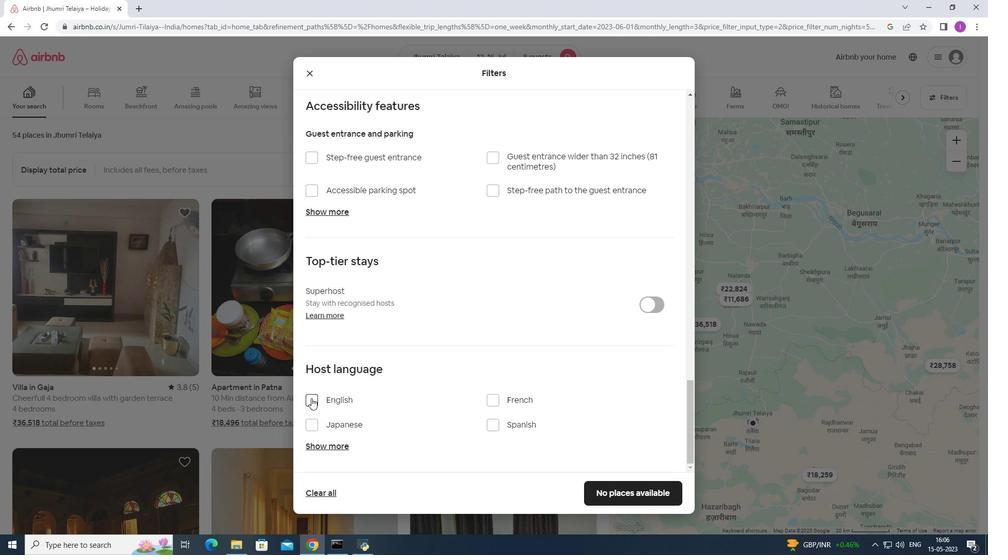 
Action: Mouse moved to (311, 398)
Screenshot: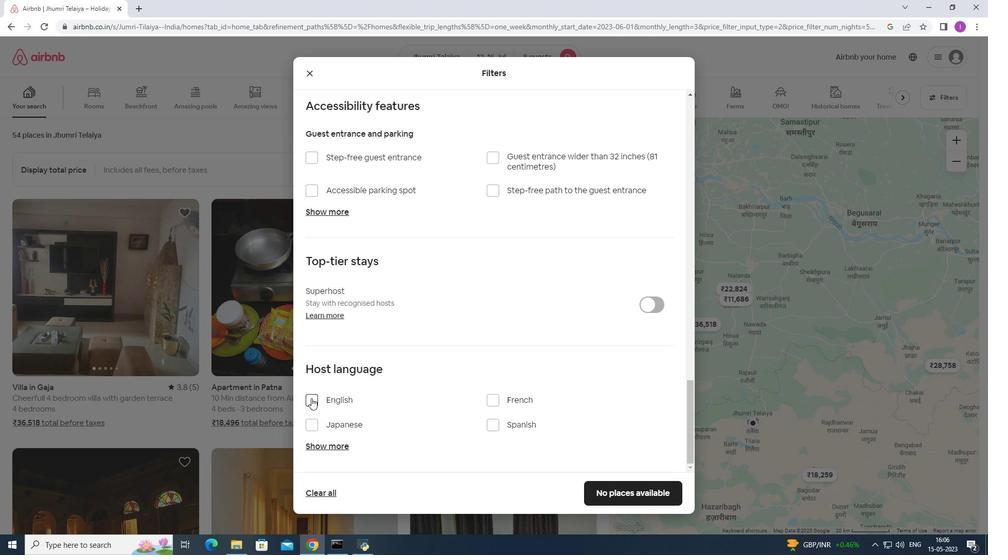 
Action: Mouse pressed left at (311, 398)
Screenshot: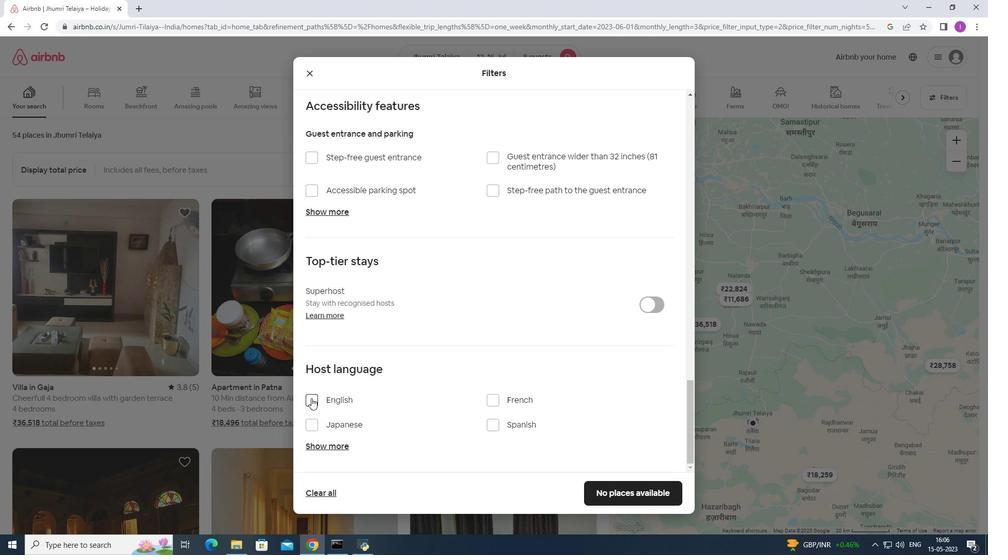 
Action: Mouse moved to (621, 500)
Screenshot: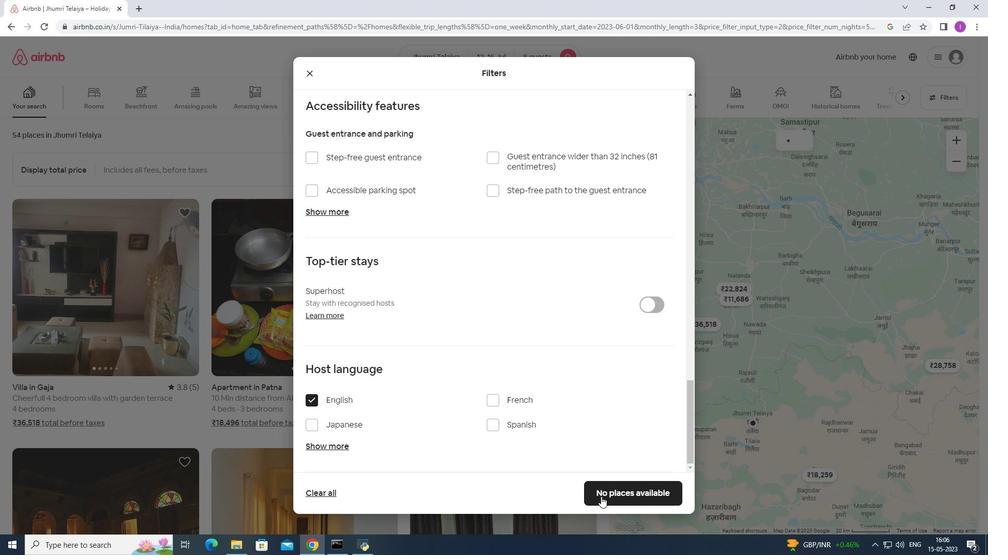
Action: Mouse pressed left at (621, 500)
Screenshot: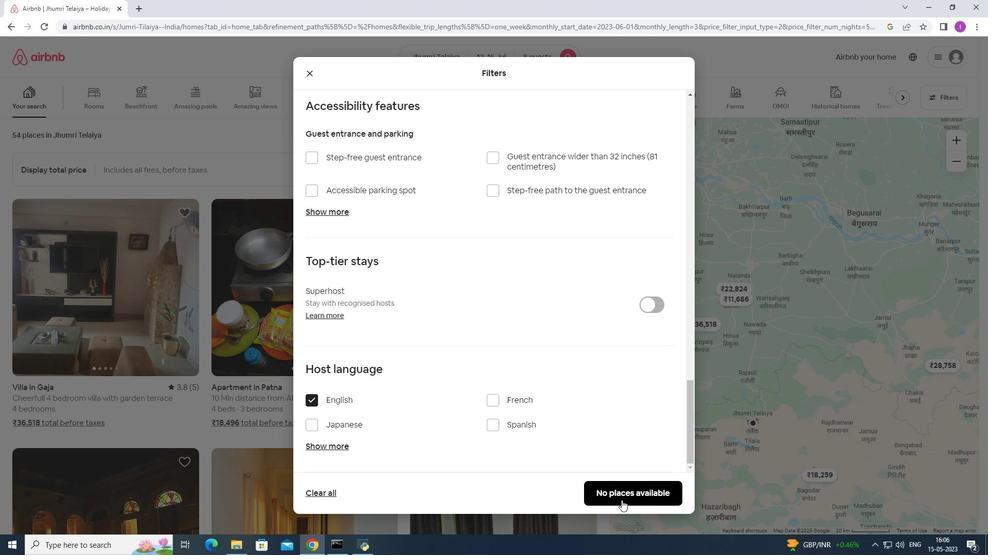 
Action: Mouse moved to (510, 474)
Screenshot: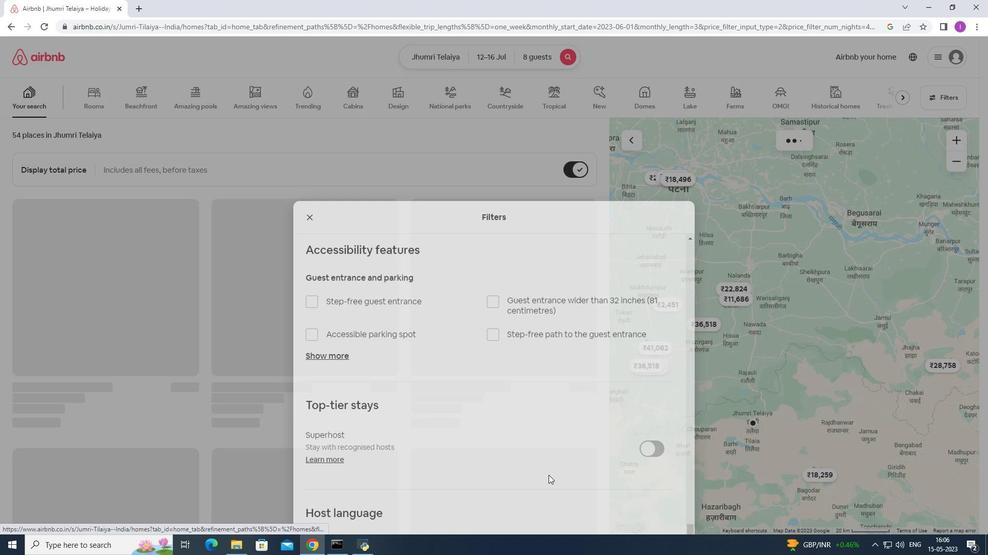 
